 Task: Search one way flight ticket for 1 adult, 6 children, 1 infant in seat and 1 infant on lap in business from Obyan,saipan Island: Saipan International Airport (francisco C. Ada) to Laramie: Laramie Regional Airport on 5-3-2023. Choice of flights is Emirates. Number of bags: 2 carry on bags. Price is upto 30000. Outbound departure time preference is 5:00.
Action: Mouse moved to (404, 346)
Screenshot: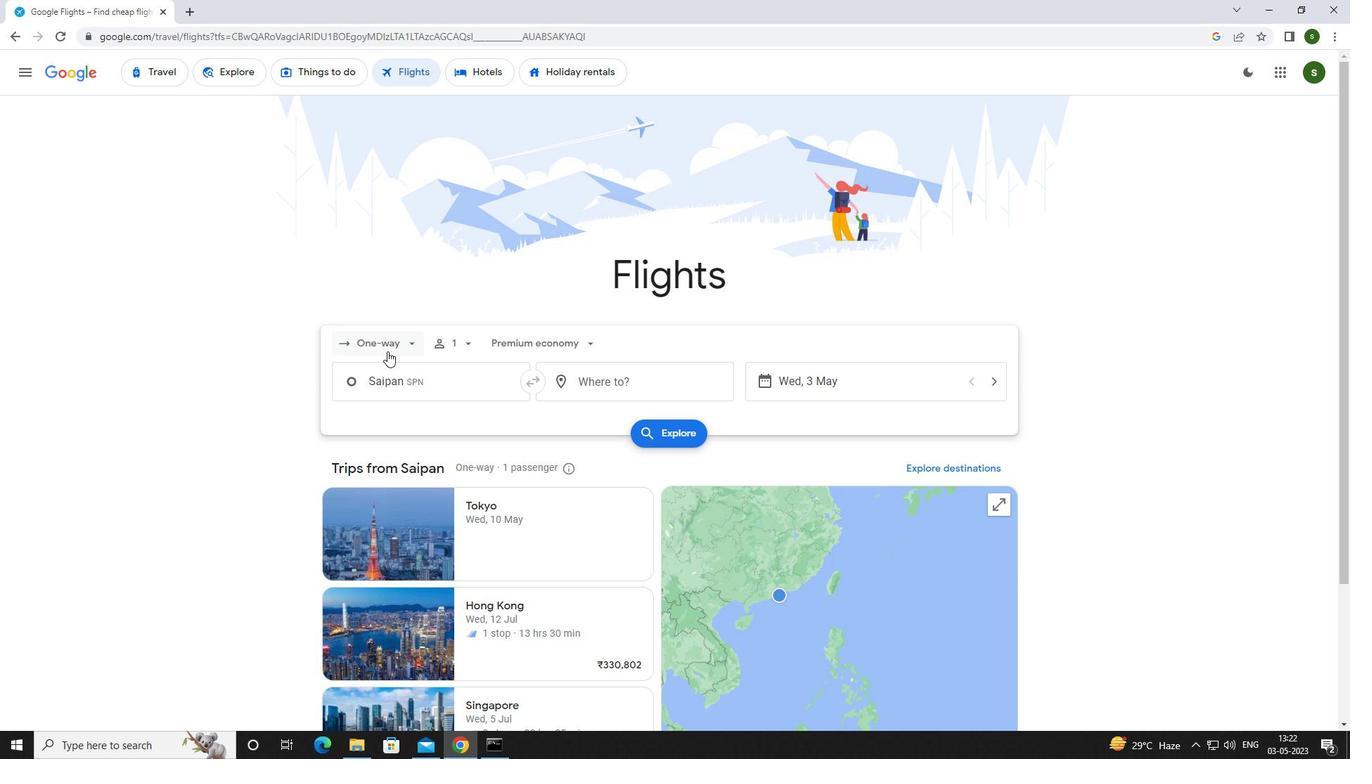 
Action: Mouse pressed left at (404, 346)
Screenshot: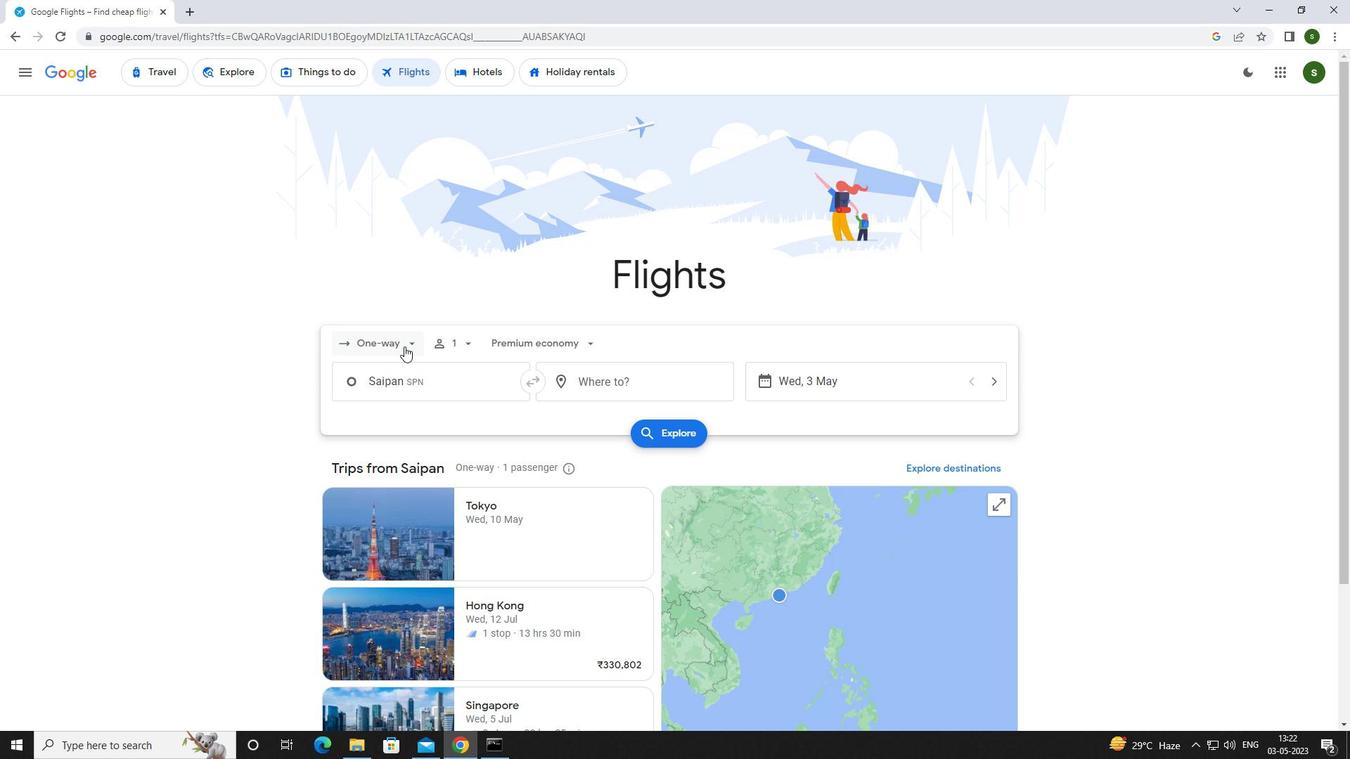 
Action: Mouse moved to (398, 405)
Screenshot: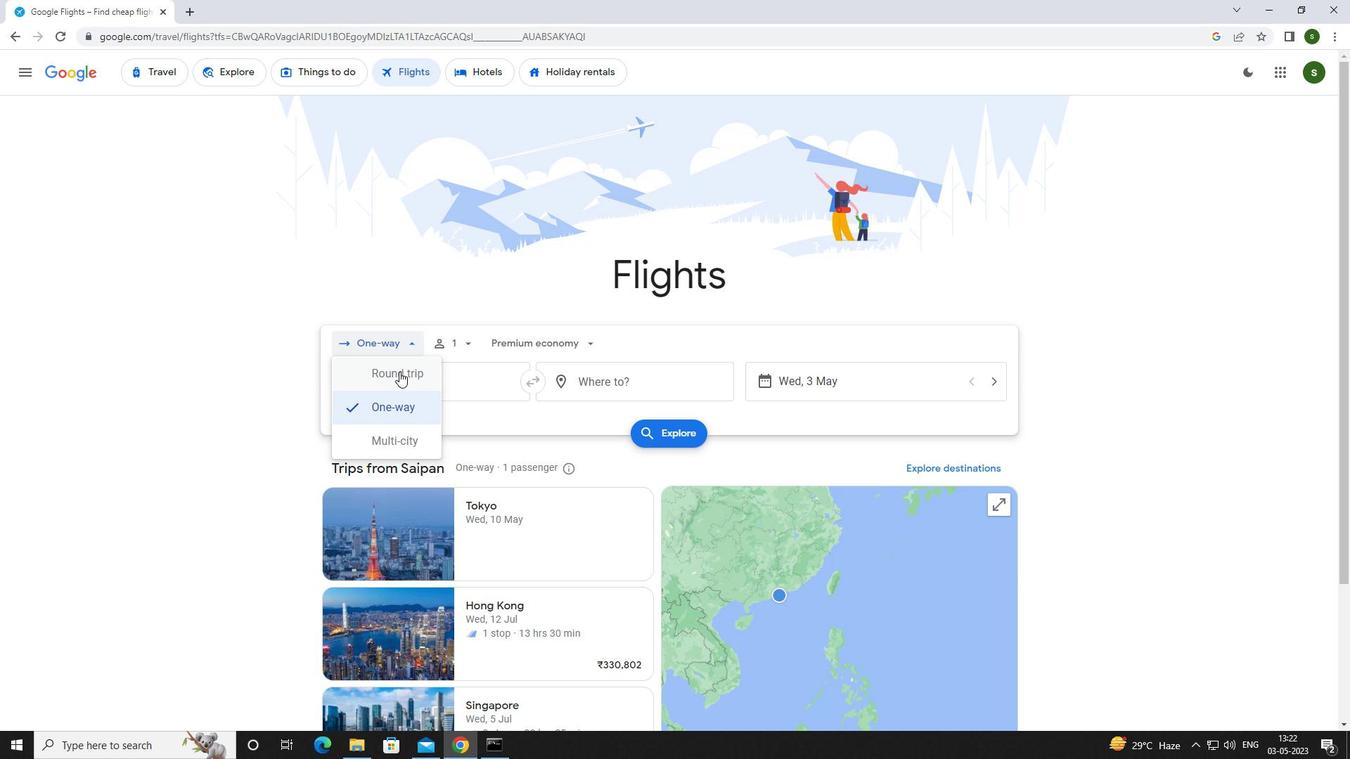 
Action: Mouse pressed left at (398, 405)
Screenshot: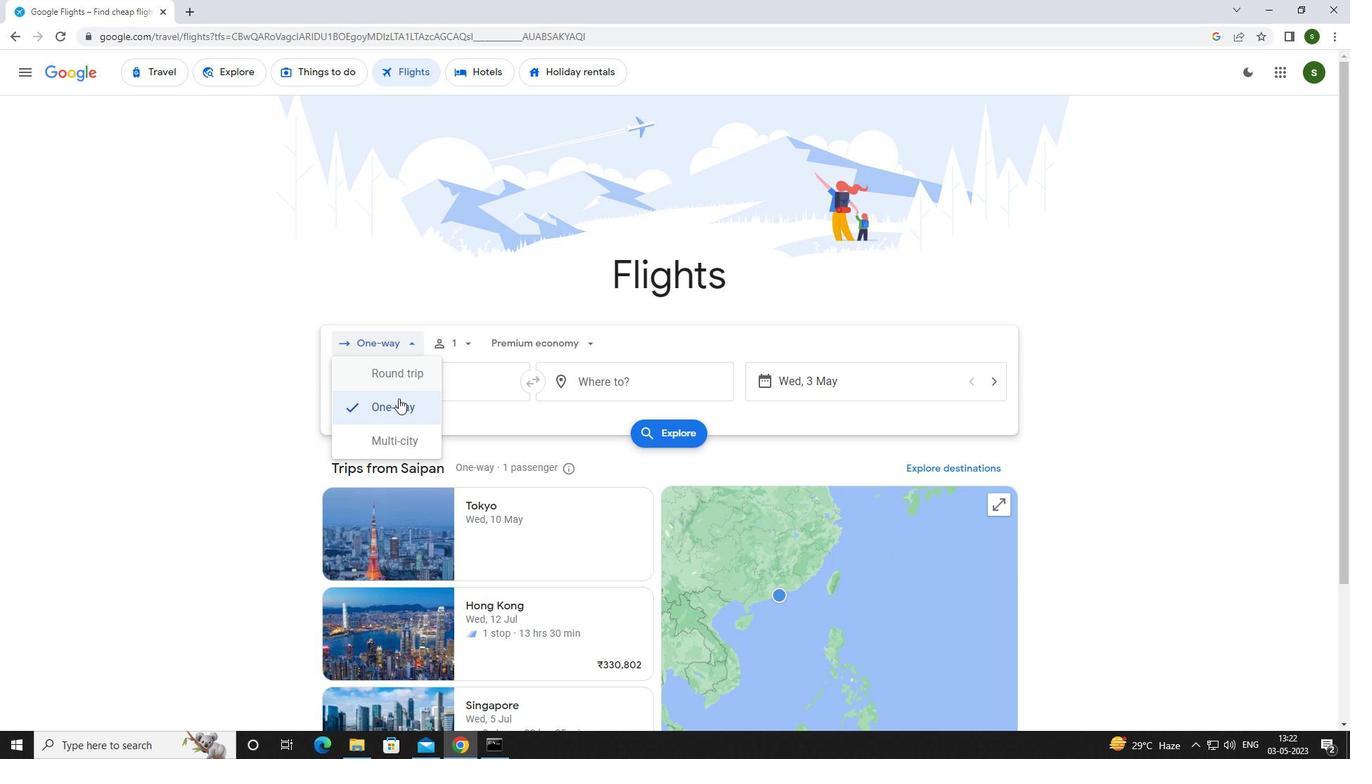 
Action: Mouse moved to (464, 349)
Screenshot: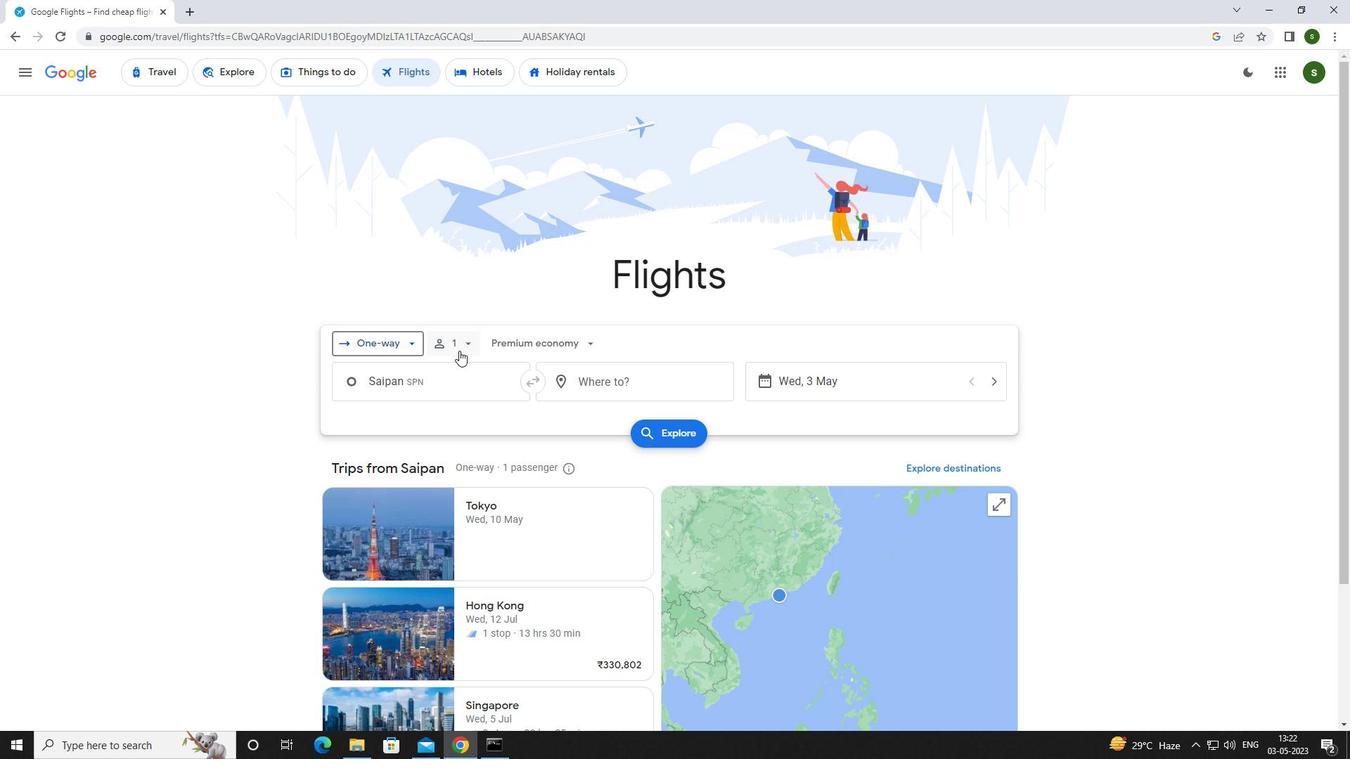 
Action: Mouse pressed left at (464, 349)
Screenshot: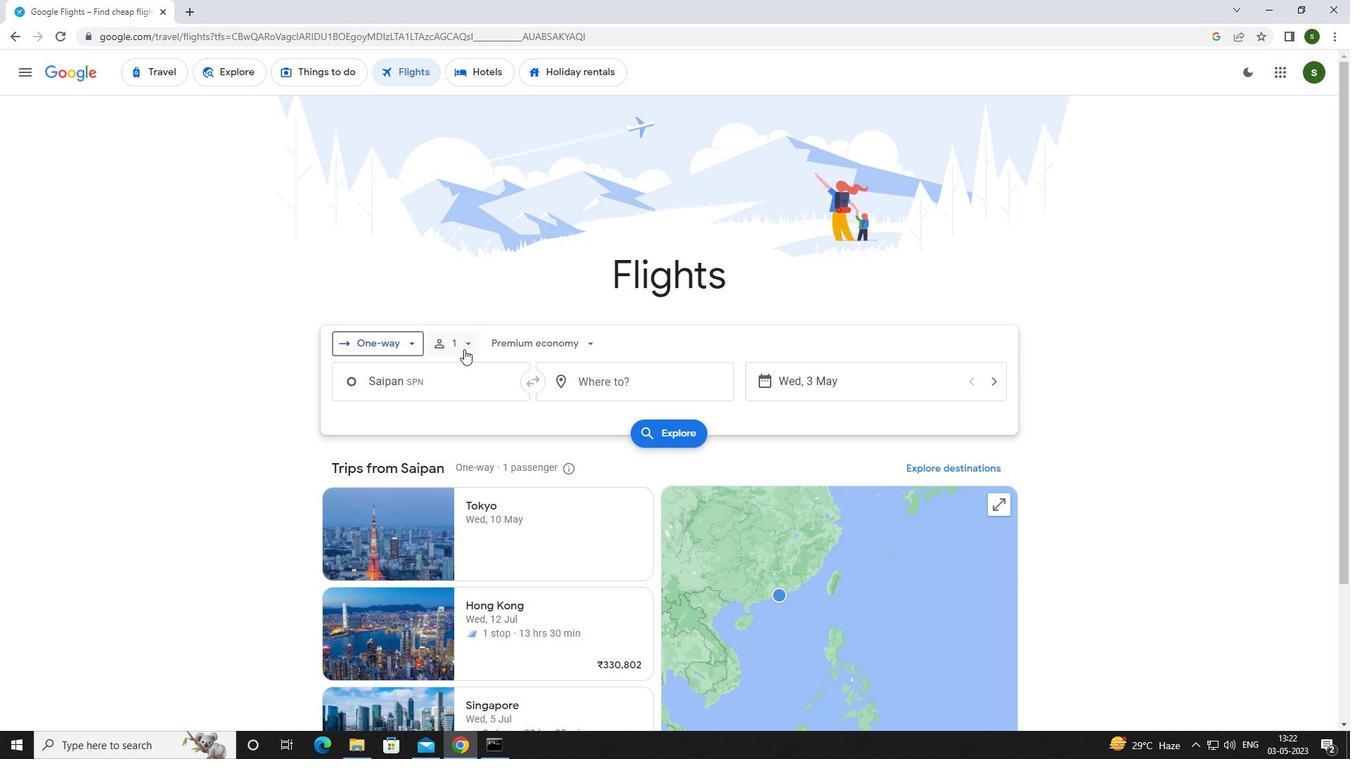 
Action: Mouse moved to (580, 415)
Screenshot: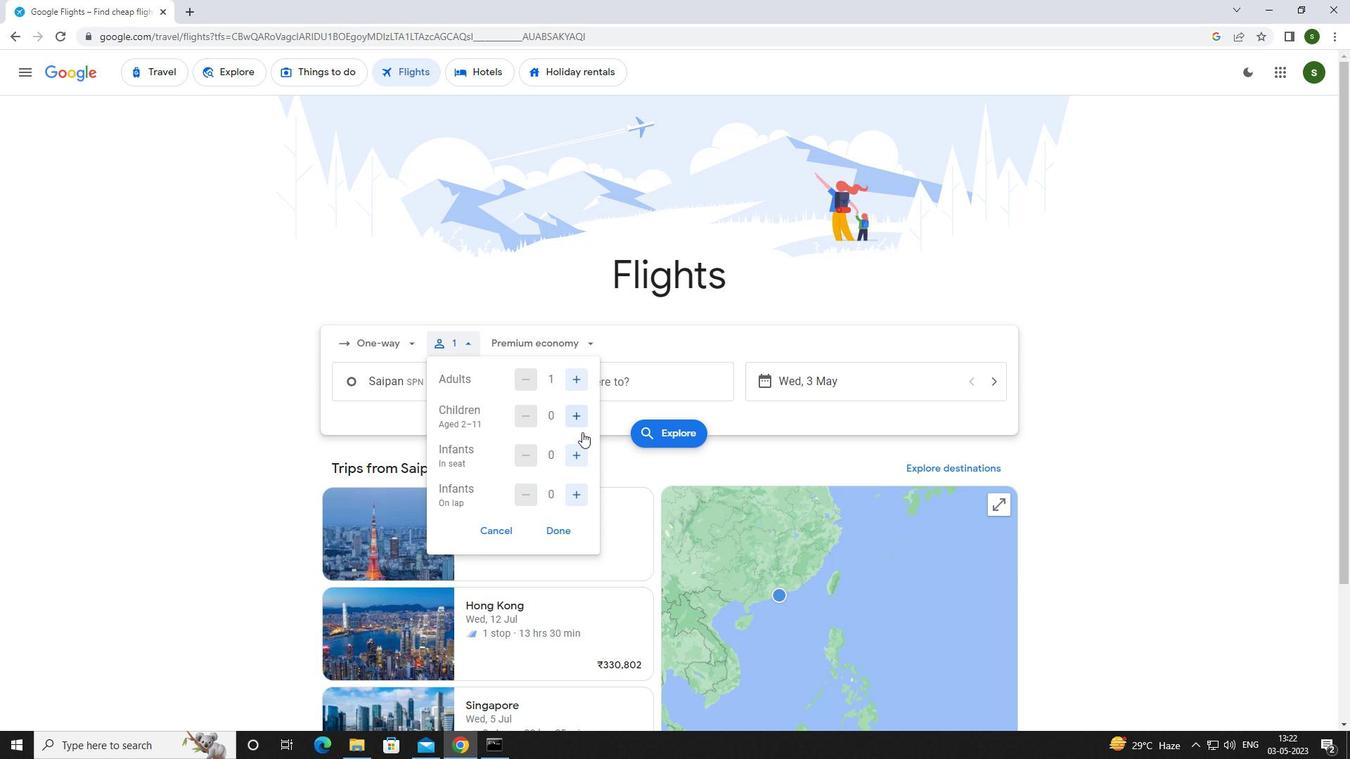 
Action: Mouse pressed left at (580, 415)
Screenshot: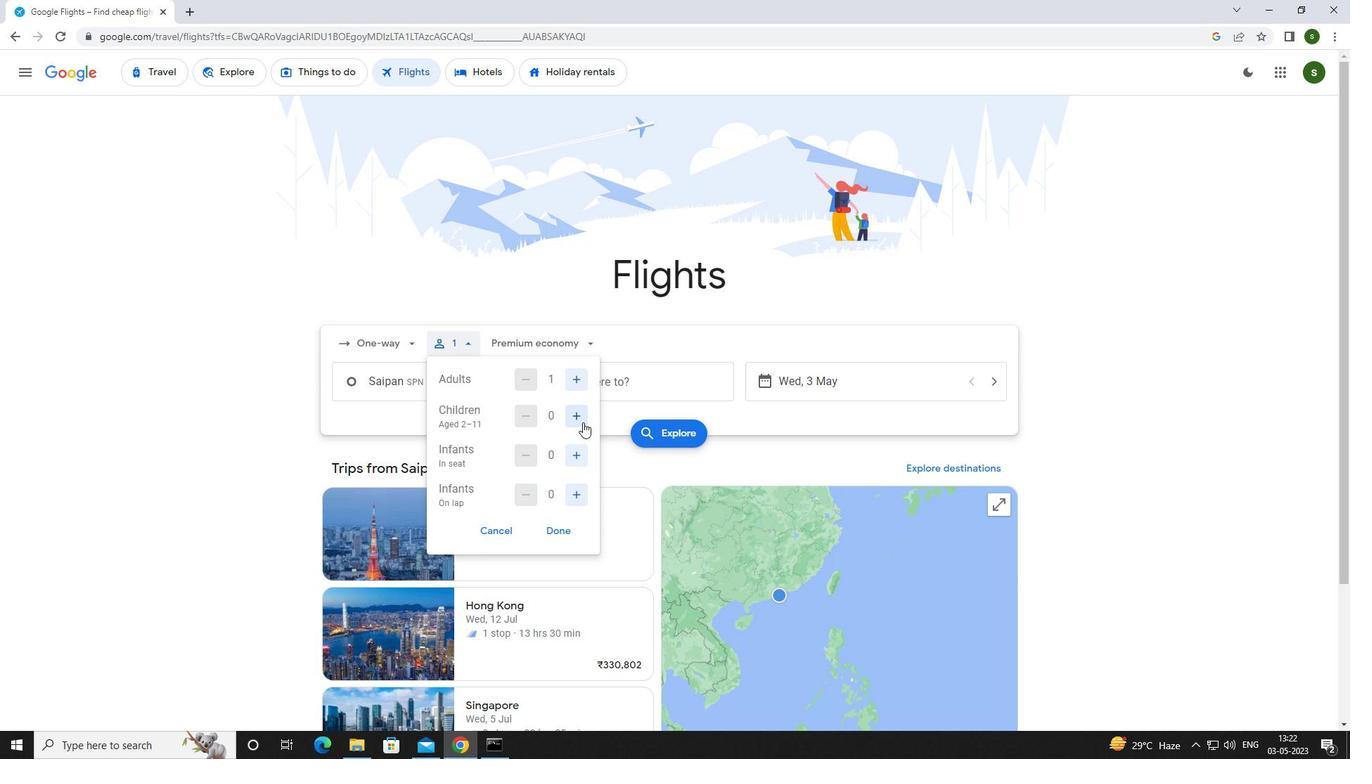 
Action: Mouse pressed left at (580, 415)
Screenshot: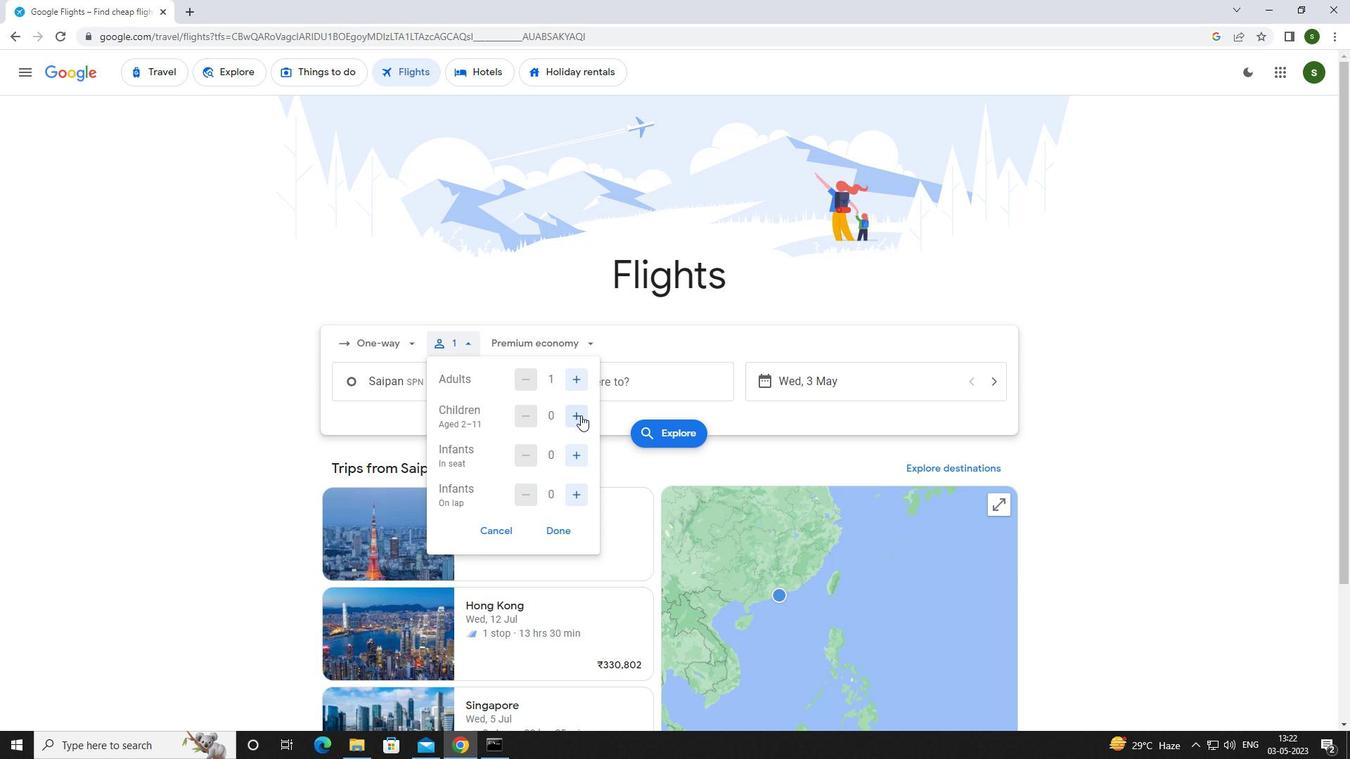 
Action: Mouse pressed left at (580, 415)
Screenshot: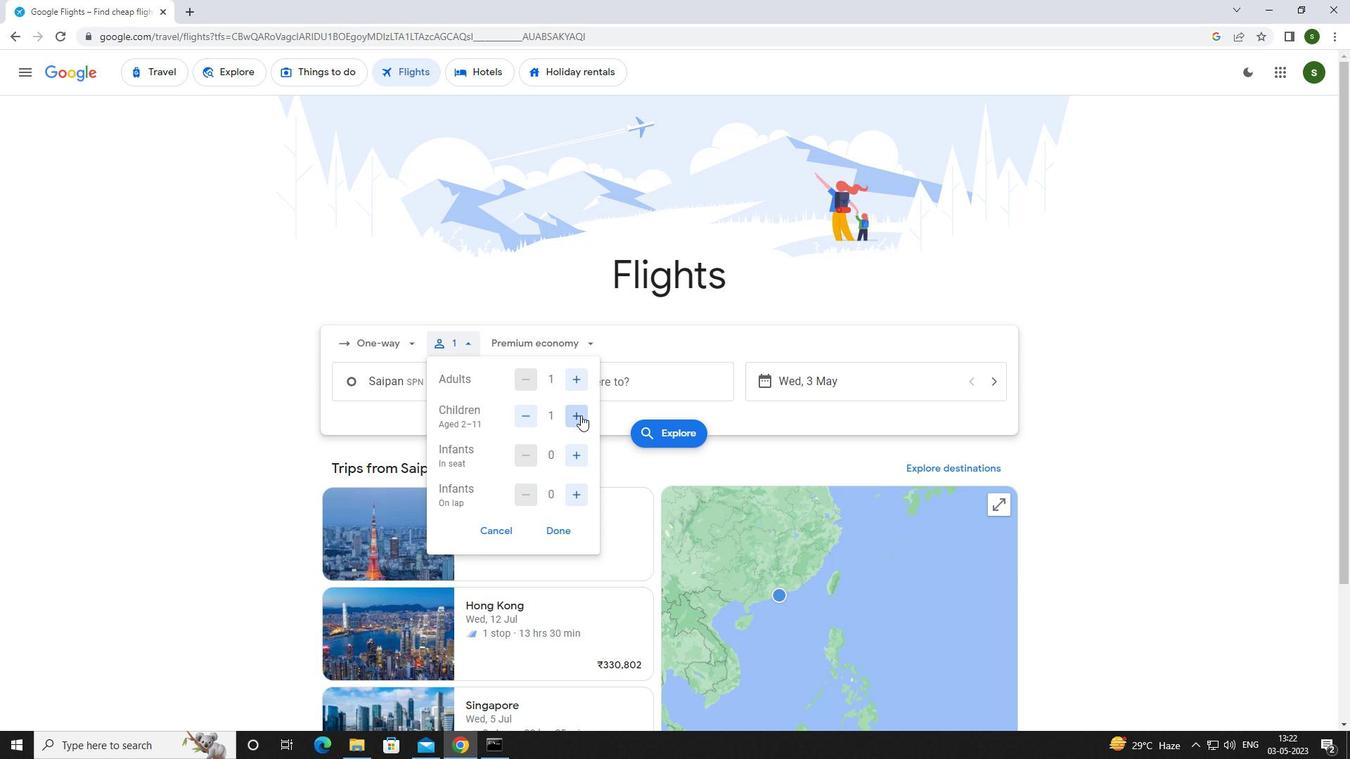 
Action: Mouse pressed left at (580, 415)
Screenshot: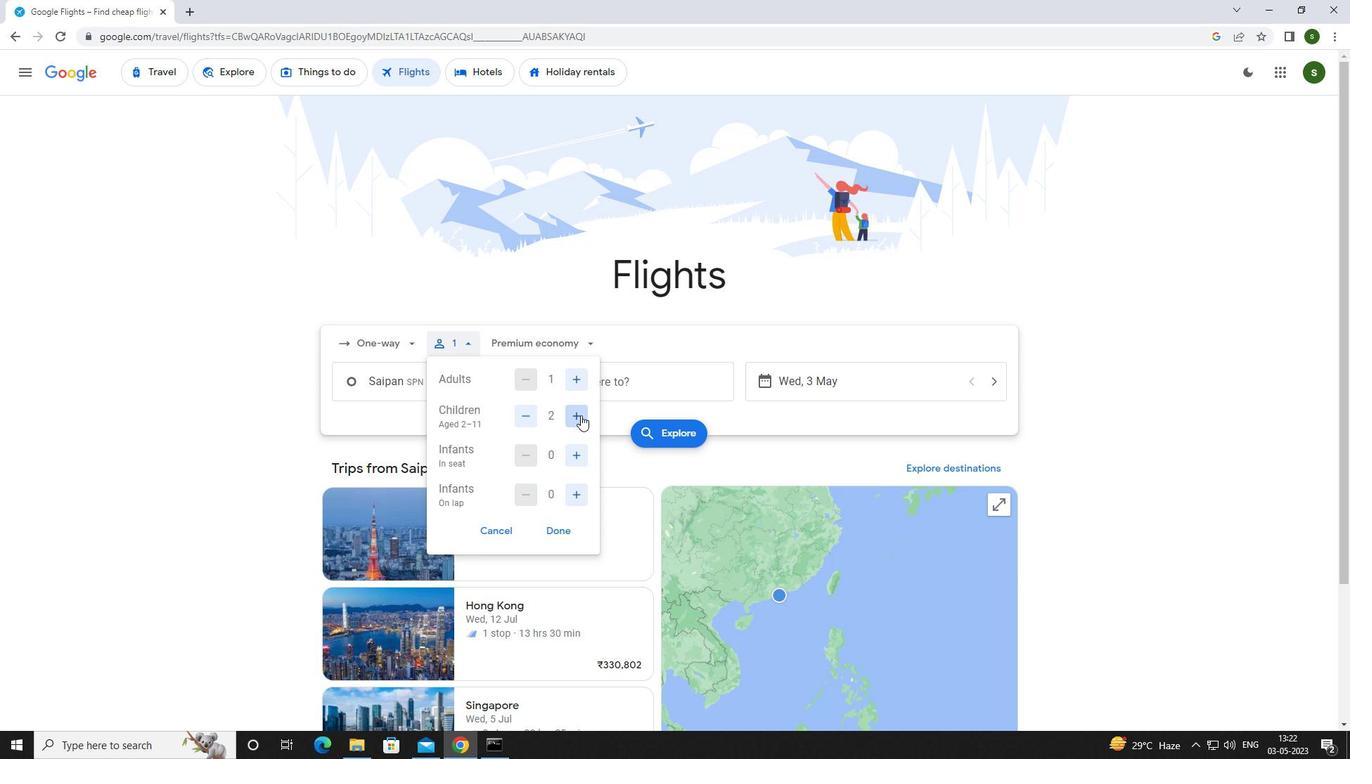 
Action: Mouse pressed left at (580, 415)
Screenshot: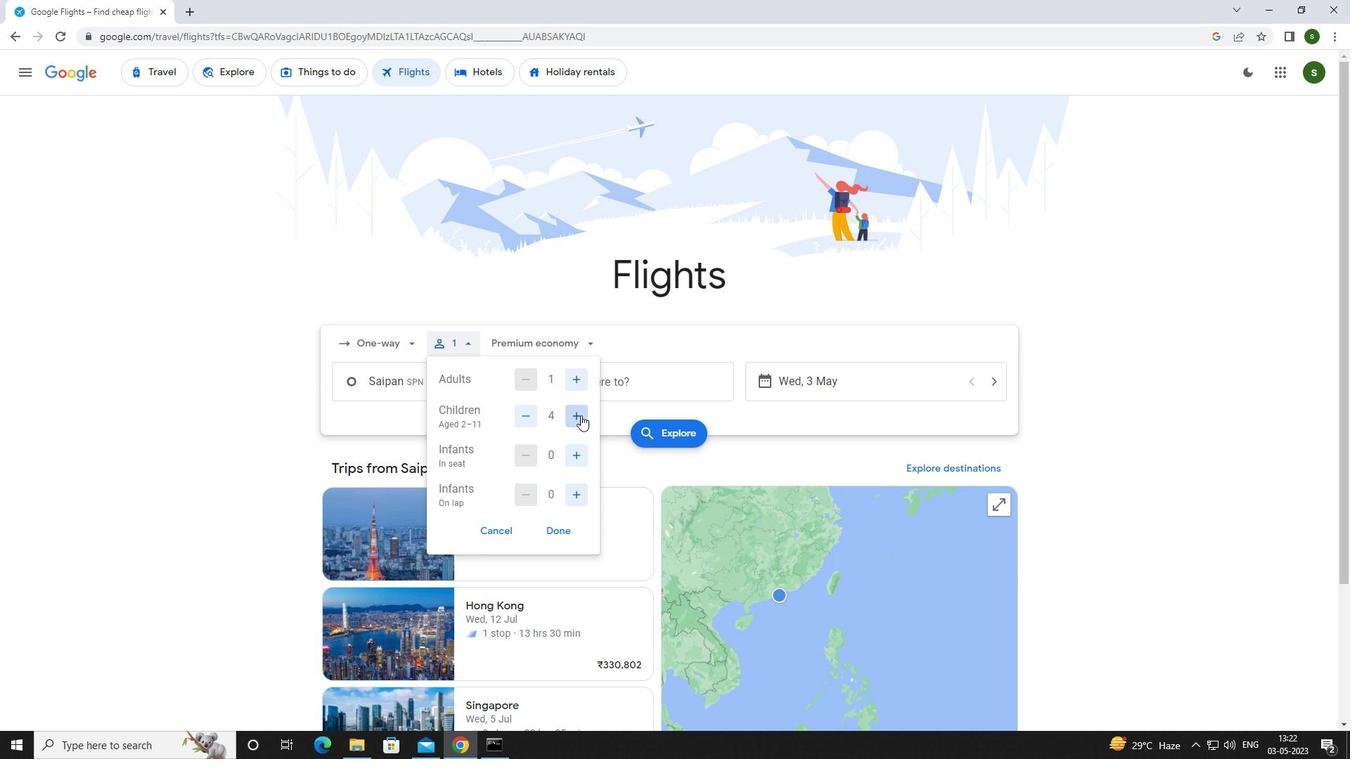 
Action: Mouse pressed left at (580, 415)
Screenshot: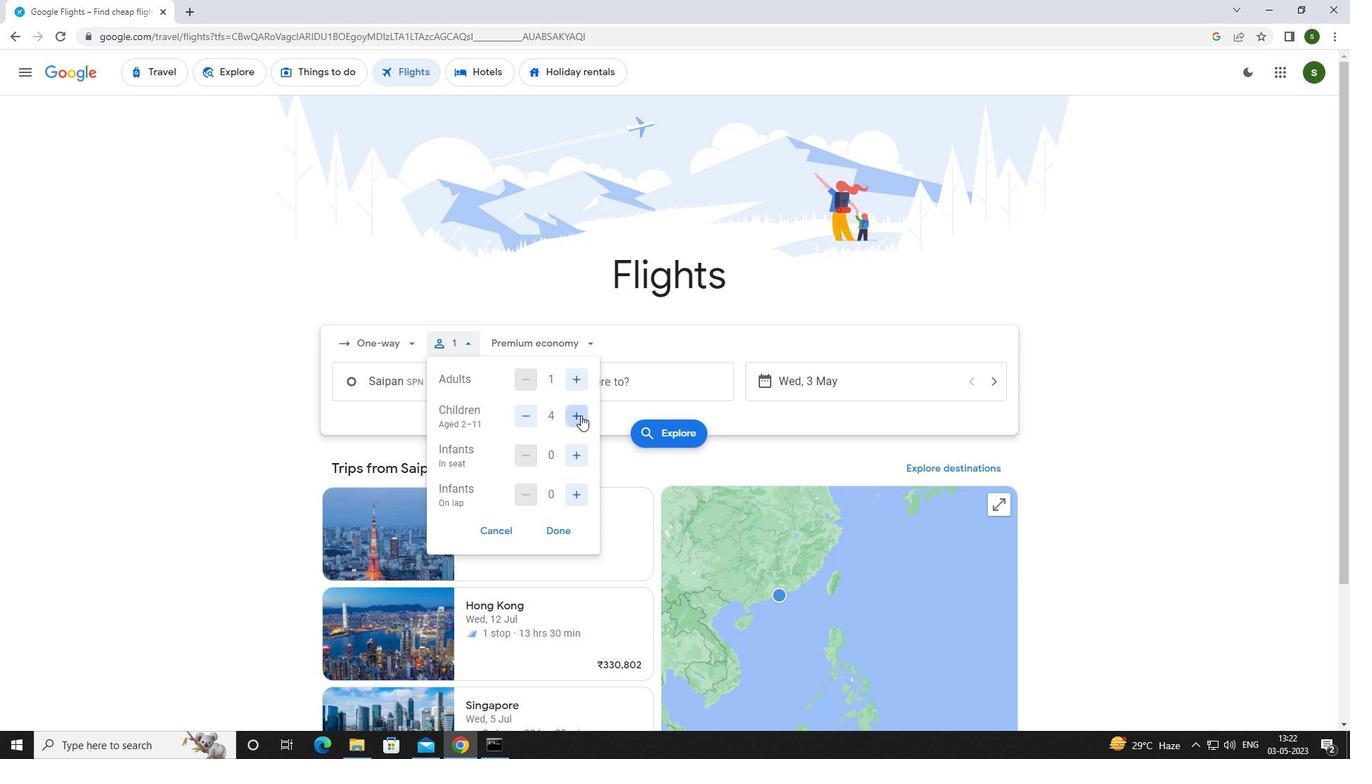 
Action: Mouse moved to (574, 462)
Screenshot: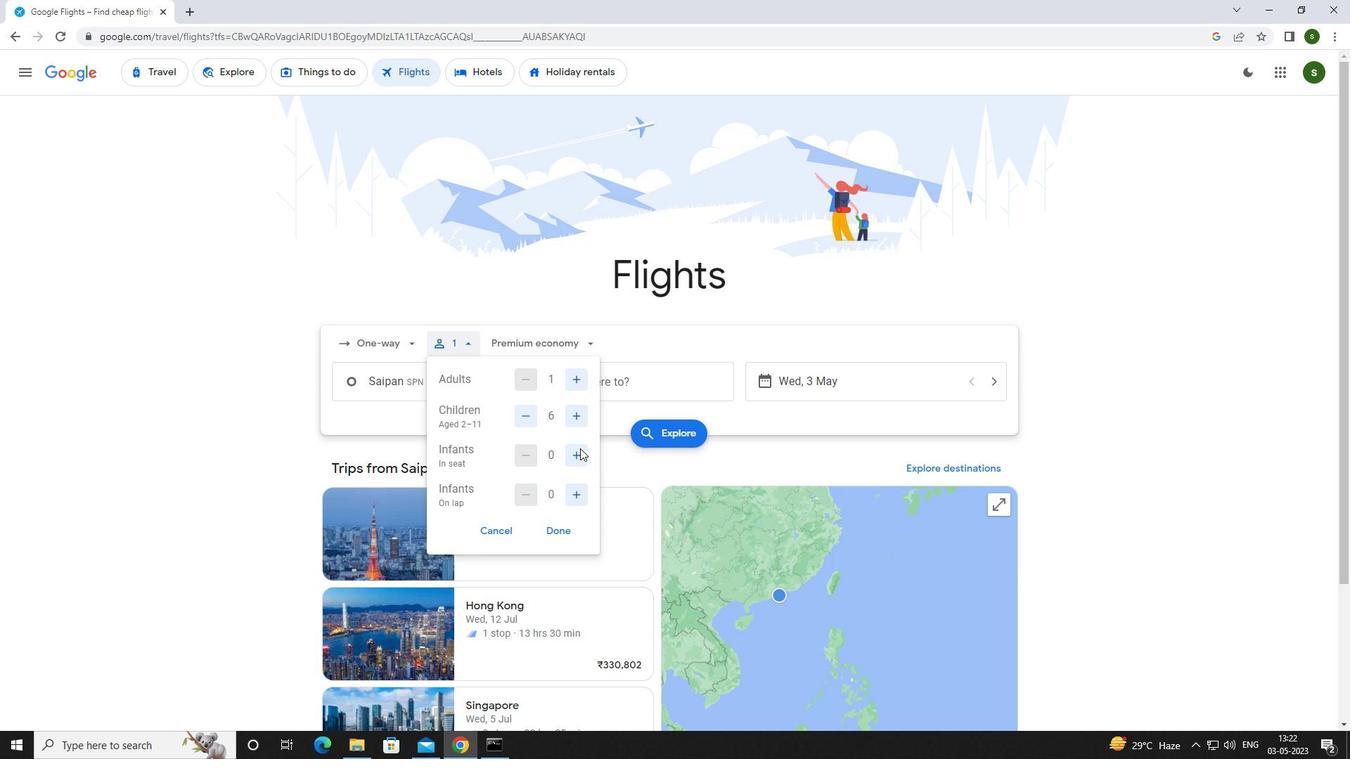 
Action: Mouse pressed left at (574, 462)
Screenshot: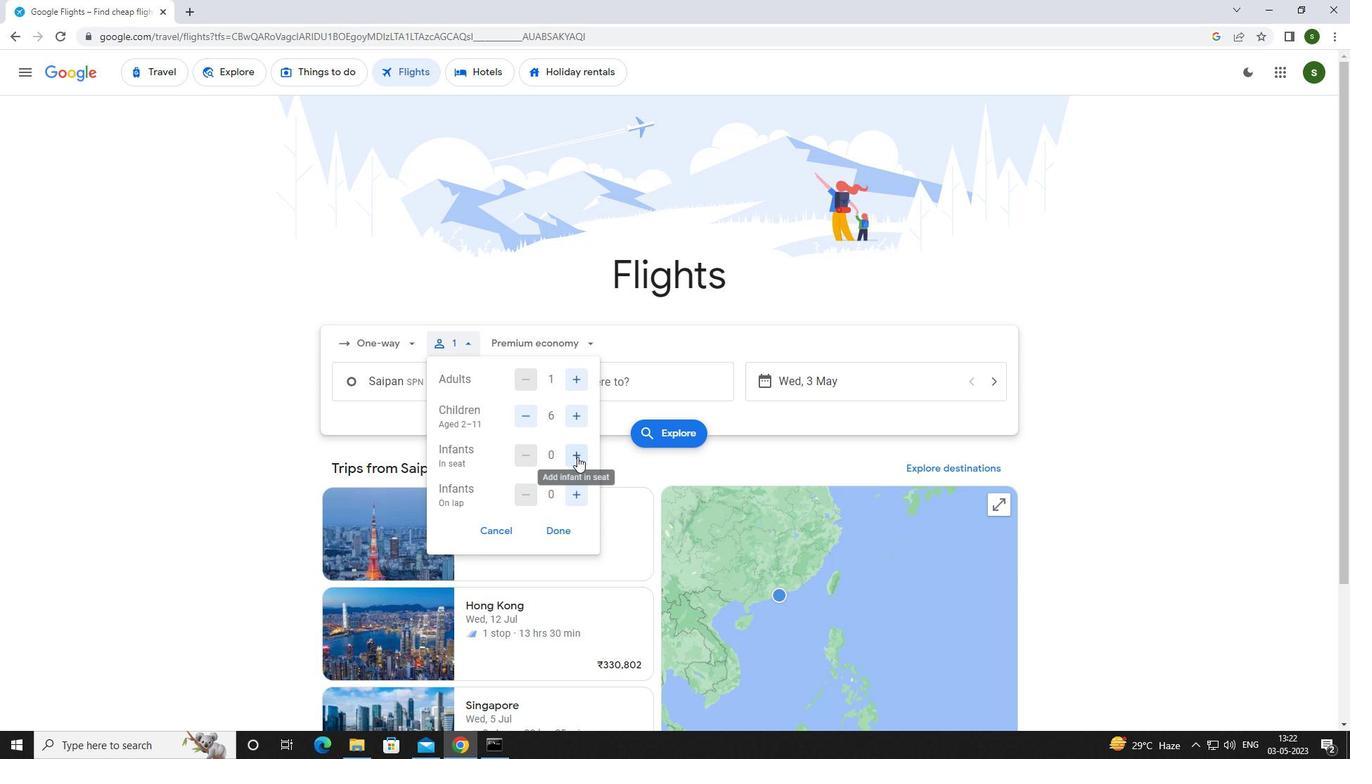 
Action: Mouse moved to (571, 493)
Screenshot: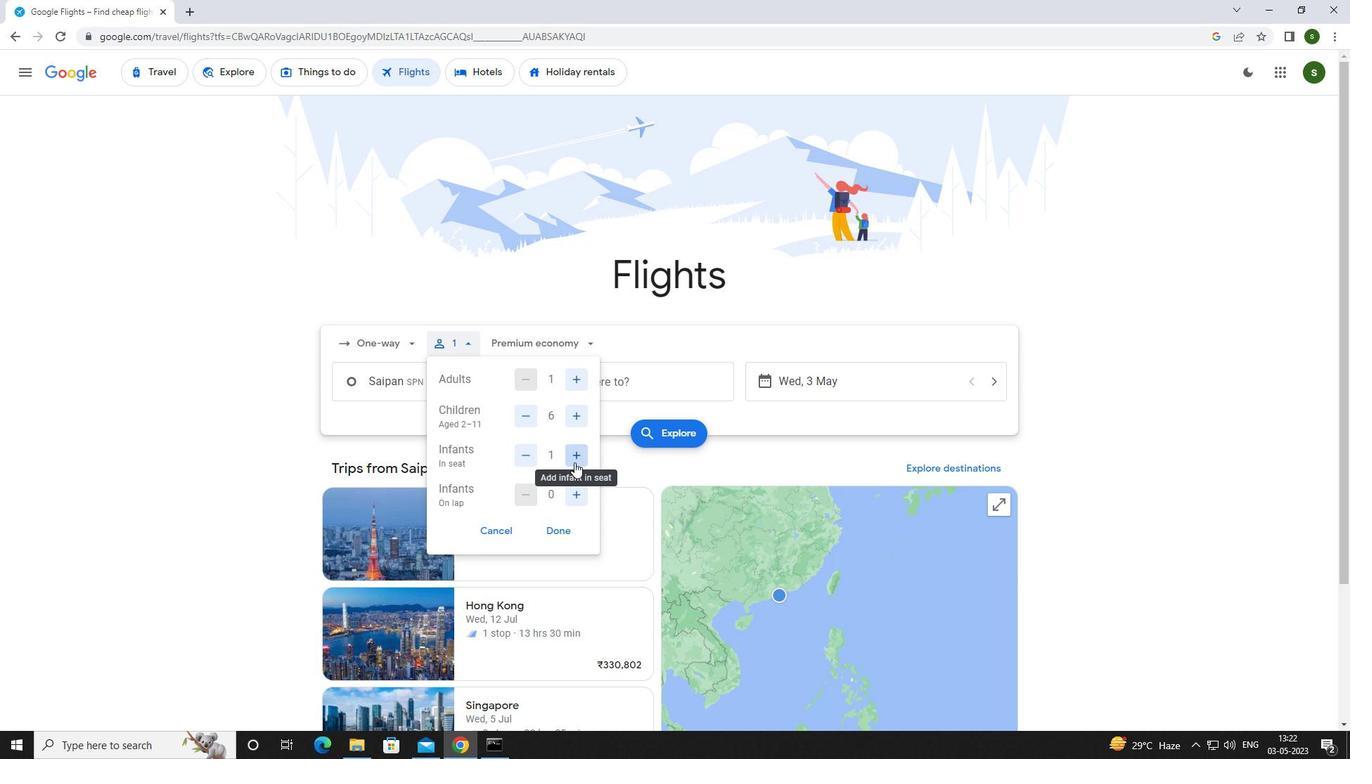 
Action: Mouse pressed left at (571, 493)
Screenshot: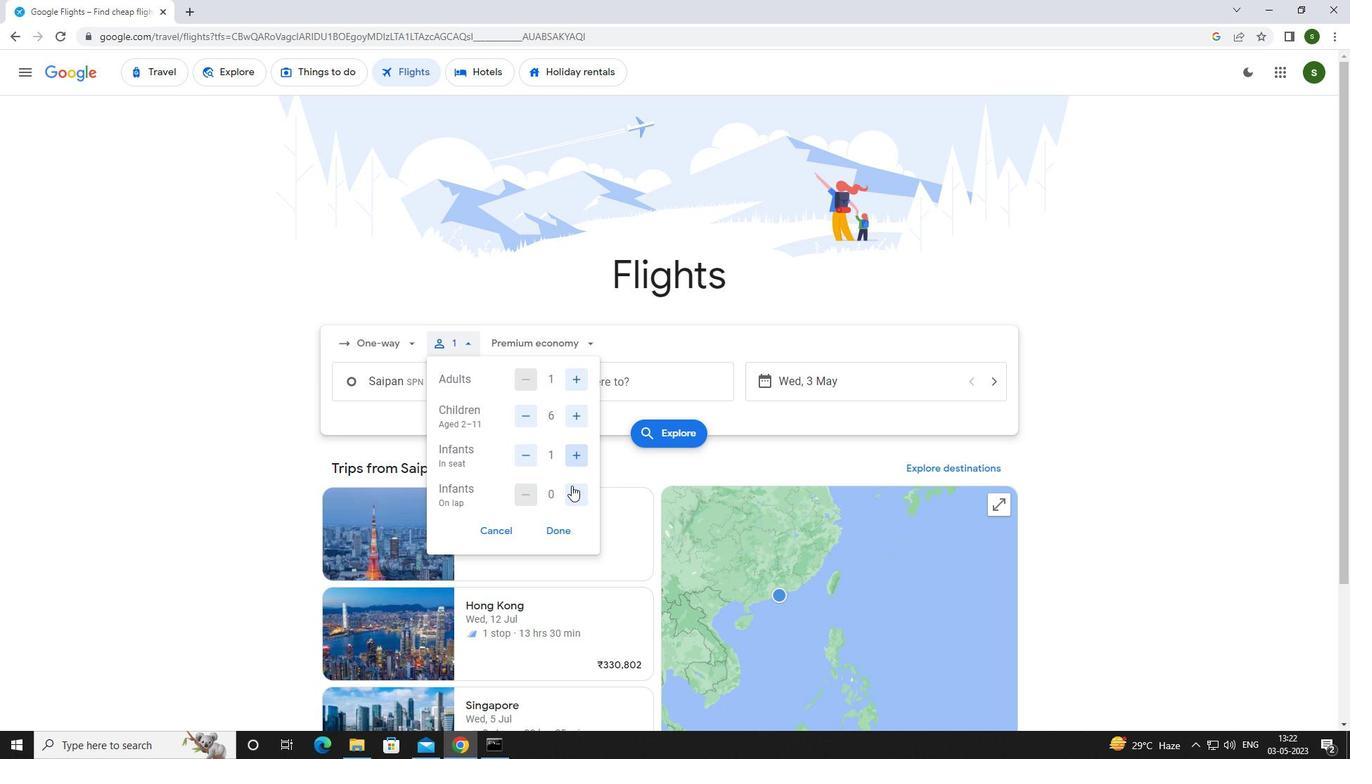 
Action: Mouse moved to (558, 346)
Screenshot: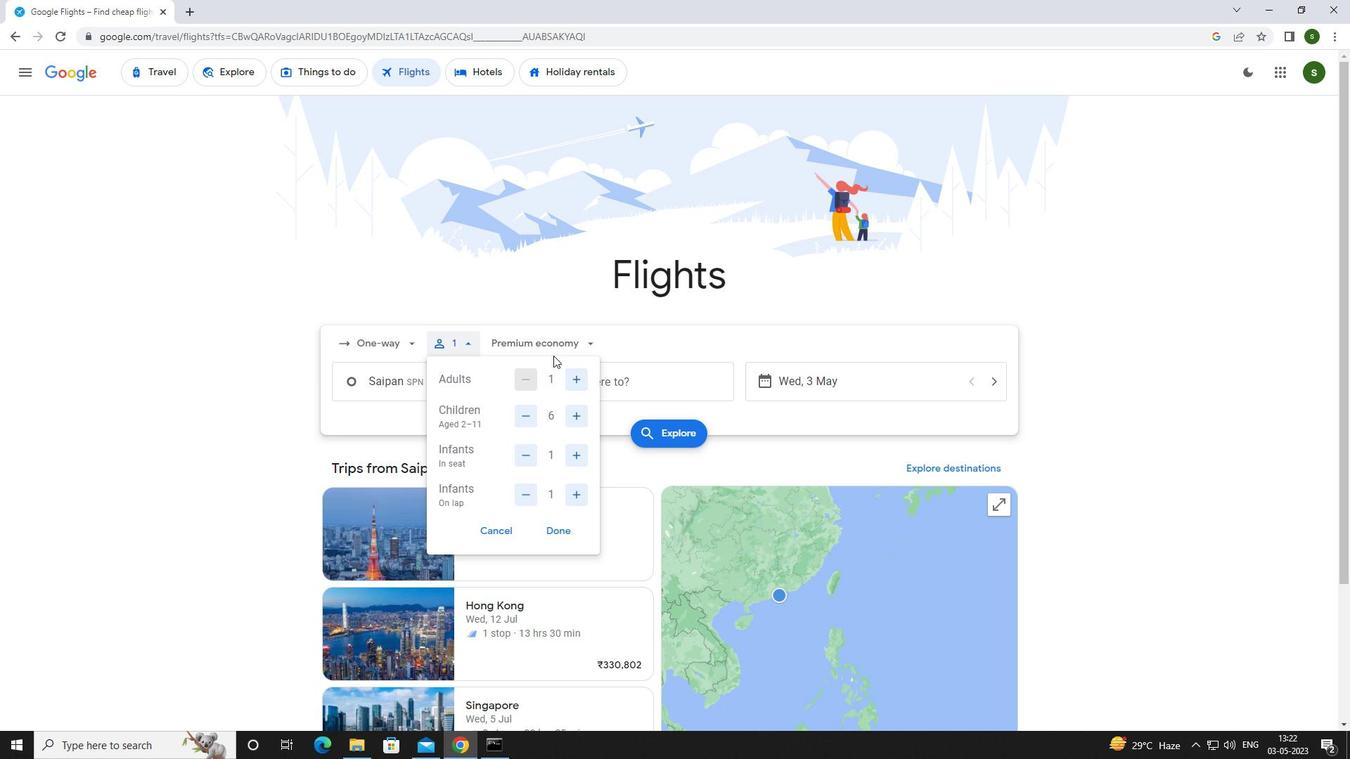 
Action: Mouse pressed left at (558, 346)
Screenshot: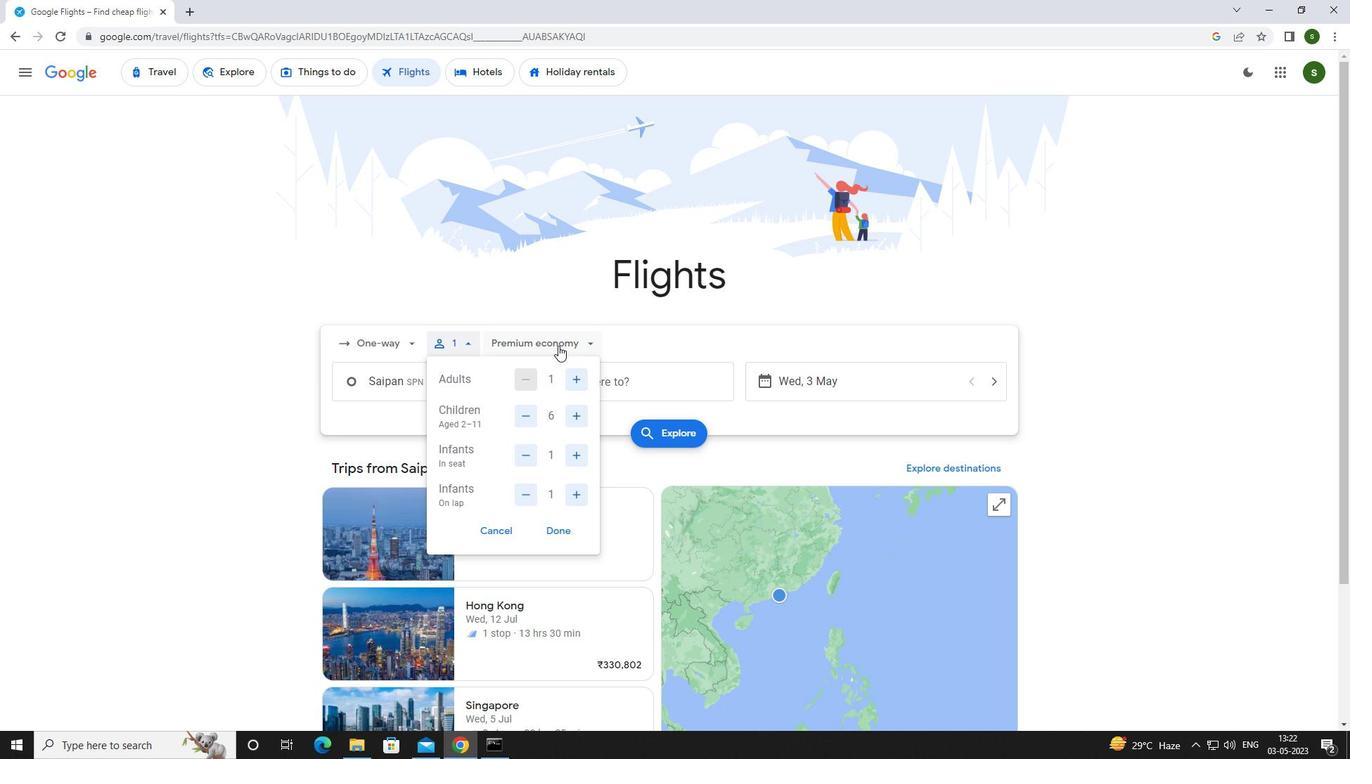 
Action: Mouse moved to (552, 443)
Screenshot: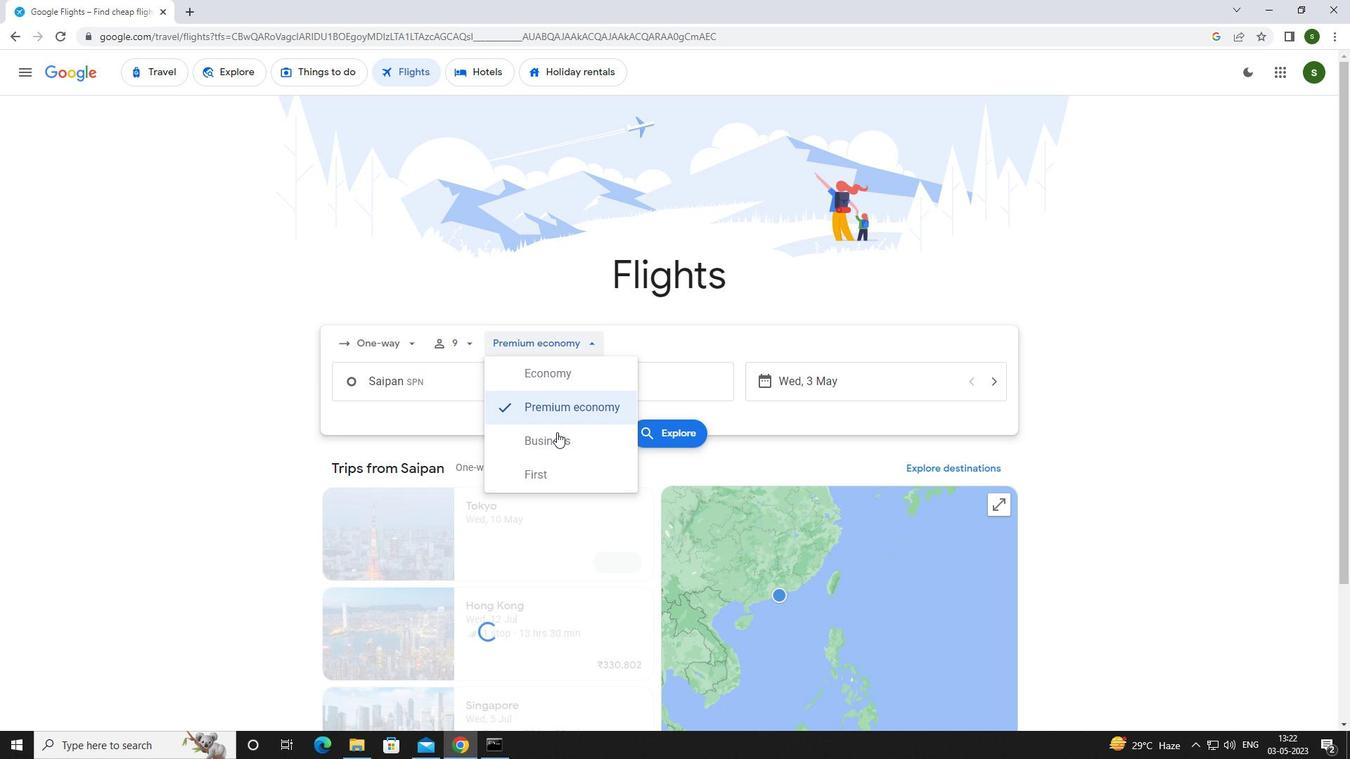 
Action: Mouse pressed left at (552, 443)
Screenshot: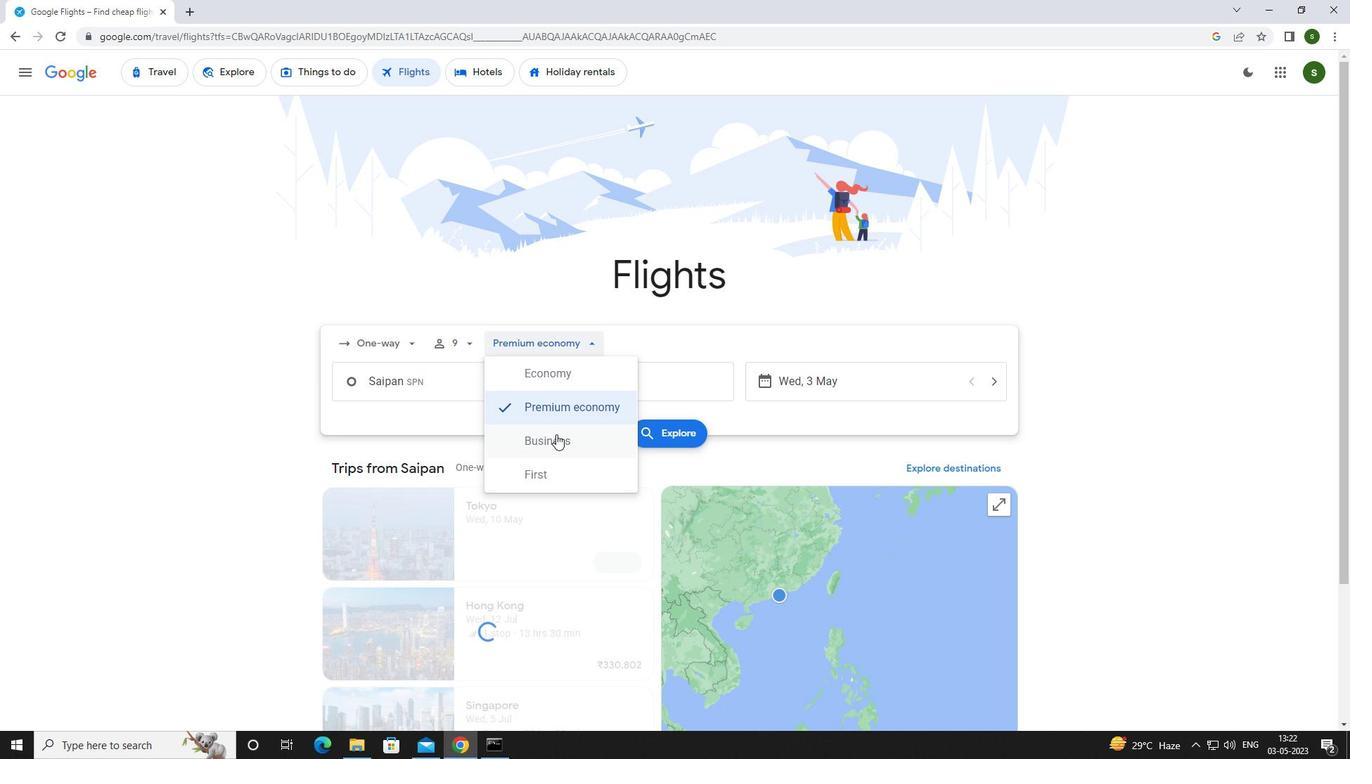
Action: Mouse moved to (440, 388)
Screenshot: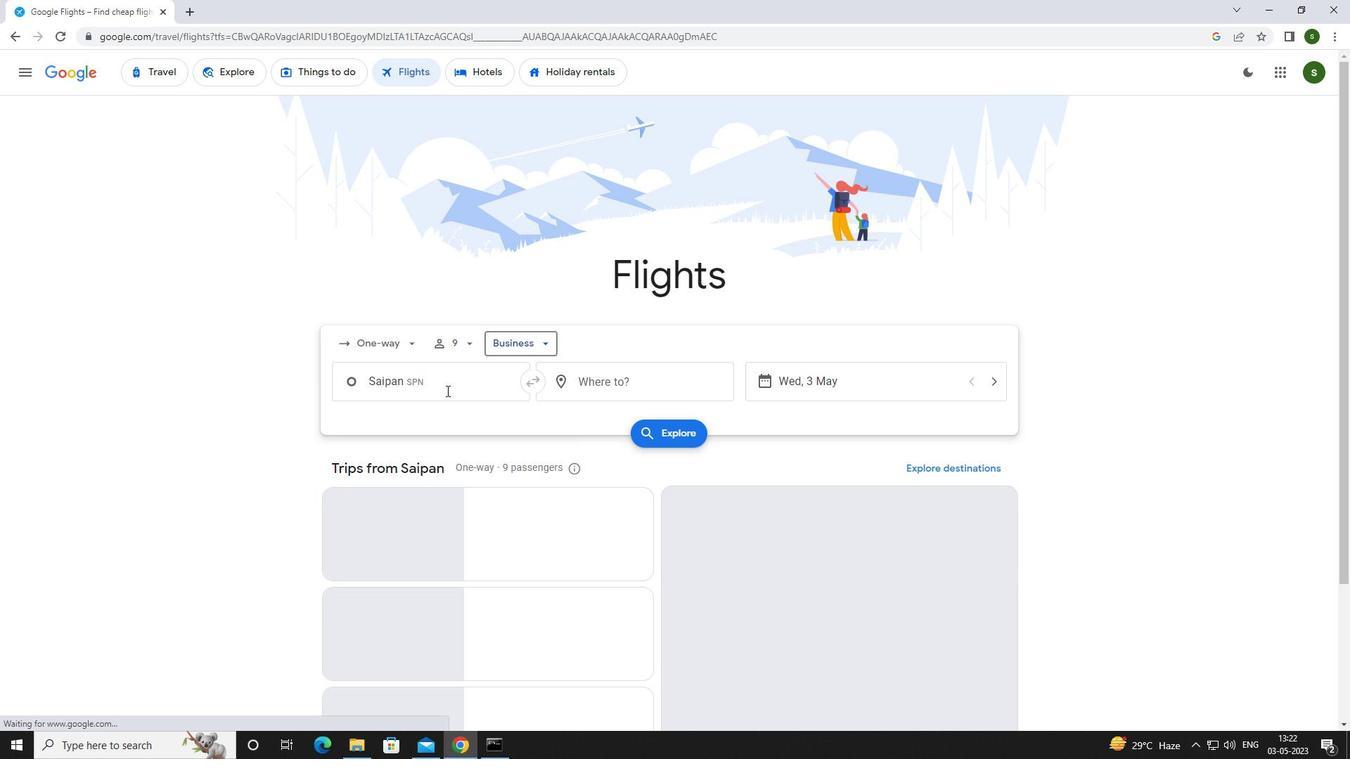 
Action: Mouse pressed left at (440, 388)
Screenshot: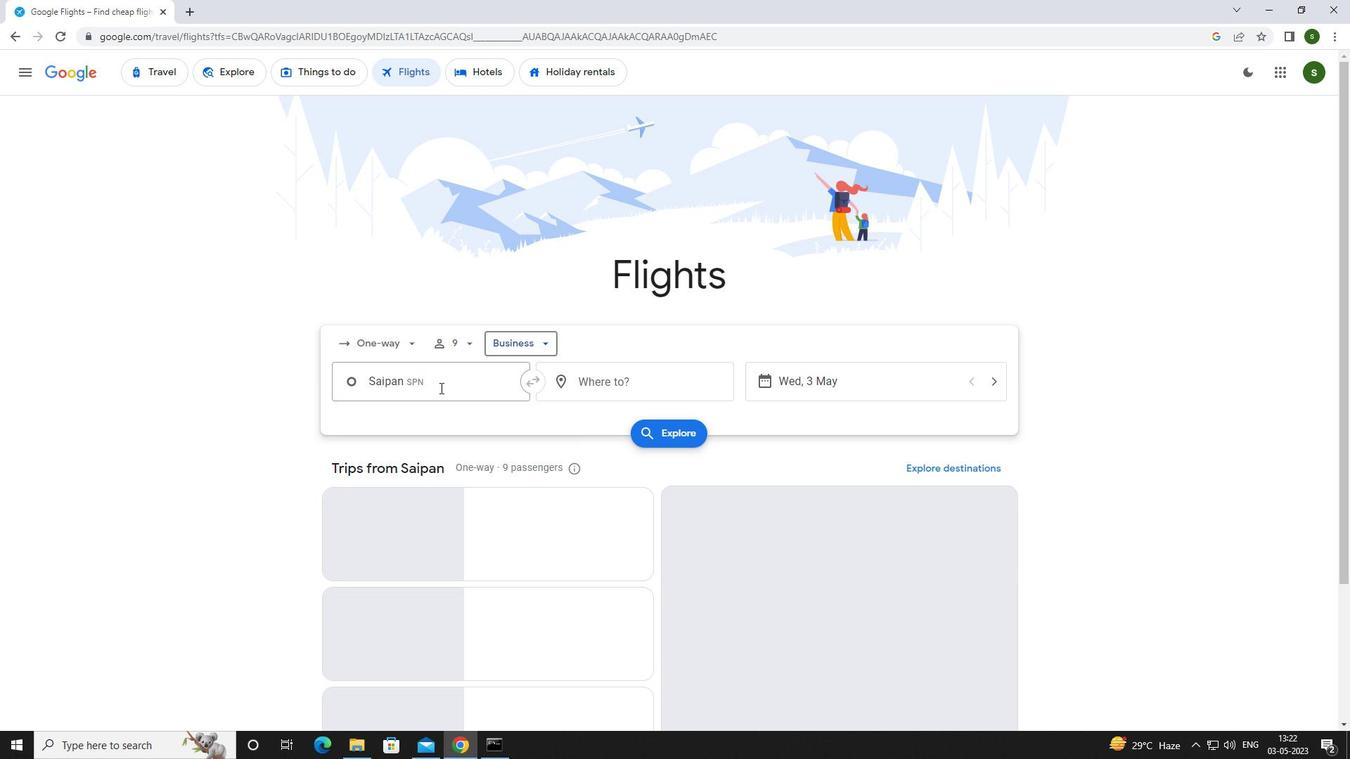 
Action: Key pressed <Key.caps_lock>o<Key.caps_lock>byan
Screenshot: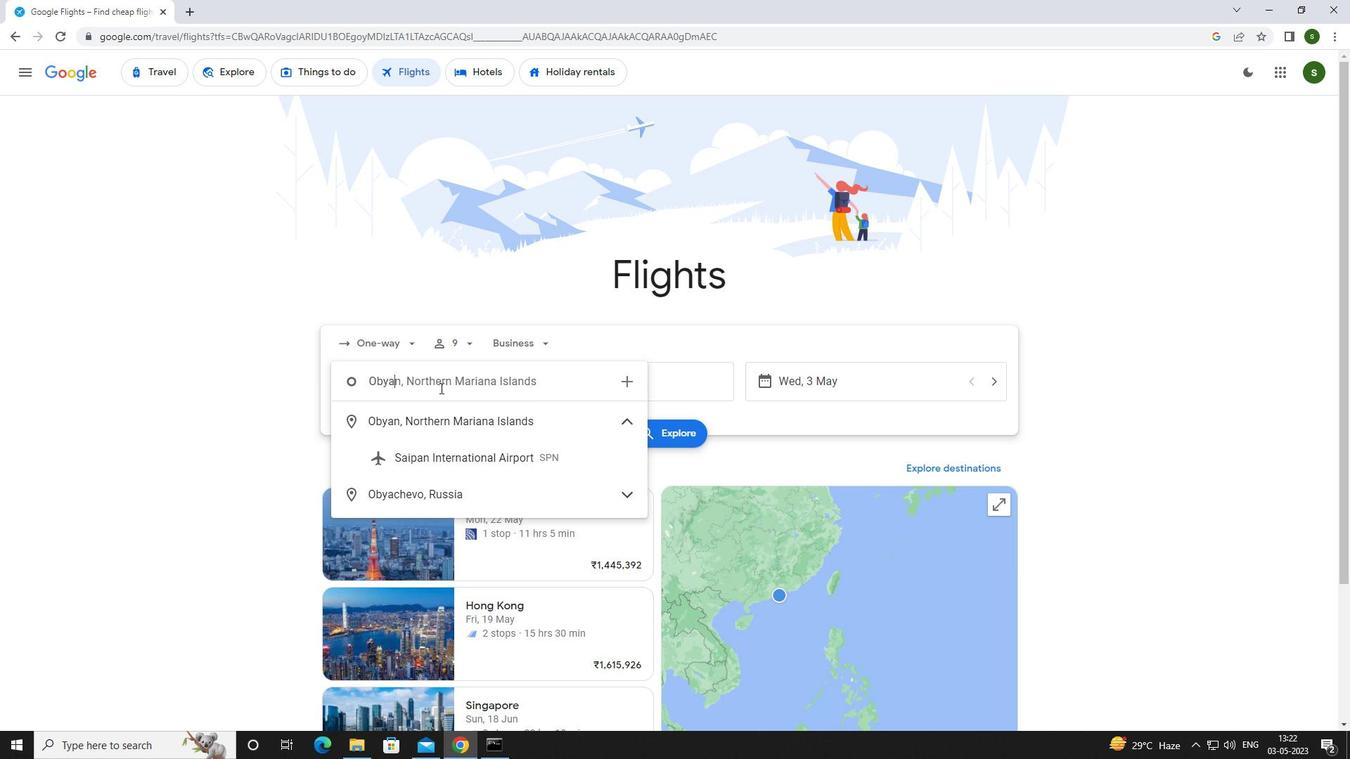 
Action: Mouse moved to (453, 474)
Screenshot: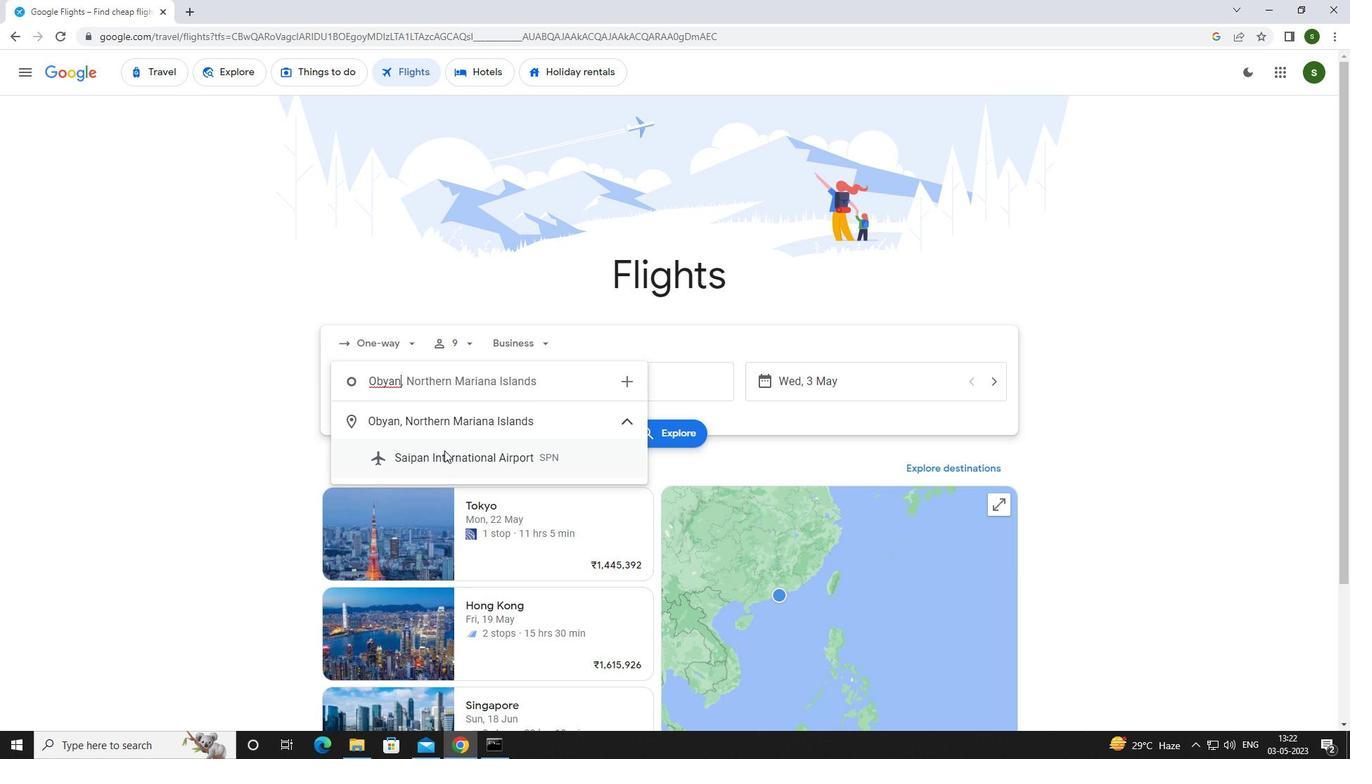 
Action: Mouse pressed left at (453, 474)
Screenshot: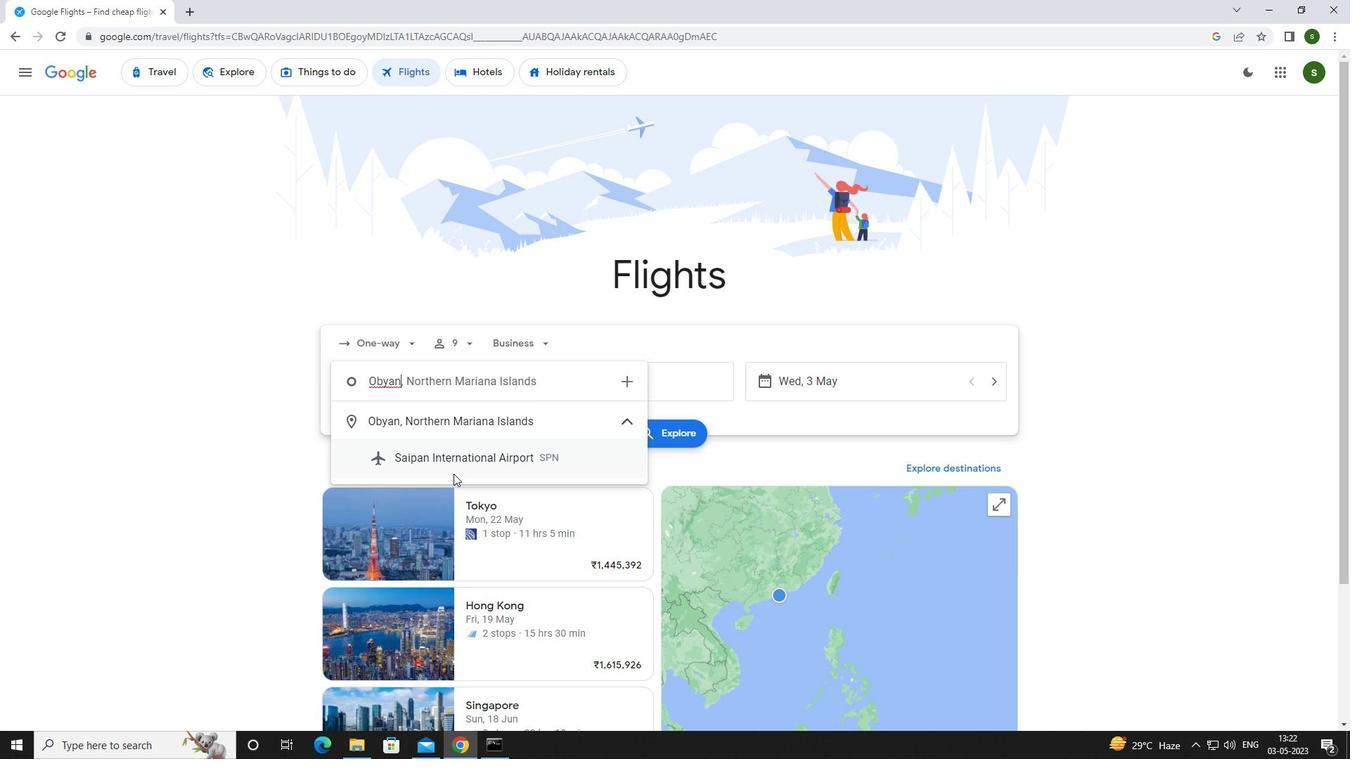 
Action: Mouse moved to (618, 388)
Screenshot: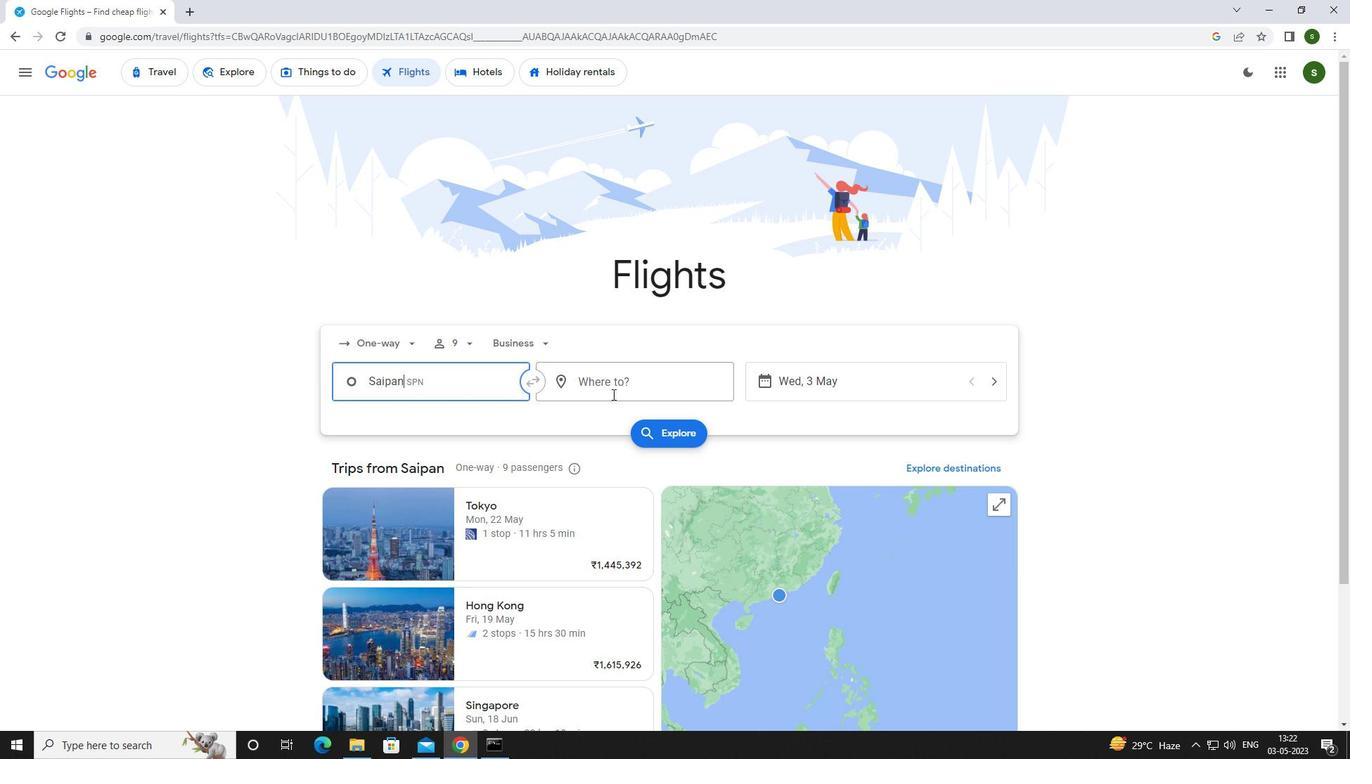 
Action: Mouse pressed left at (618, 388)
Screenshot: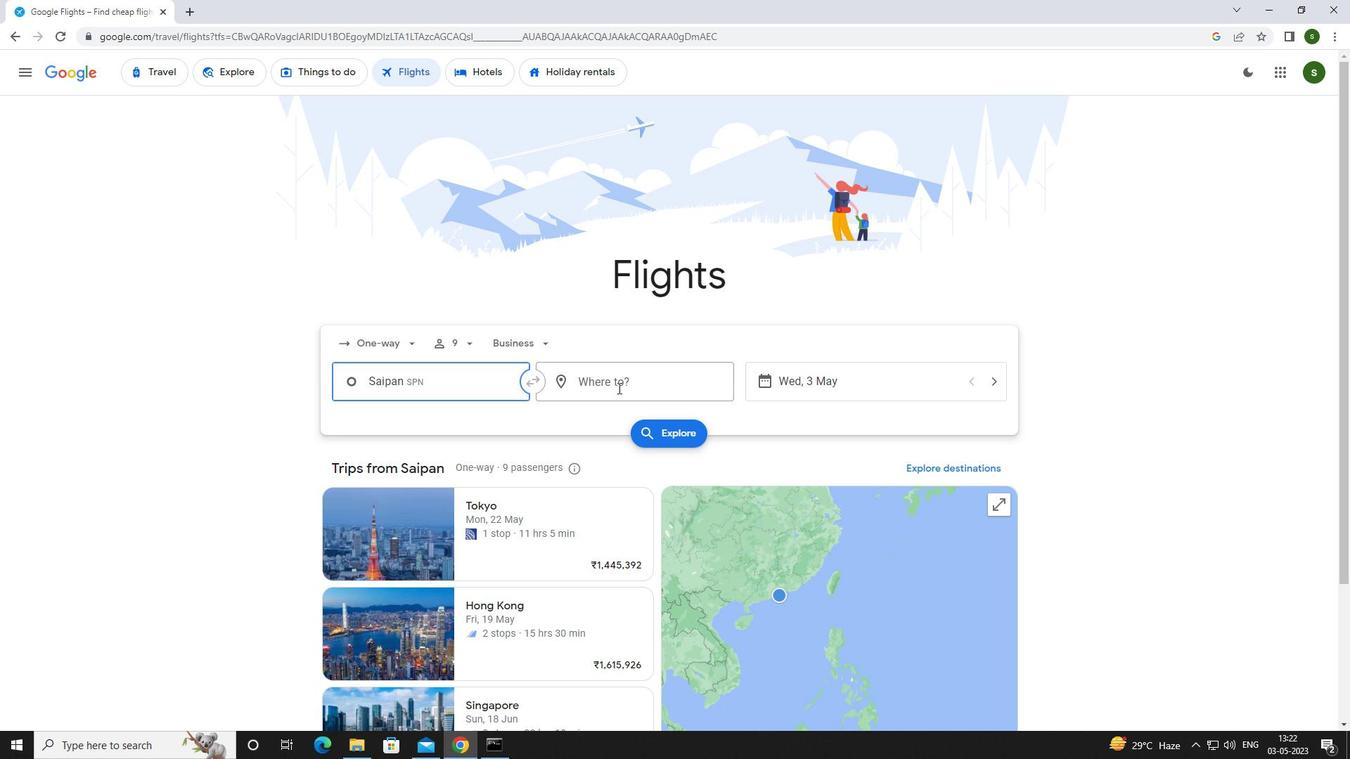 
Action: Key pressed <Key.caps_lock>l<Key.caps_lock>arami
Screenshot: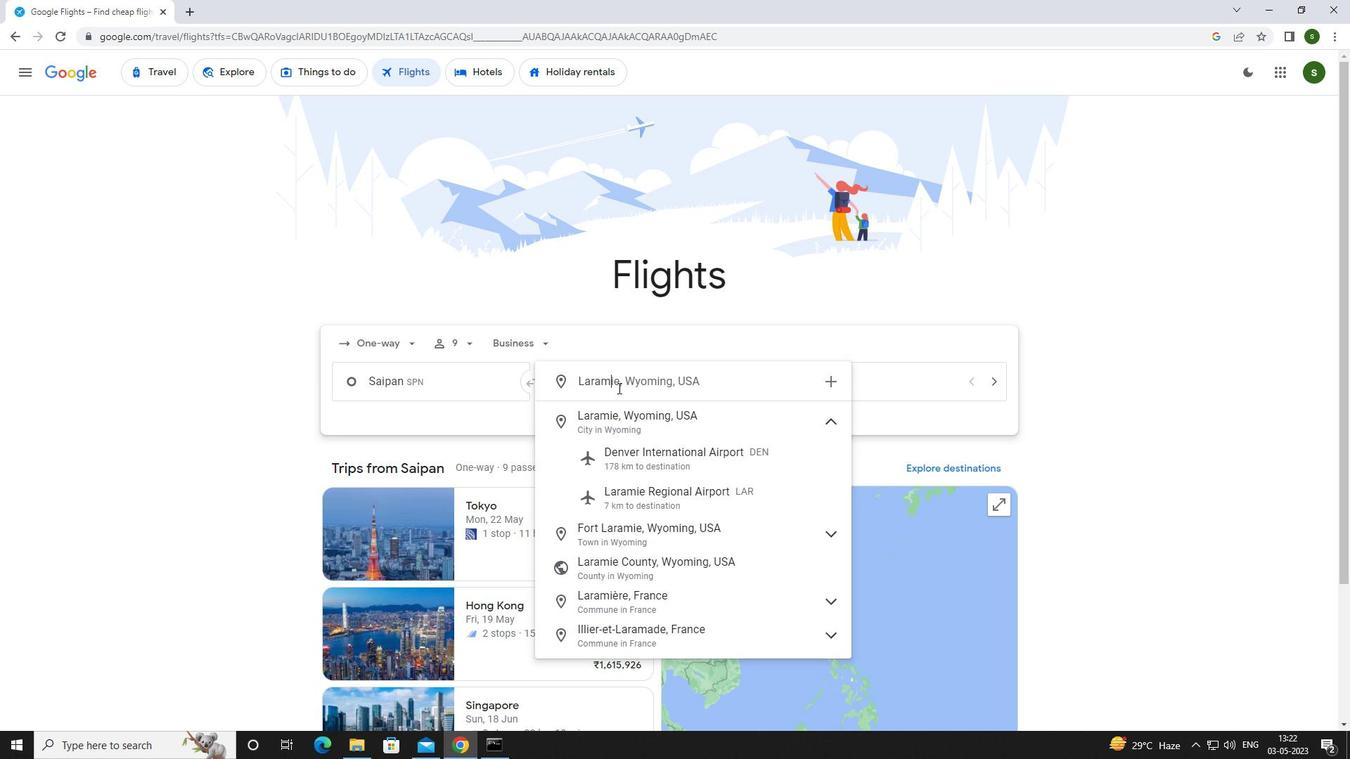
Action: Mouse moved to (629, 485)
Screenshot: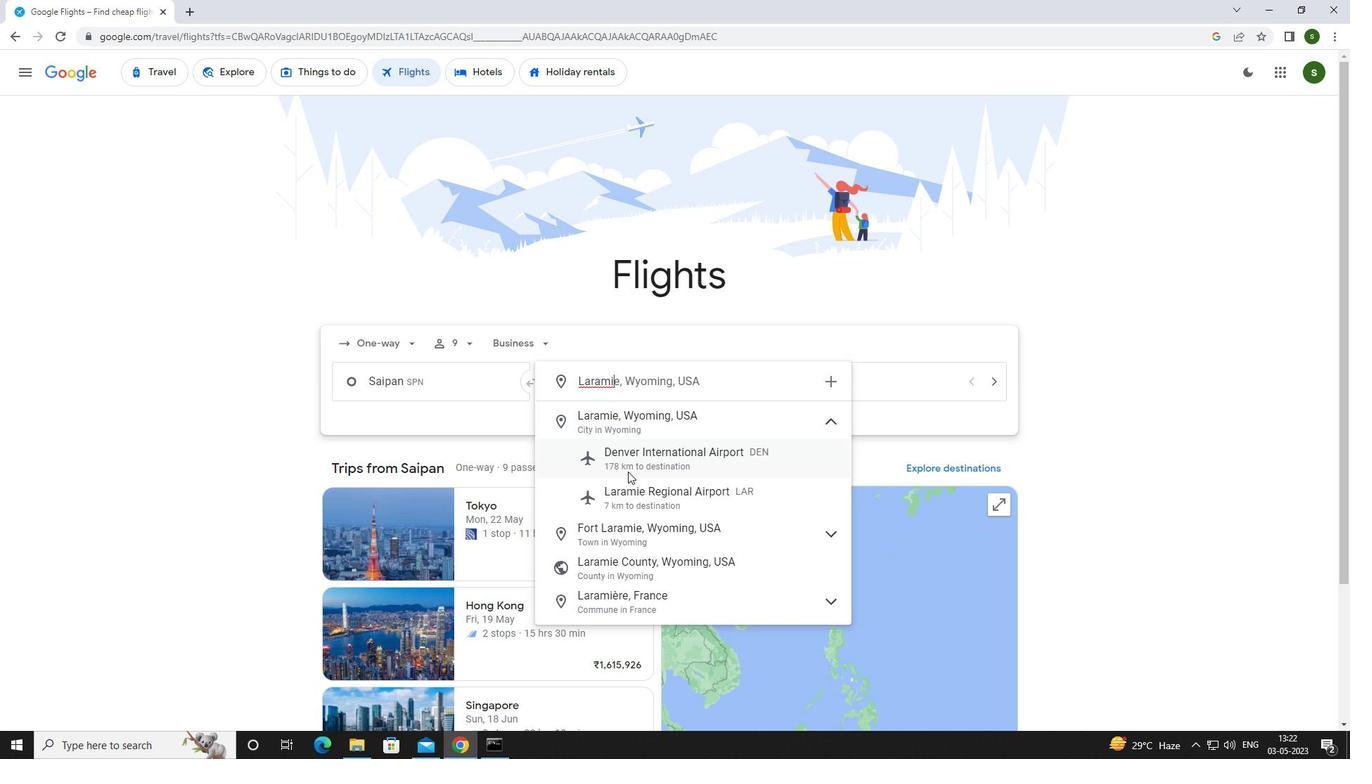 
Action: Mouse pressed left at (629, 485)
Screenshot: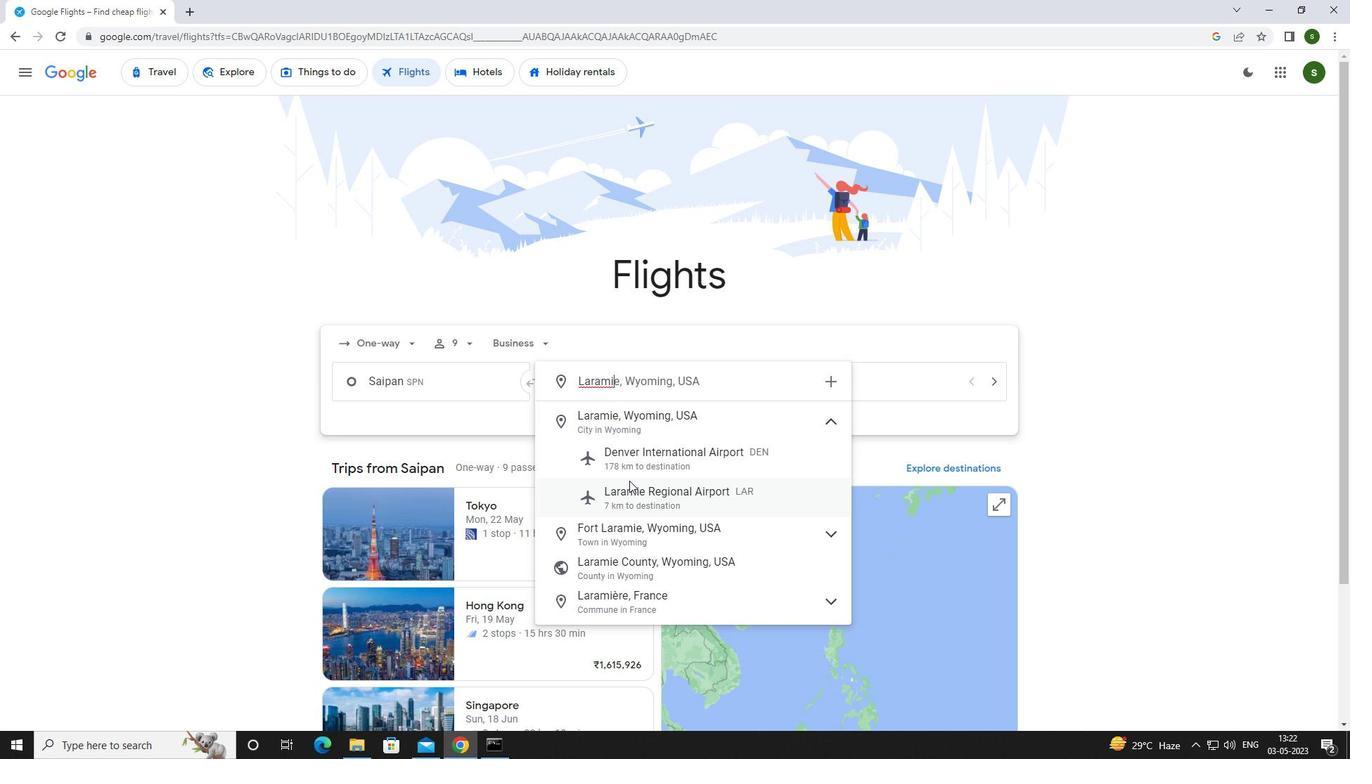 
Action: Mouse moved to (863, 385)
Screenshot: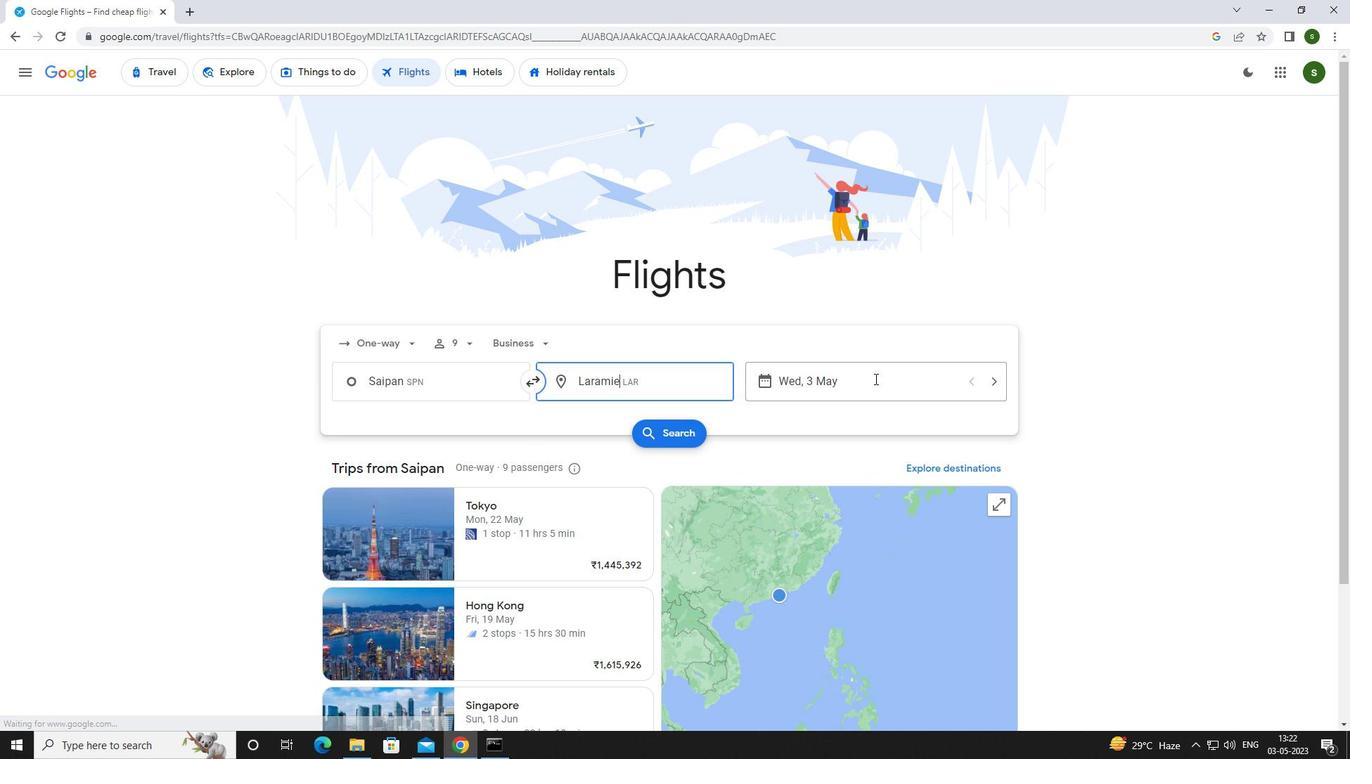 
Action: Mouse pressed left at (863, 385)
Screenshot: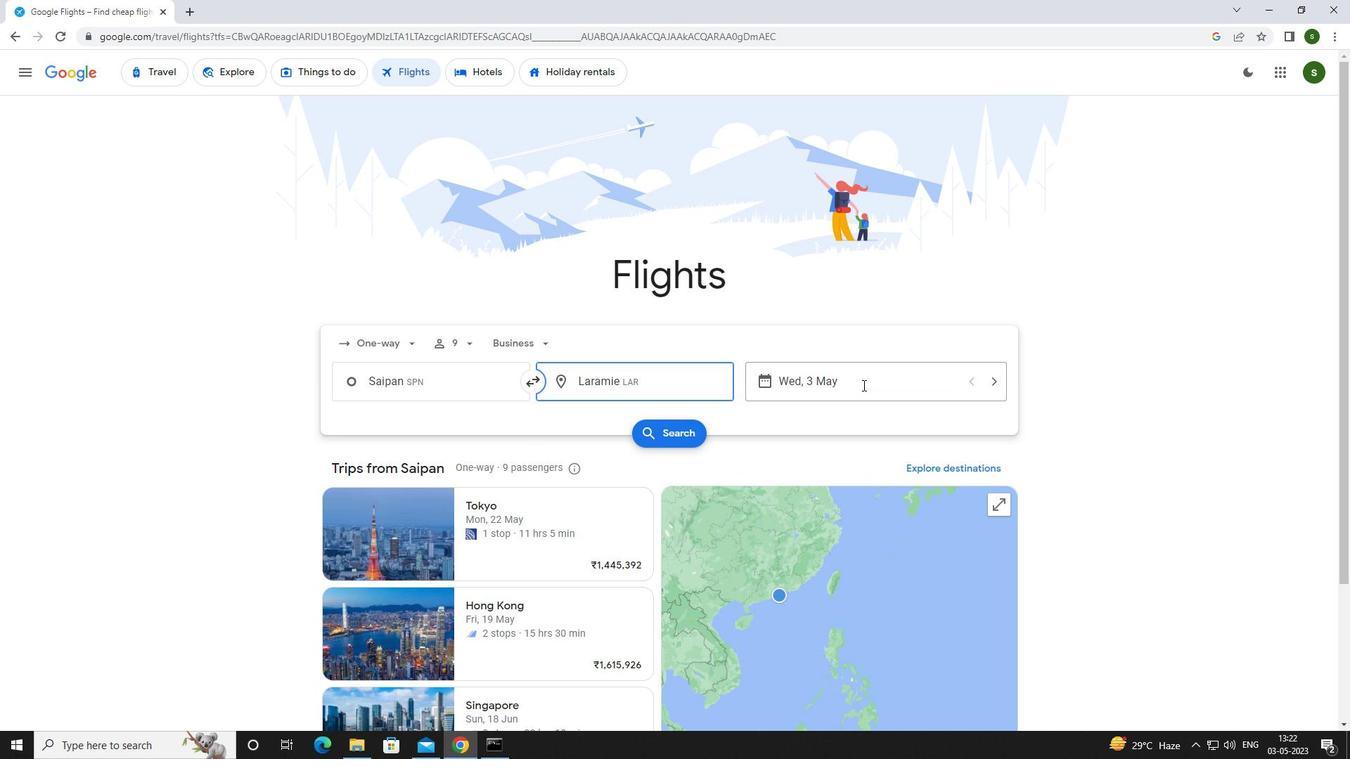 
Action: Mouse moved to (608, 474)
Screenshot: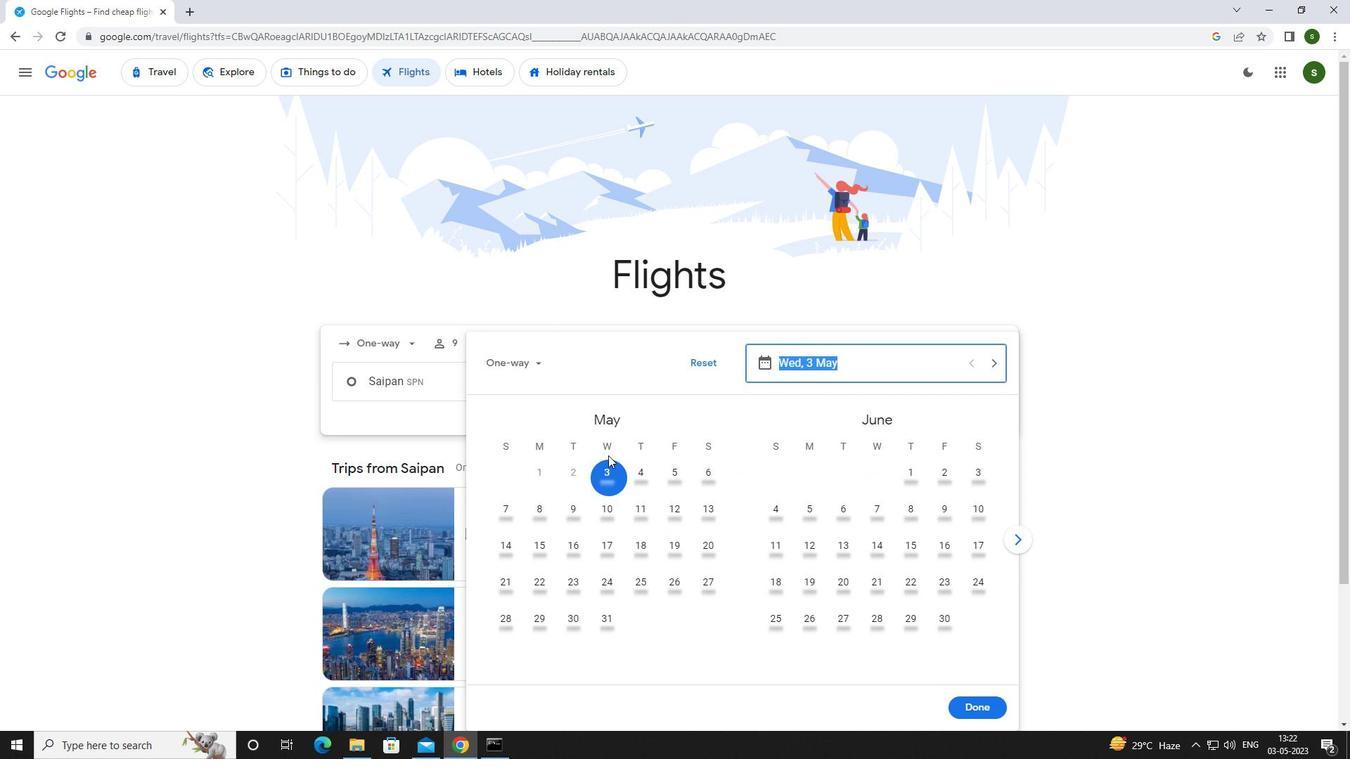 
Action: Mouse pressed left at (608, 474)
Screenshot: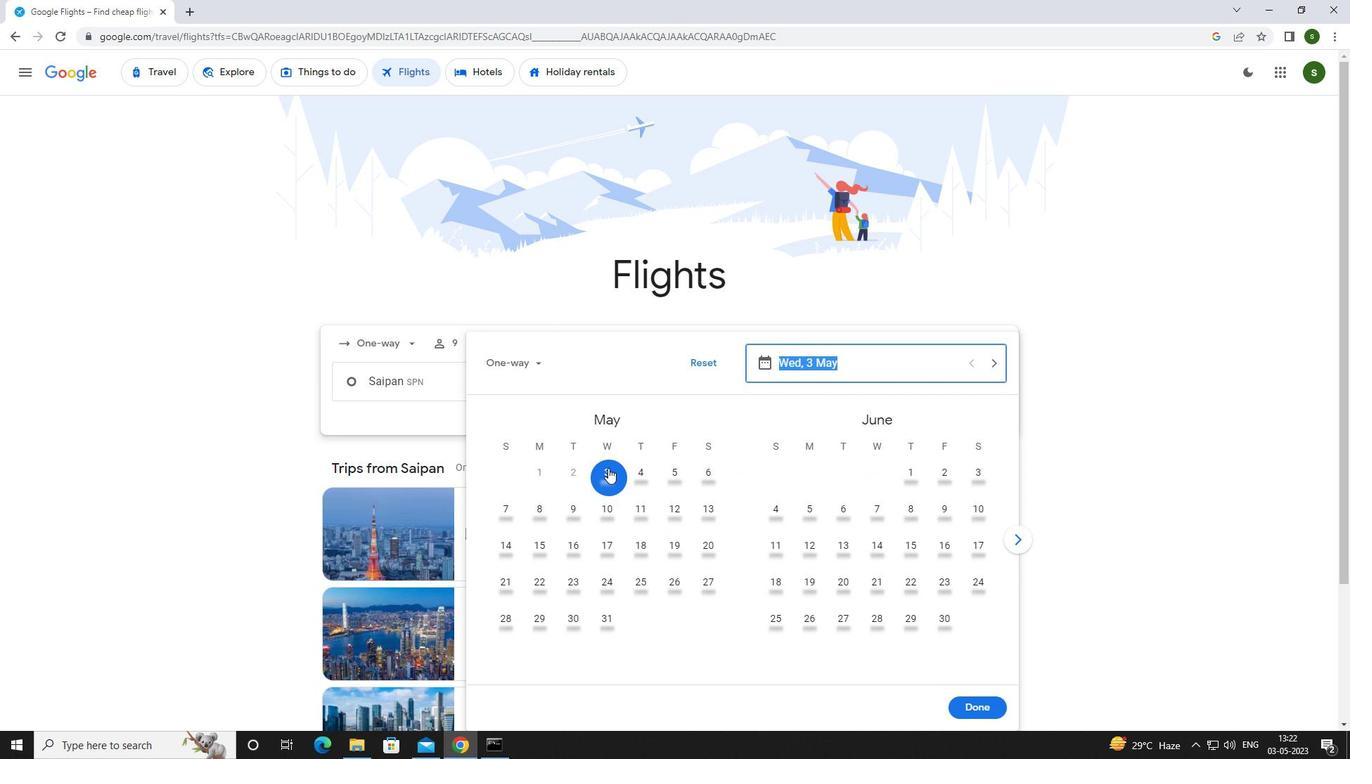 
Action: Mouse moved to (967, 706)
Screenshot: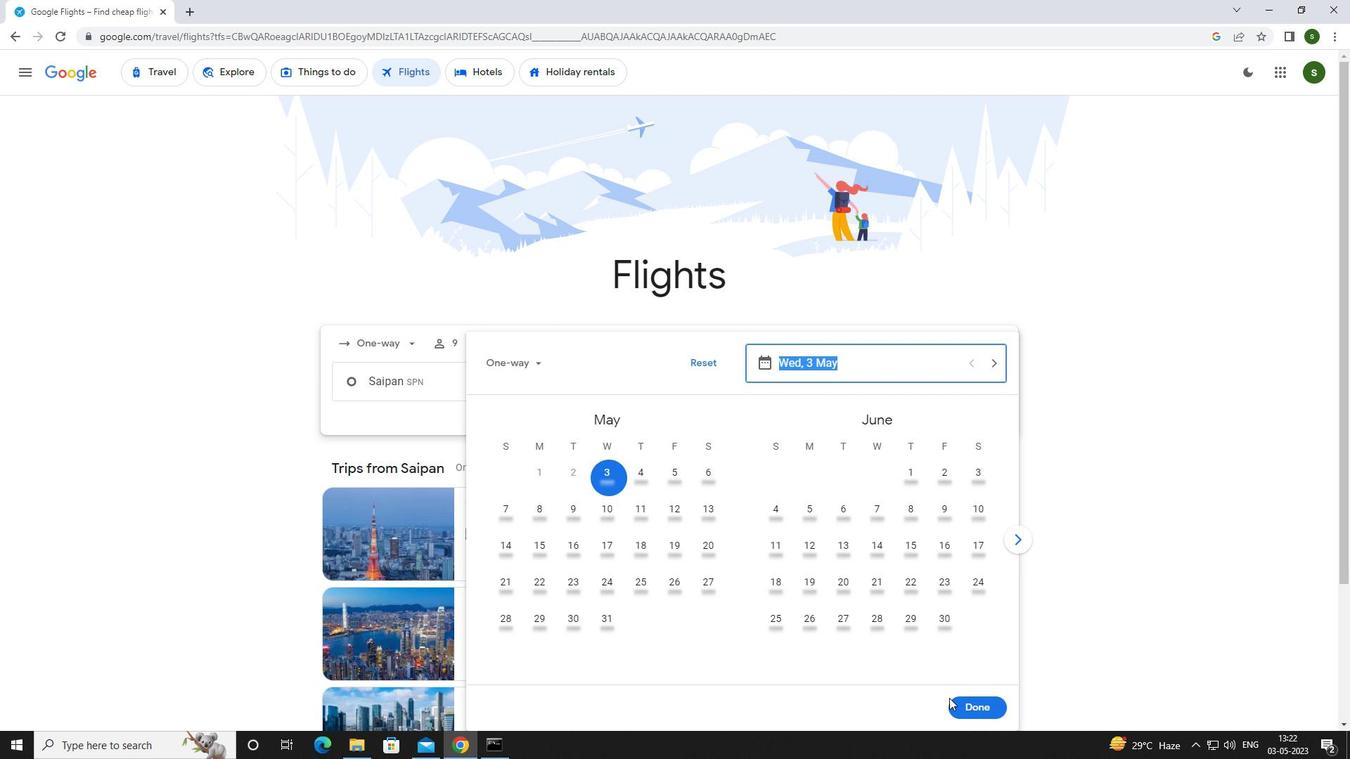 
Action: Mouse pressed left at (967, 706)
Screenshot: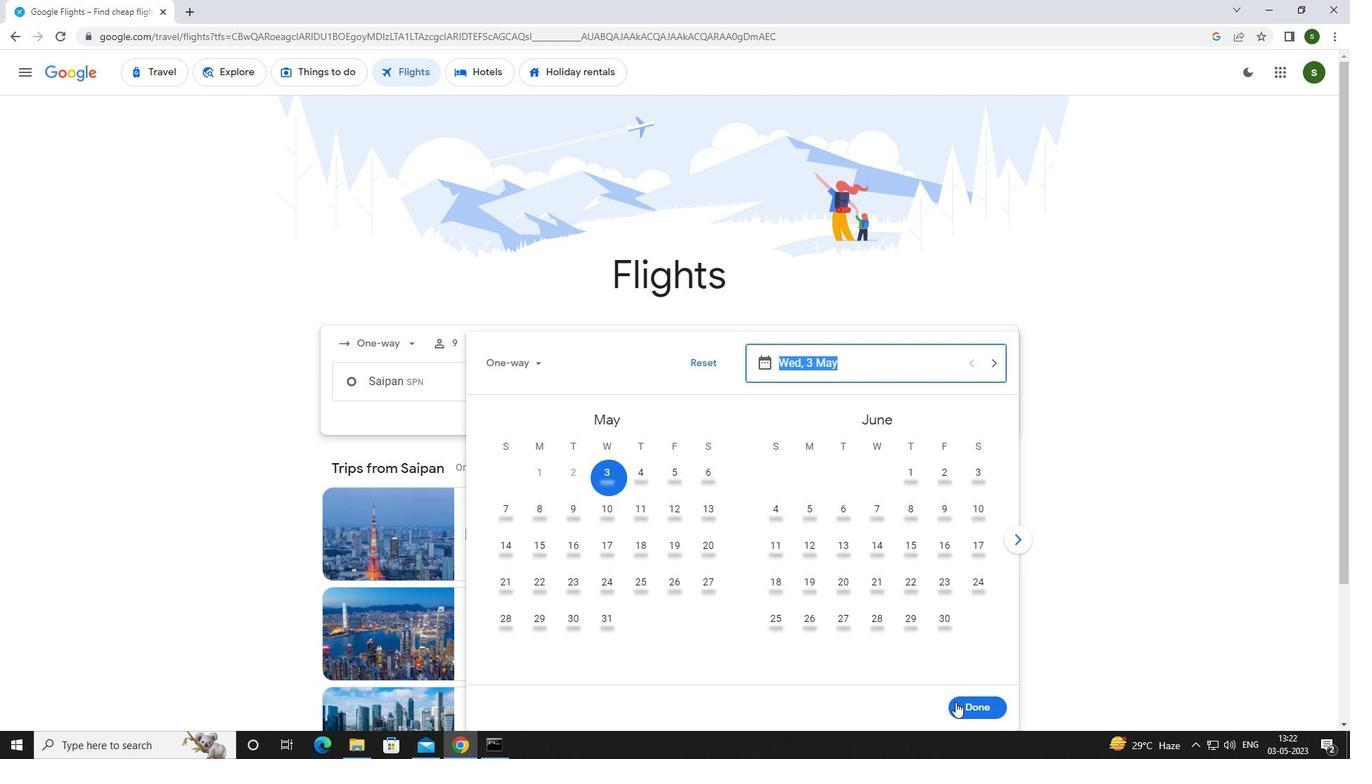 
Action: Mouse moved to (673, 433)
Screenshot: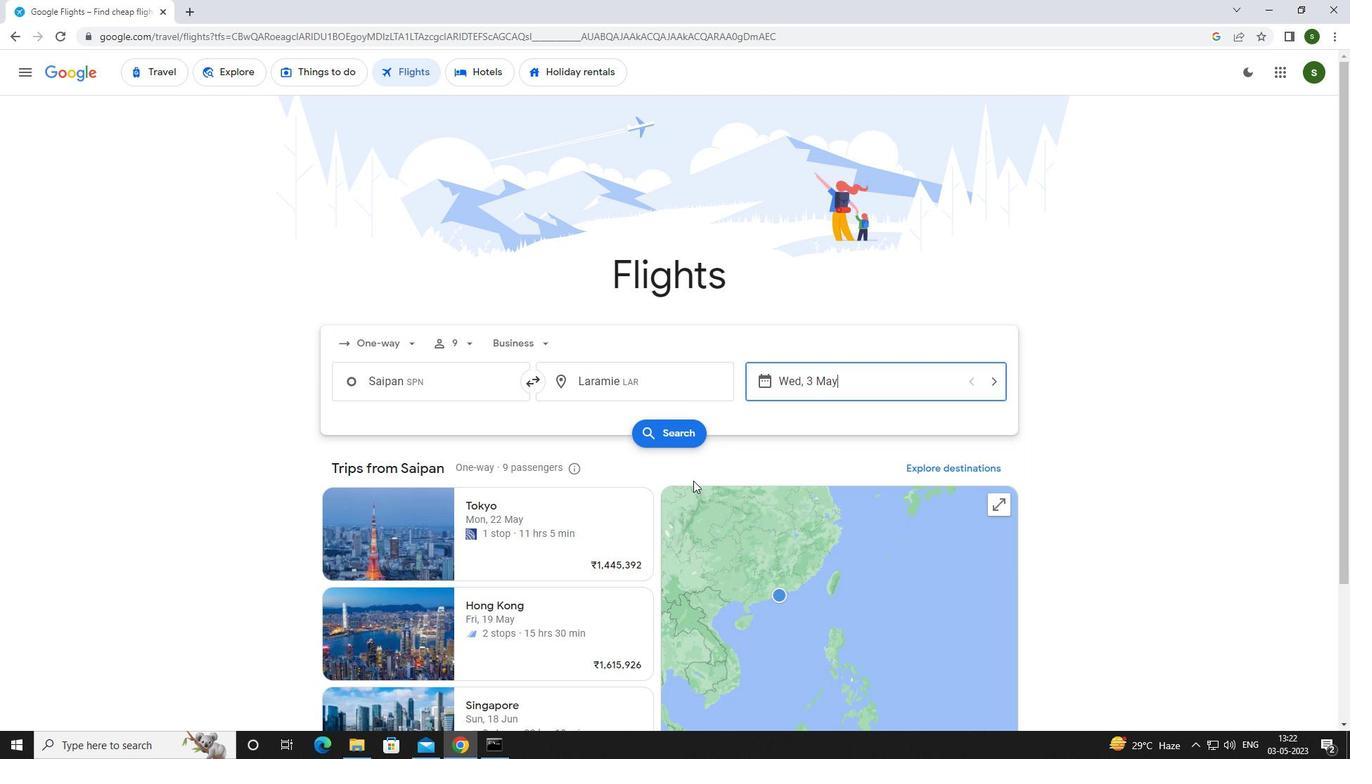 
Action: Mouse pressed left at (673, 433)
Screenshot: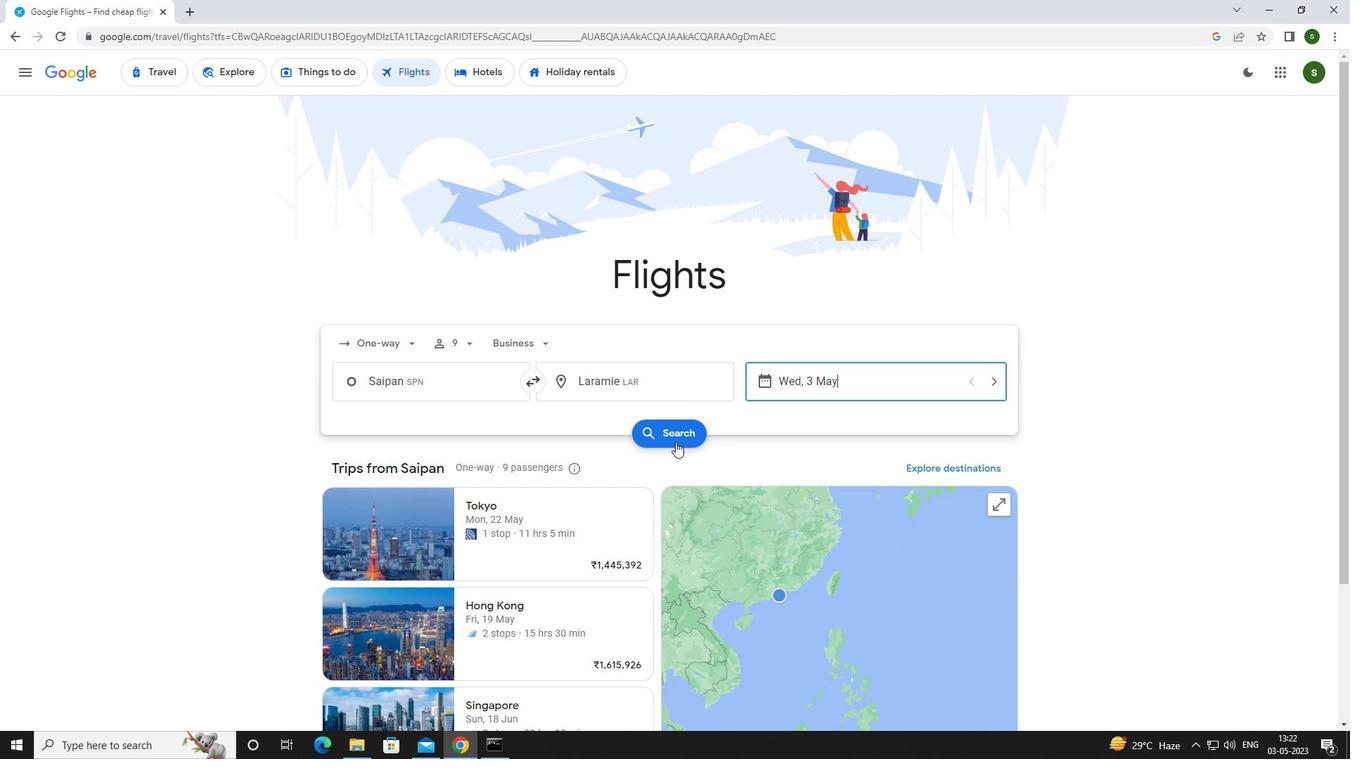 
Action: Mouse moved to (360, 204)
Screenshot: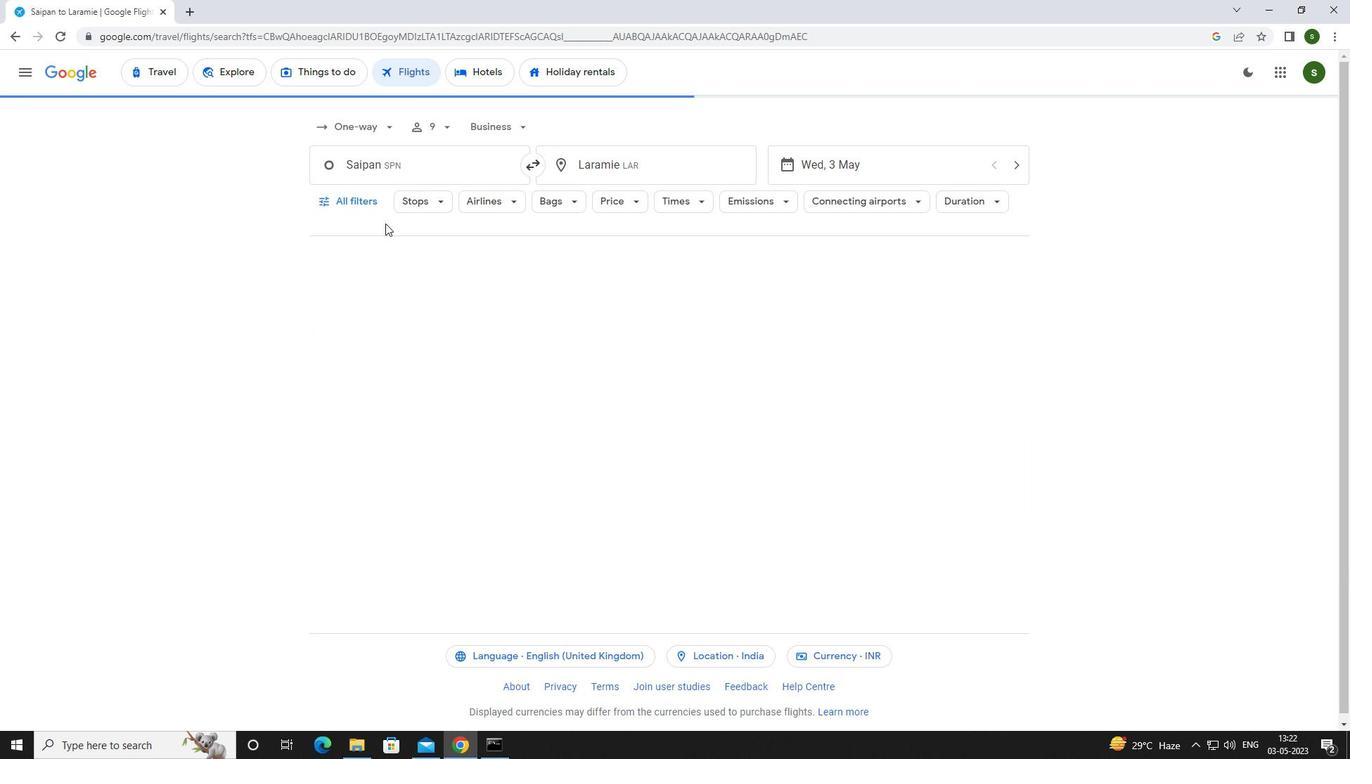 
Action: Mouse pressed left at (360, 204)
Screenshot: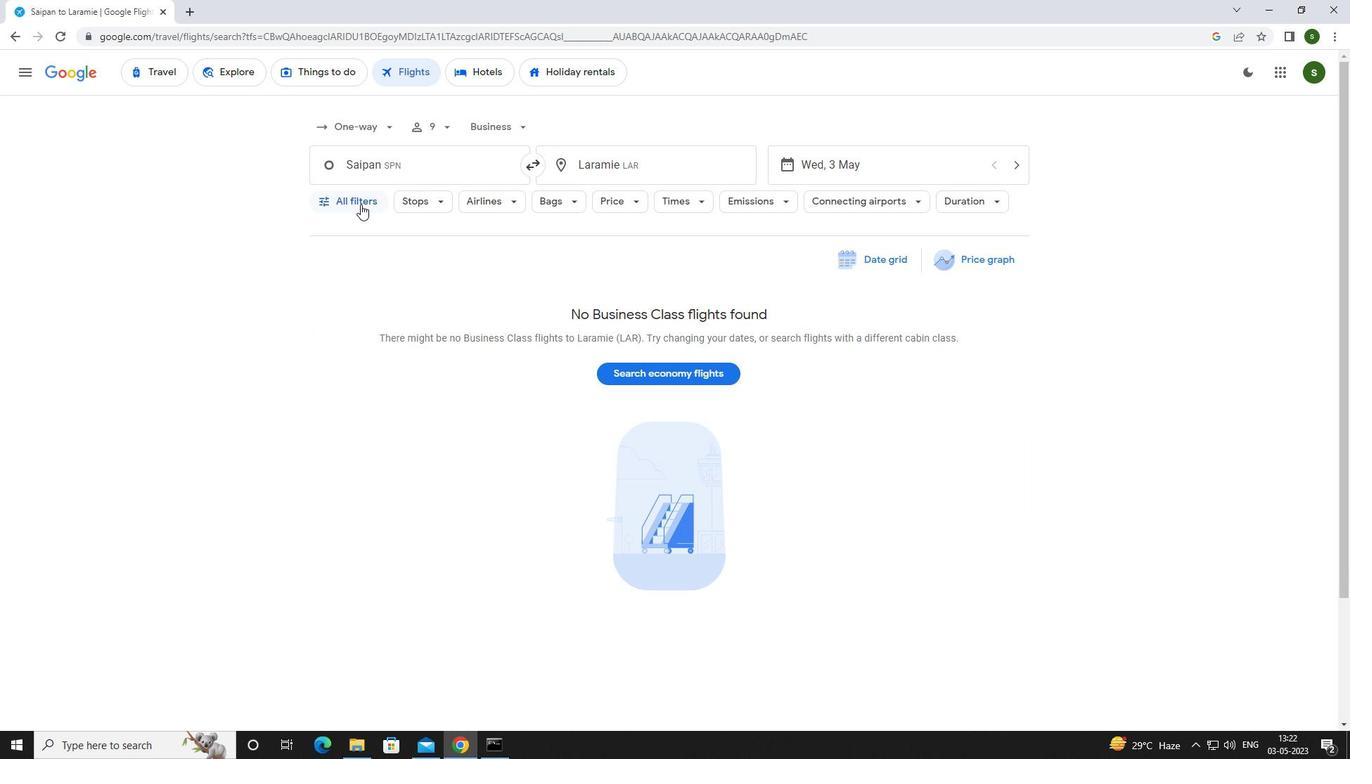 
Action: Mouse moved to (521, 490)
Screenshot: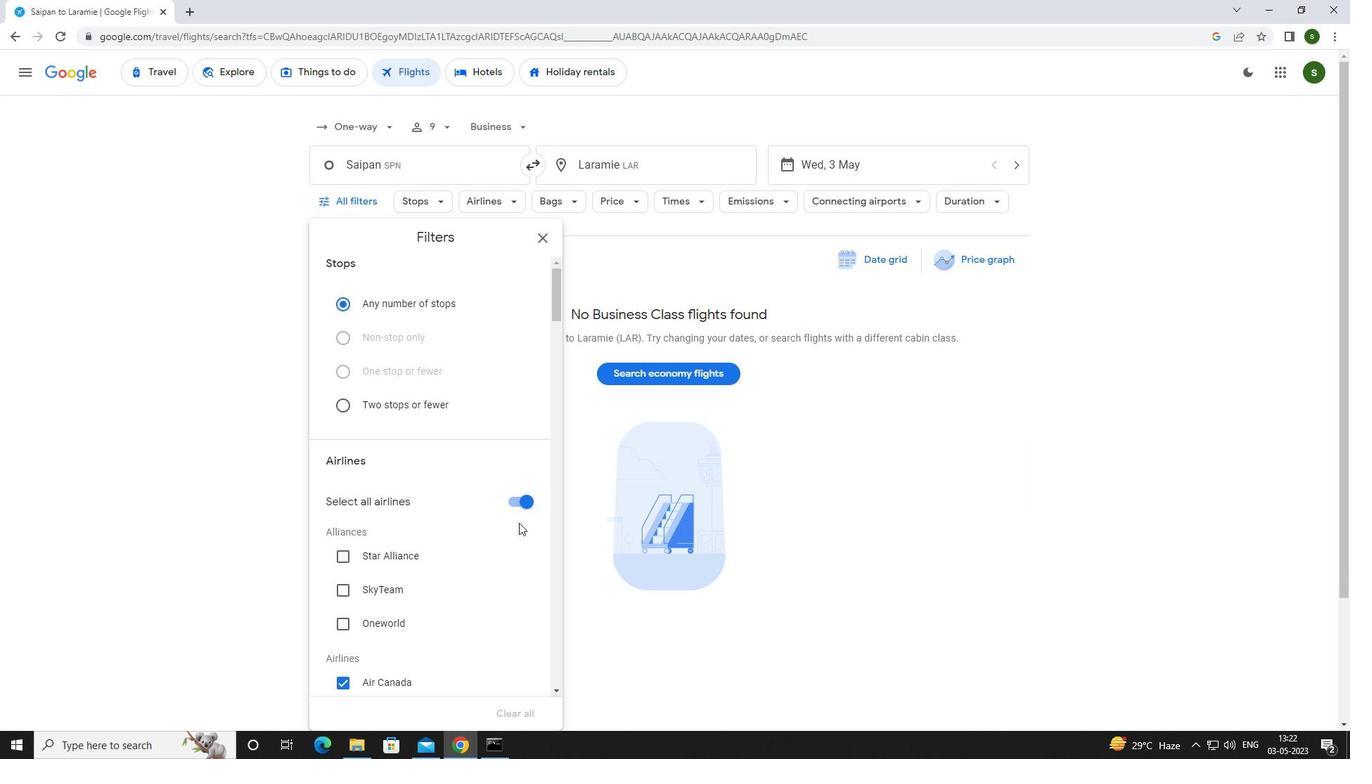 
Action: Mouse pressed left at (521, 490)
Screenshot: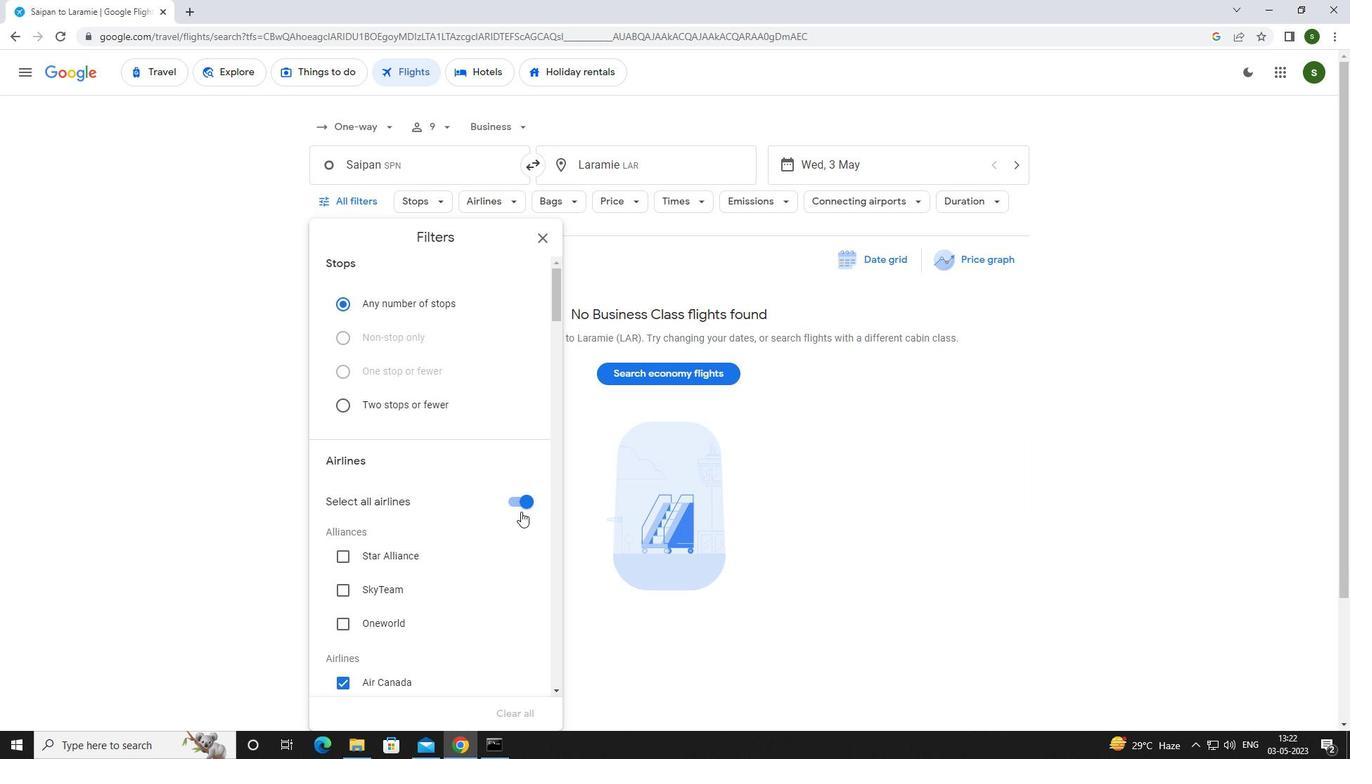 
Action: Mouse moved to (483, 431)
Screenshot: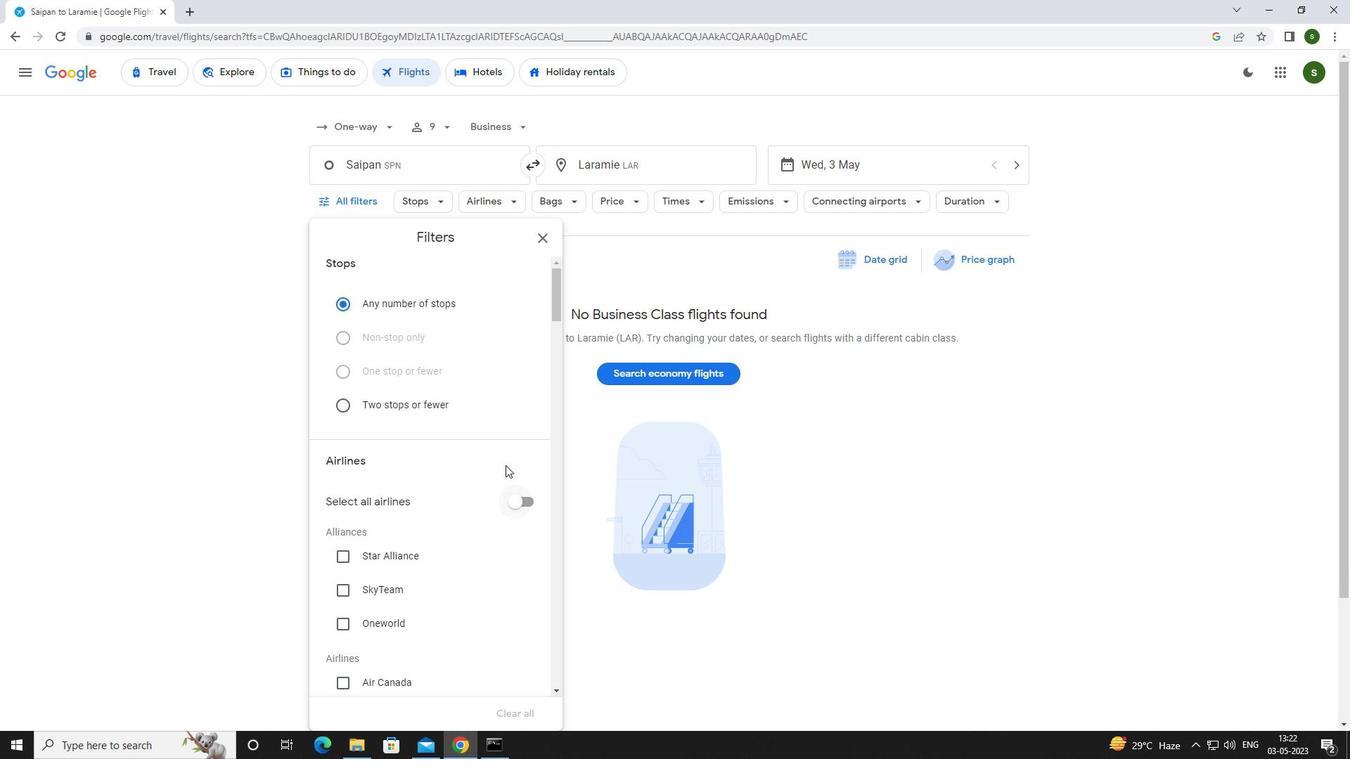 
Action: Mouse scrolled (483, 431) with delta (0, 0)
Screenshot: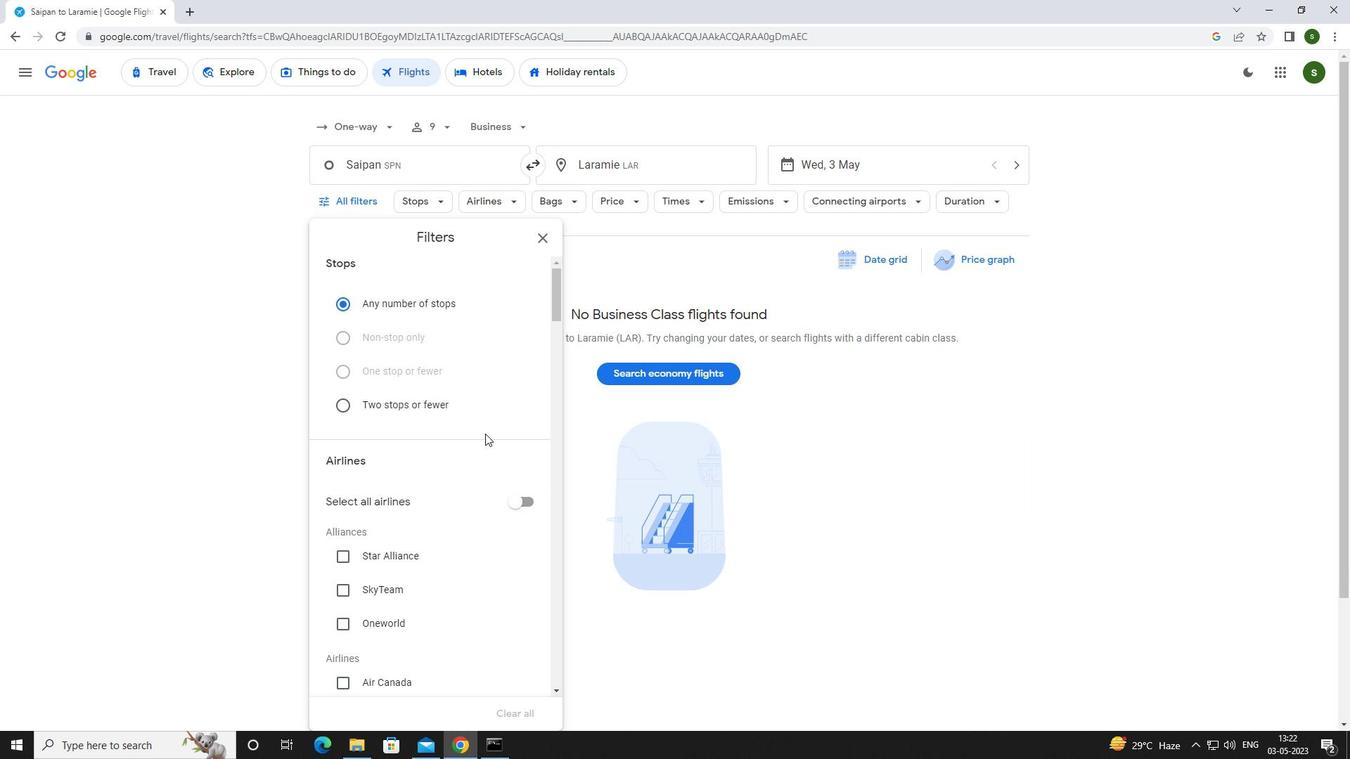 
Action: Mouse scrolled (483, 431) with delta (0, 0)
Screenshot: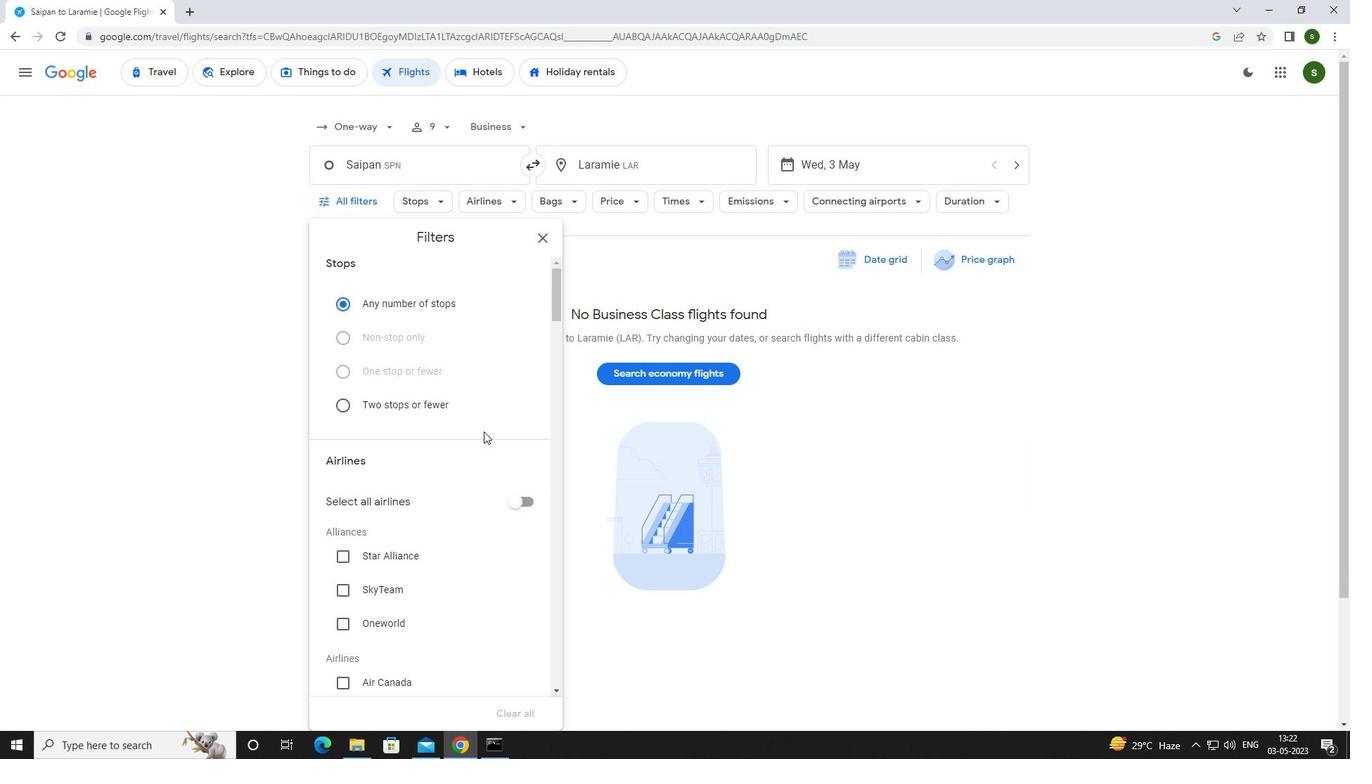 
Action: Mouse scrolled (483, 431) with delta (0, 0)
Screenshot: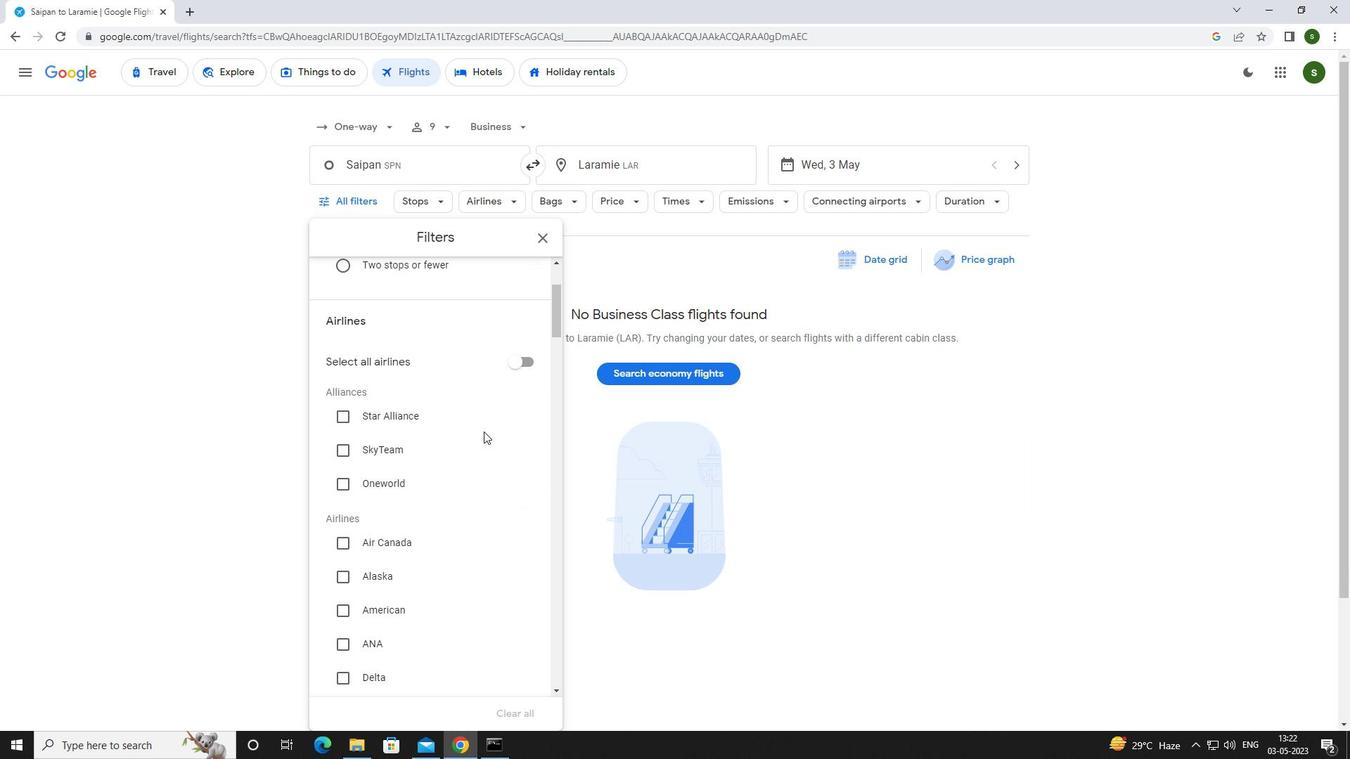 
Action: Mouse scrolled (483, 431) with delta (0, 0)
Screenshot: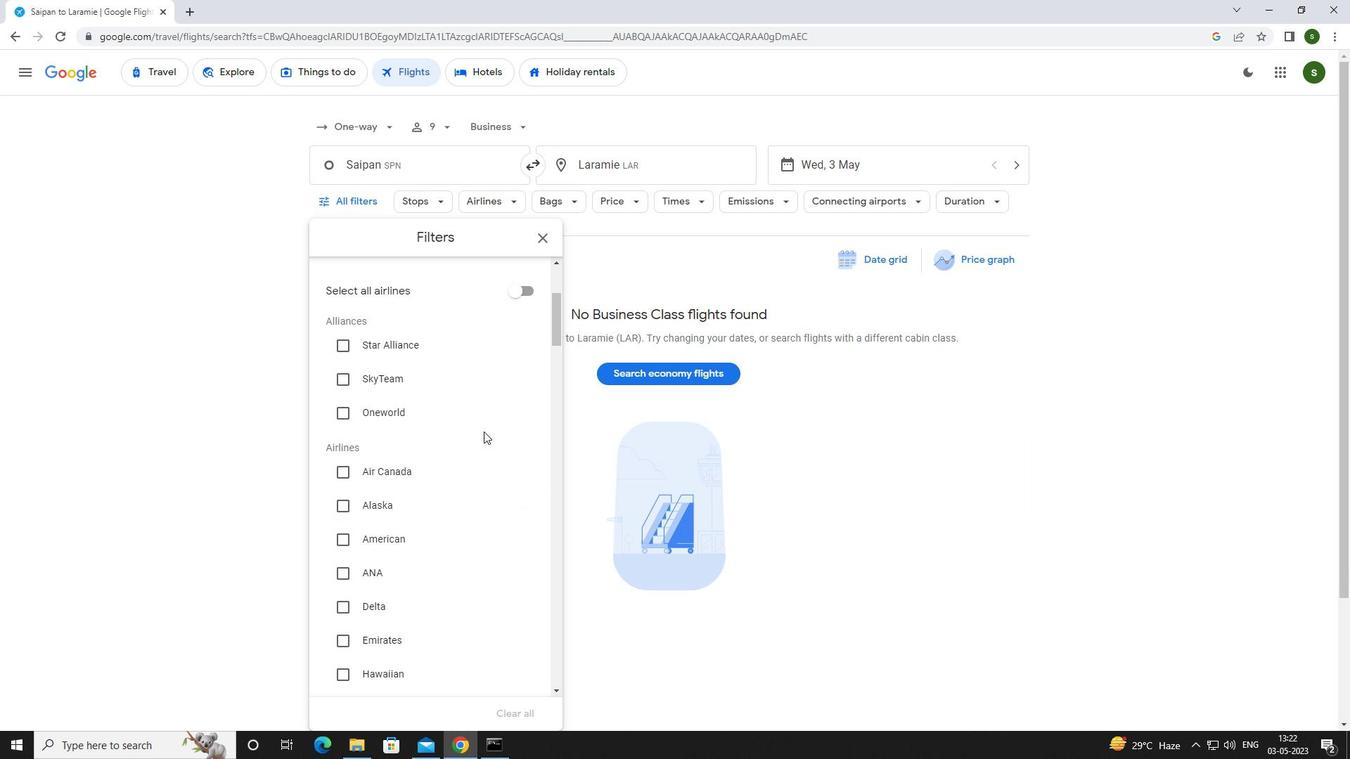 
Action: Mouse scrolled (483, 431) with delta (0, 0)
Screenshot: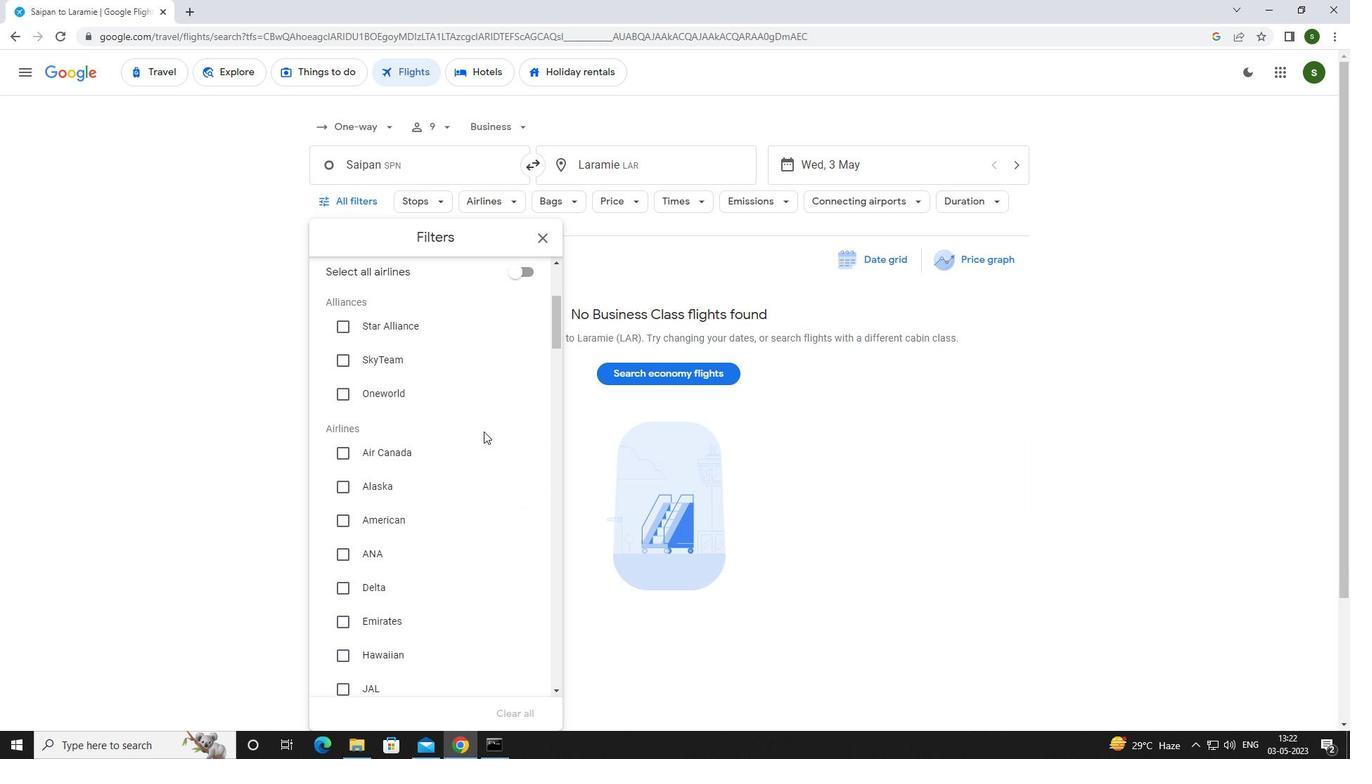
Action: Mouse moved to (378, 505)
Screenshot: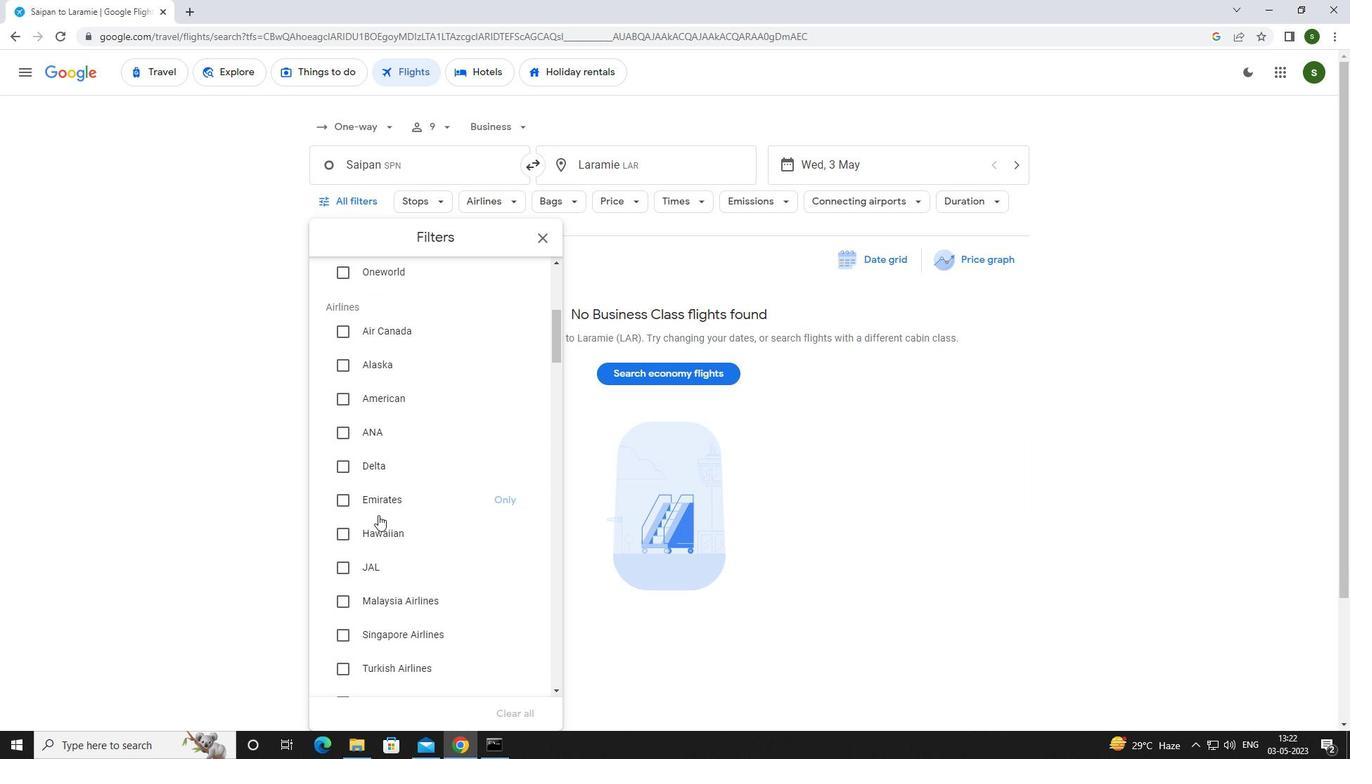 
Action: Mouse pressed left at (378, 505)
Screenshot: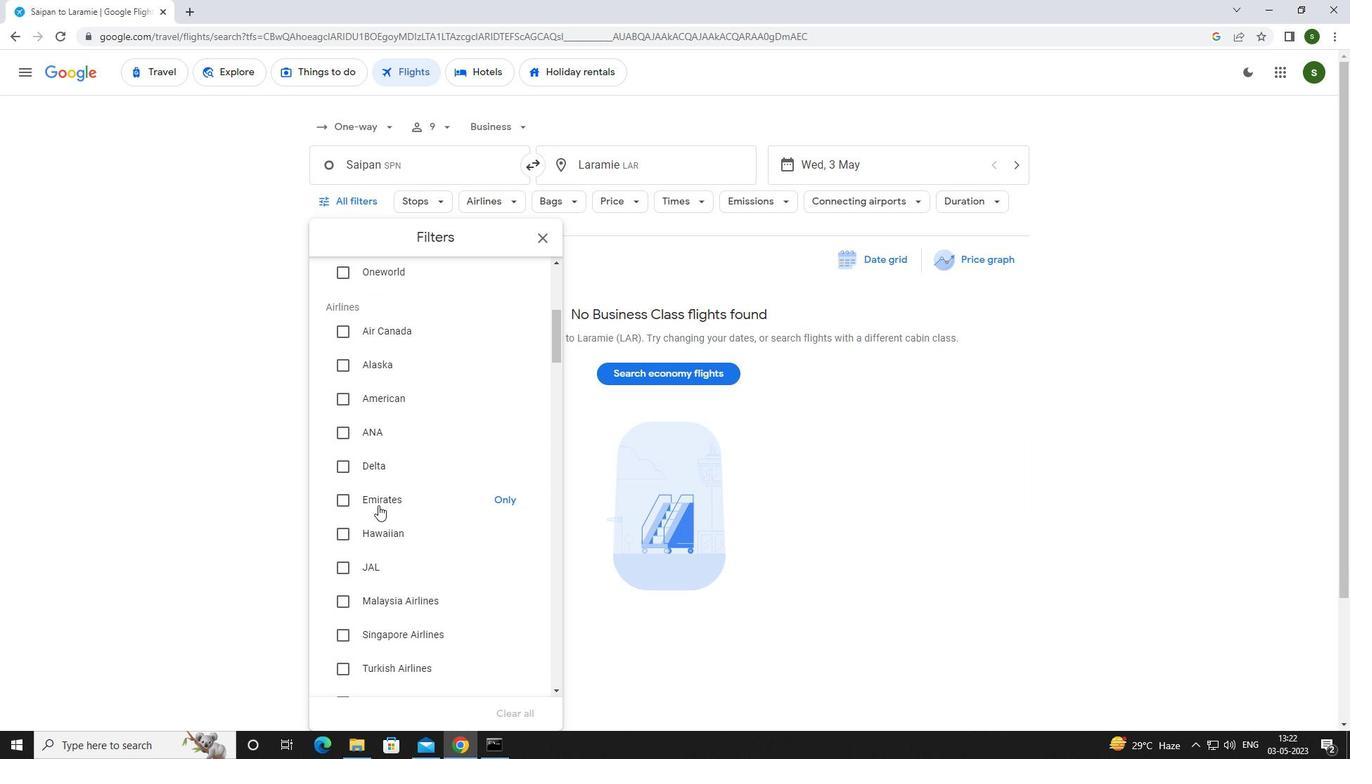 
Action: Mouse scrolled (378, 505) with delta (0, 0)
Screenshot: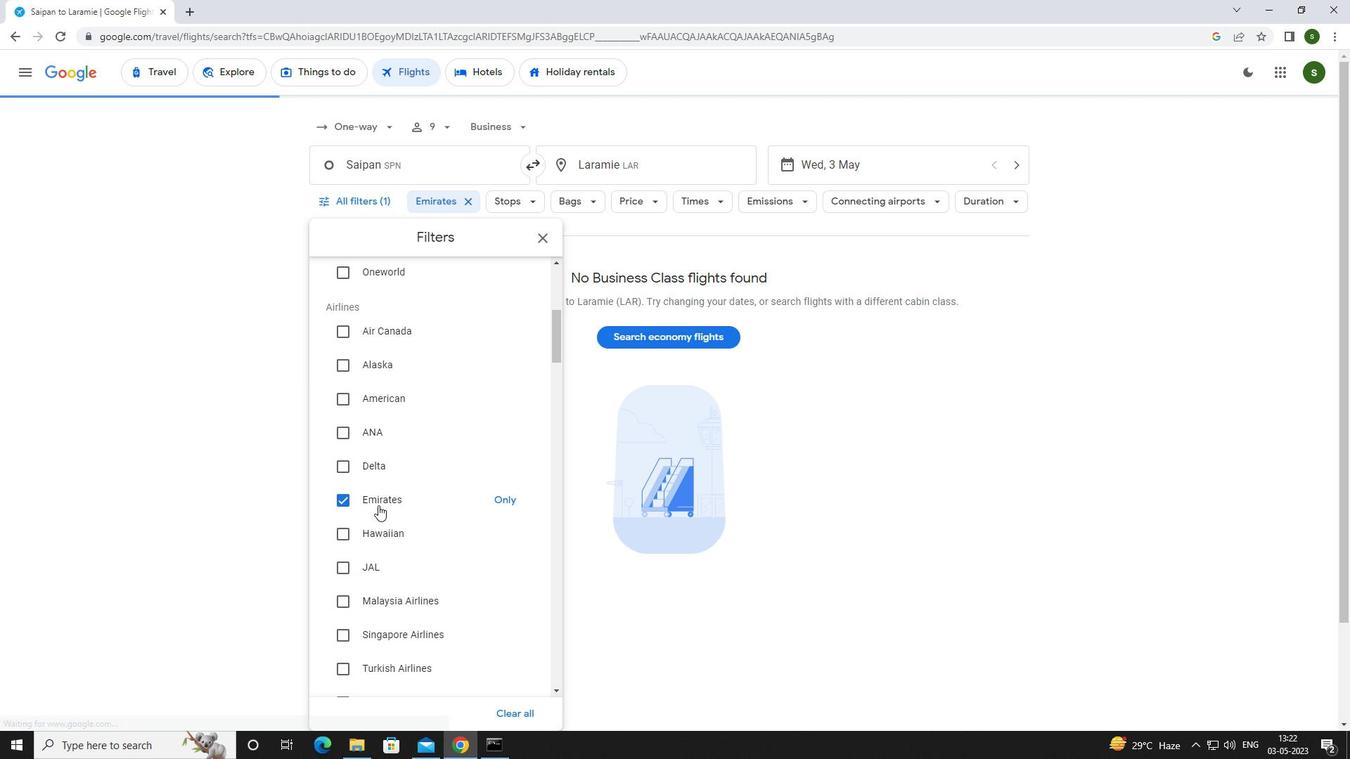 
Action: Mouse scrolled (378, 505) with delta (0, 0)
Screenshot: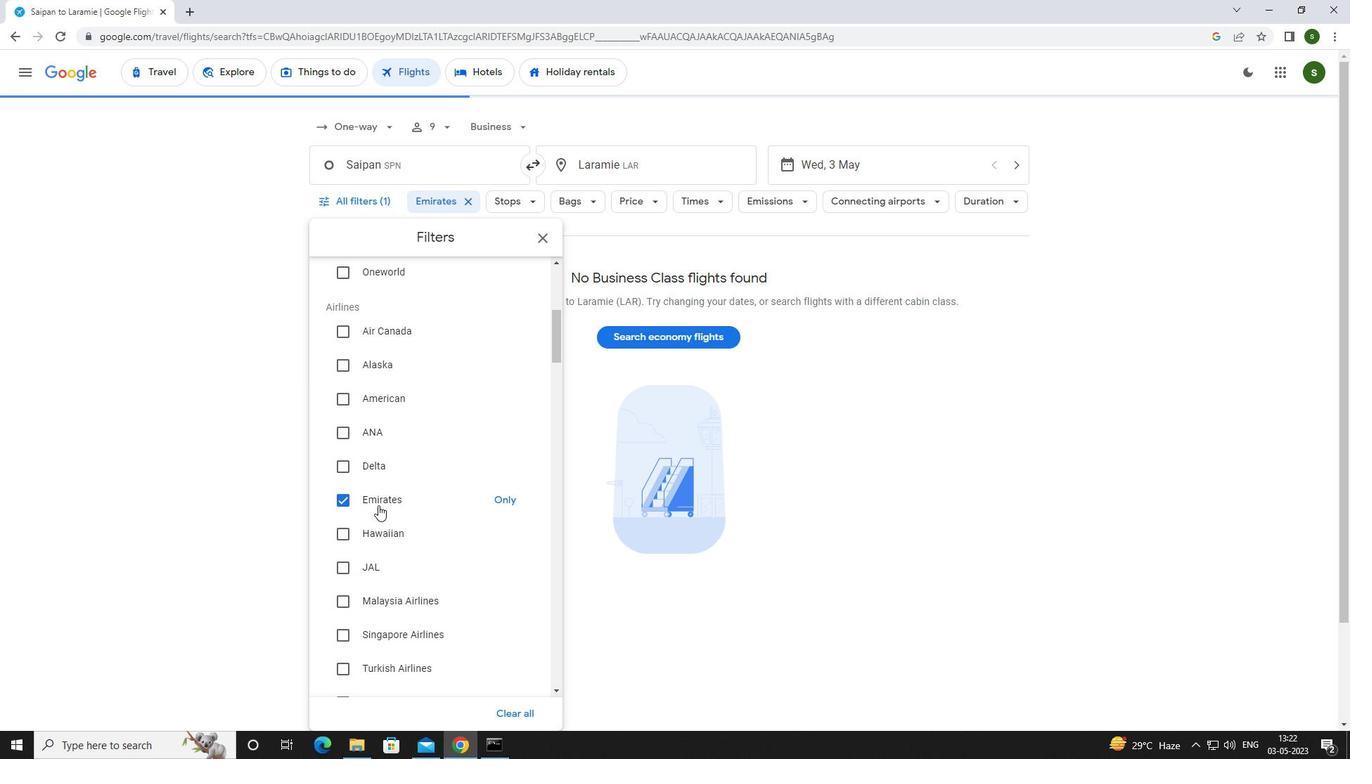 
Action: Mouse scrolled (378, 505) with delta (0, 0)
Screenshot: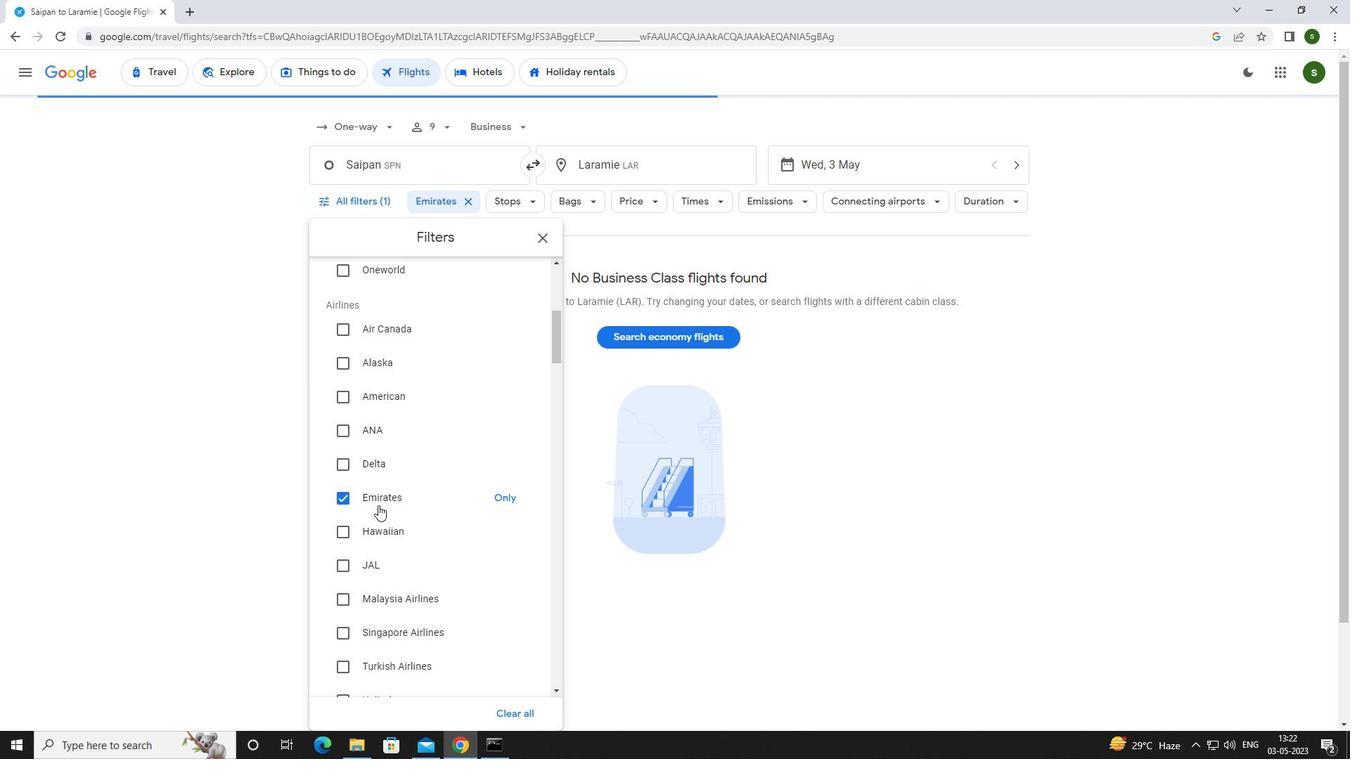 
Action: Mouse scrolled (378, 505) with delta (0, 0)
Screenshot: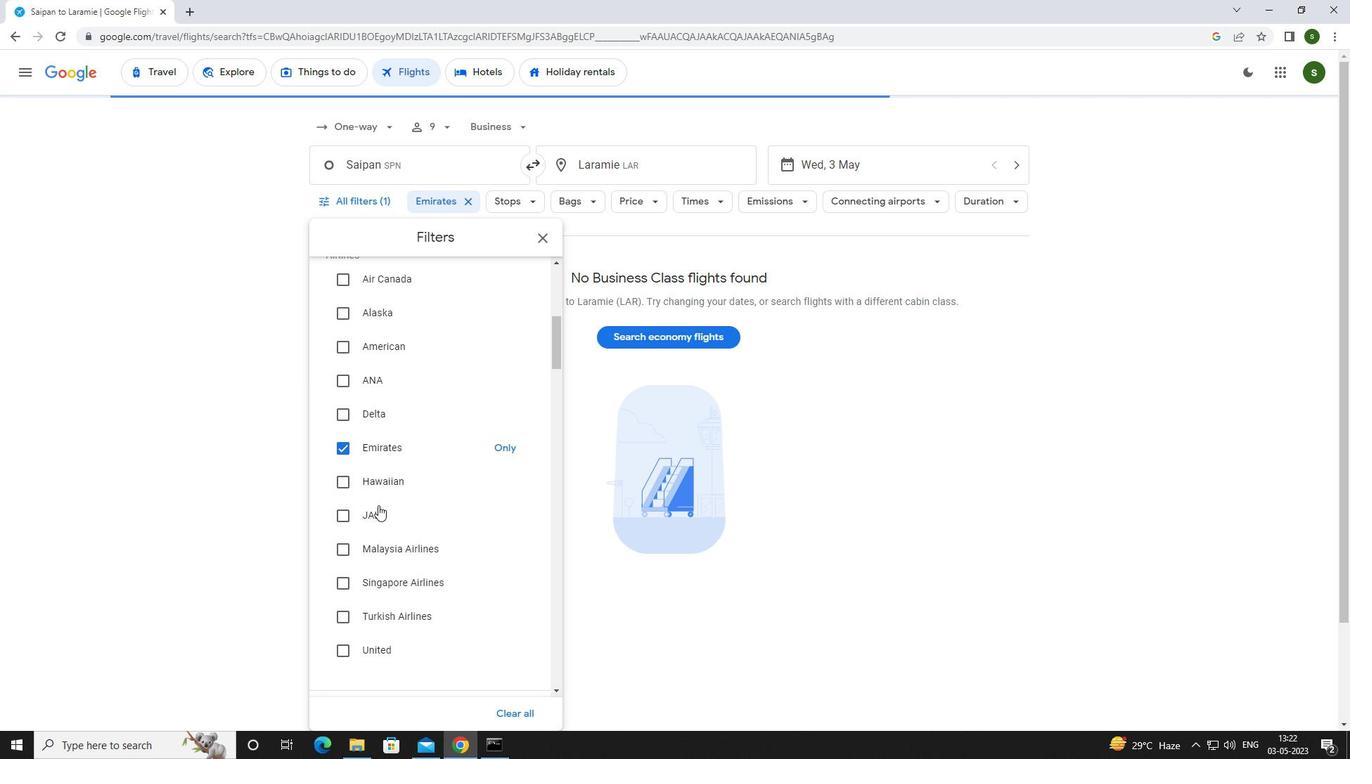 
Action: Mouse scrolled (378, 505) with delta (0, 0)
Screenshot: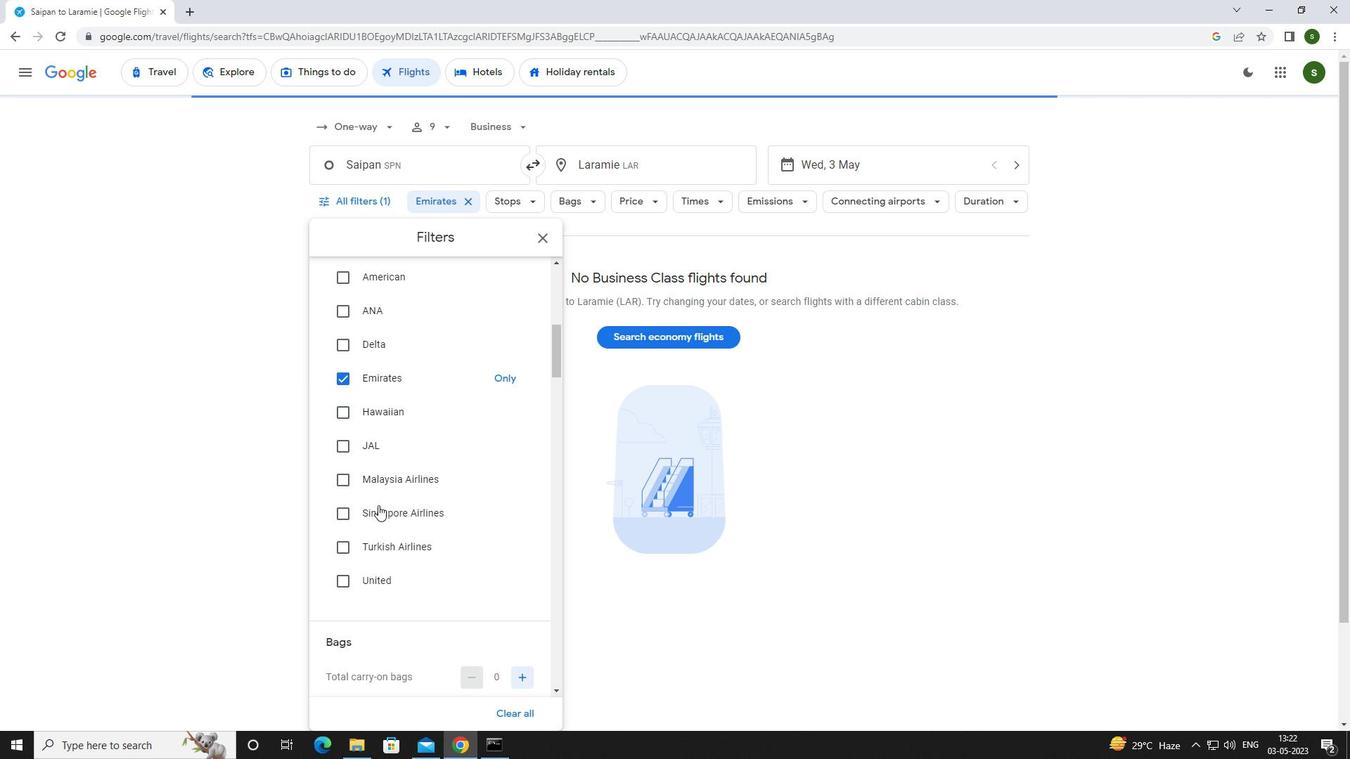 
Action: Mouse moved to (523, 446)
Screenshot: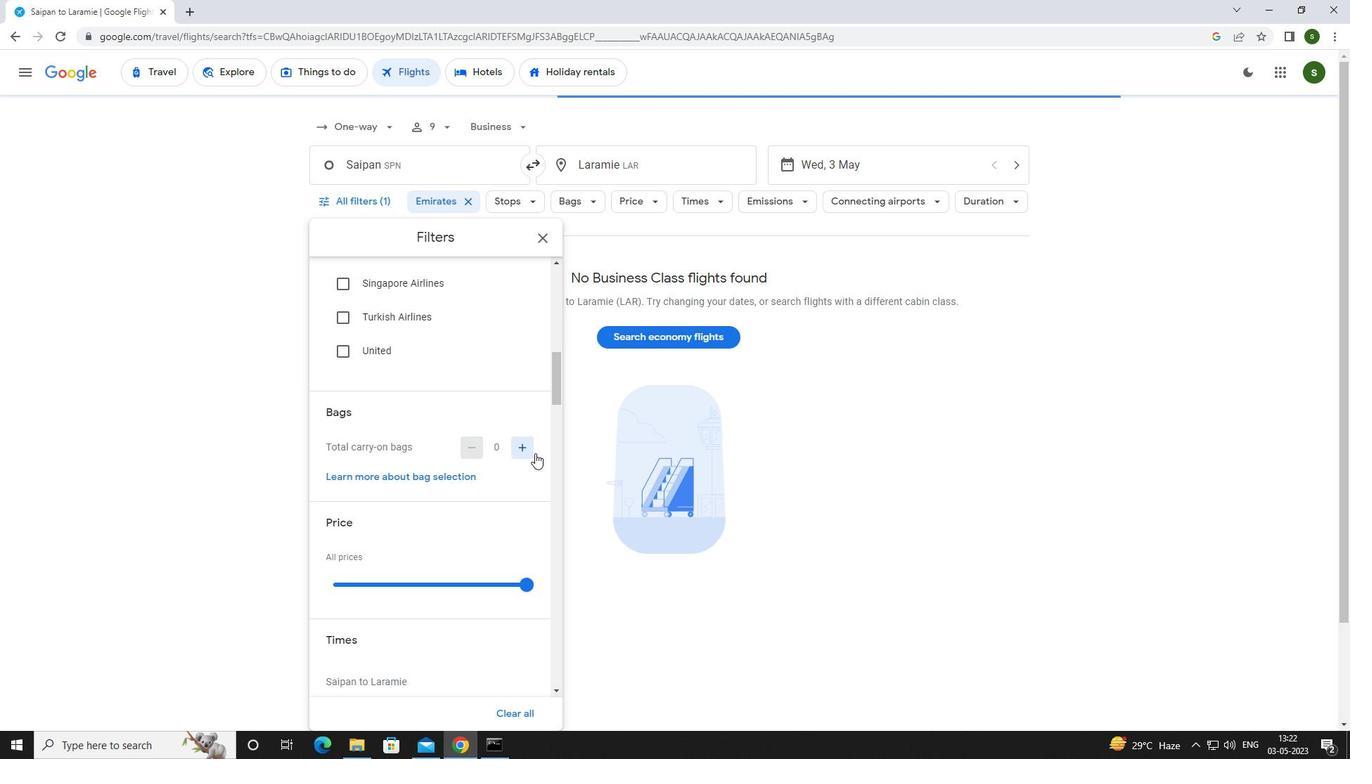 
Action: Mouse pressed left at (523, 446)
Screenshot: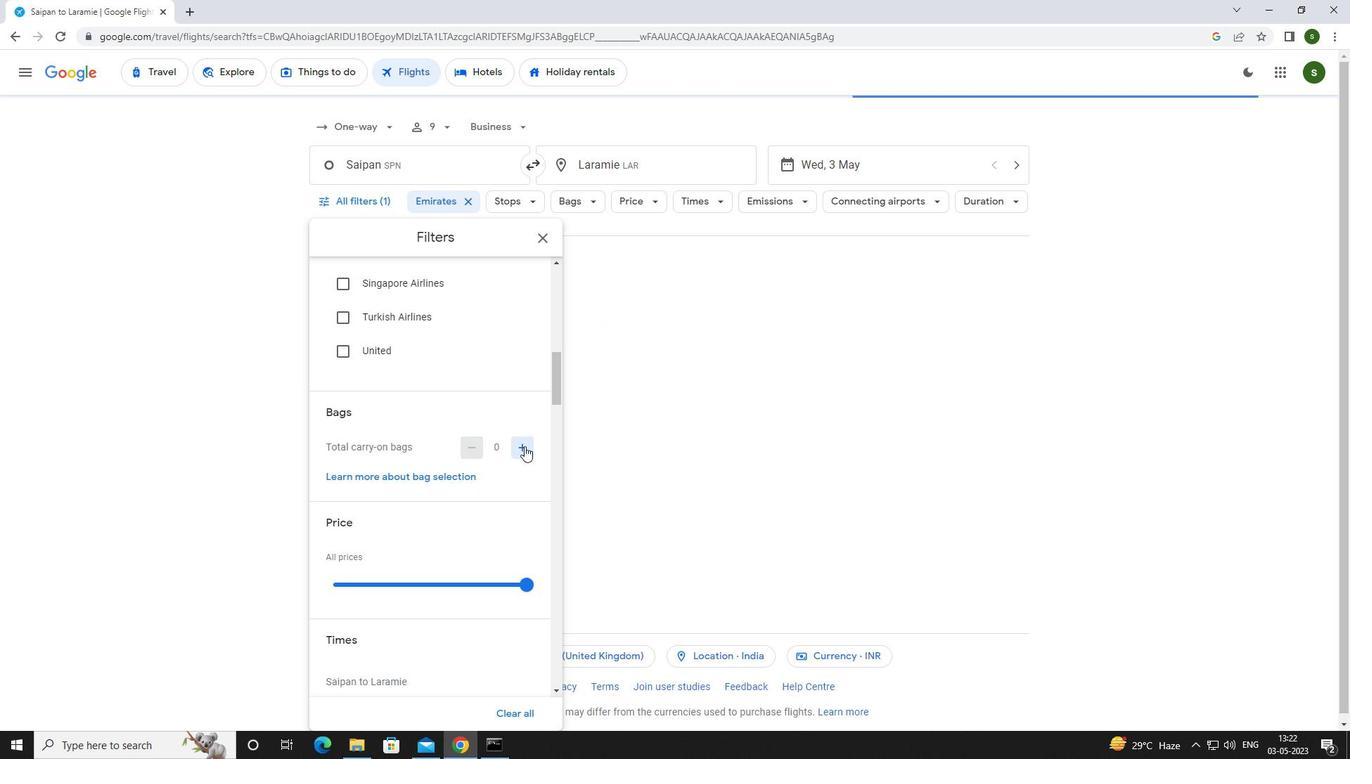 
Action: Mouse pressed left at (523, 446)
Screenshot: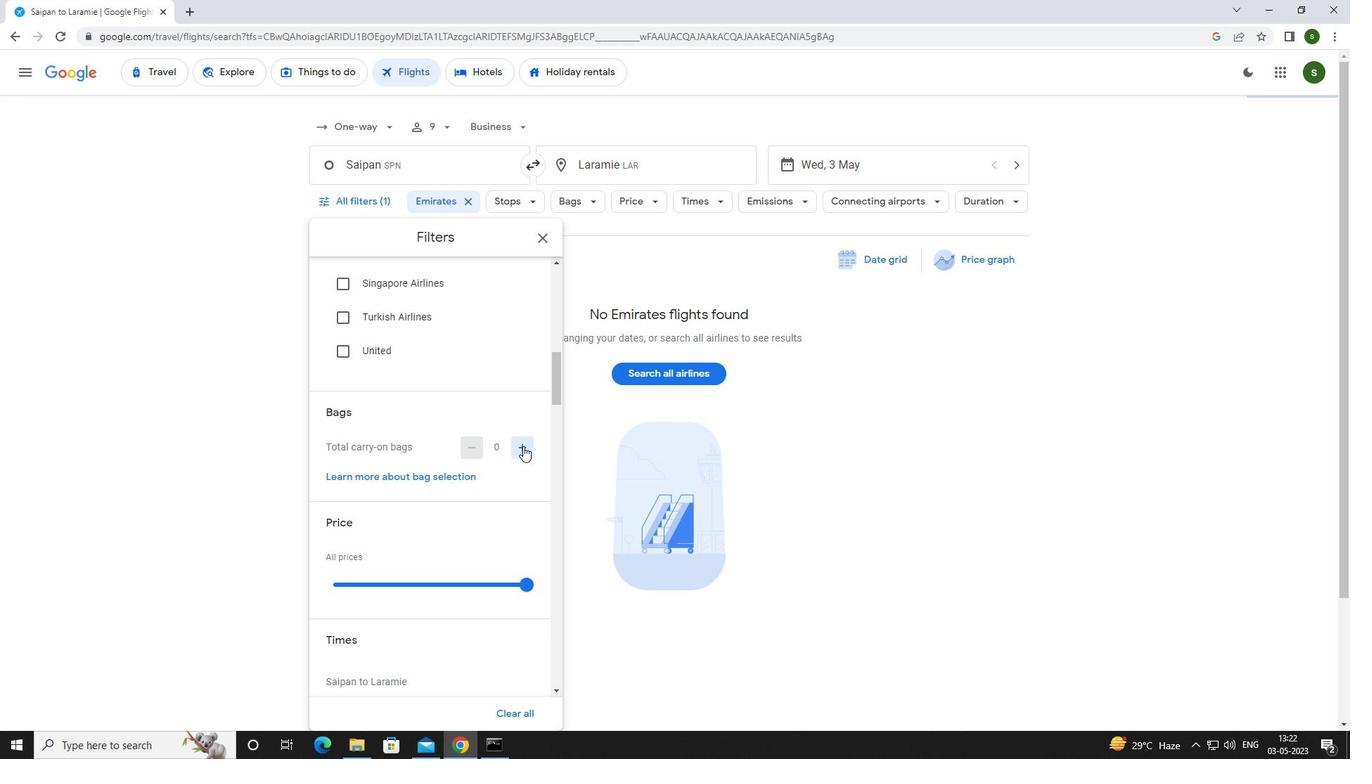 
Action: Mouse moved to (530, 585)
Screenshot: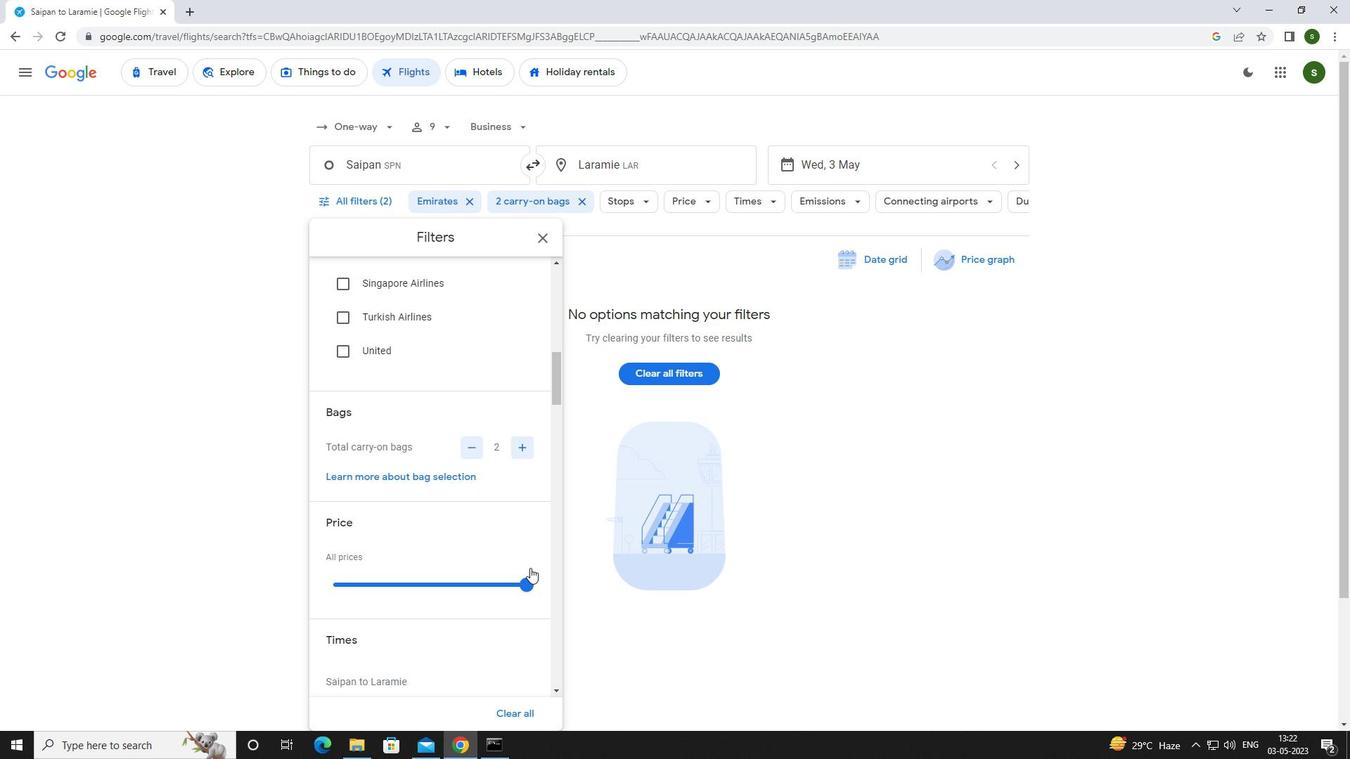 
Action: Mouse pressed left at (530, 585)
Screenshot: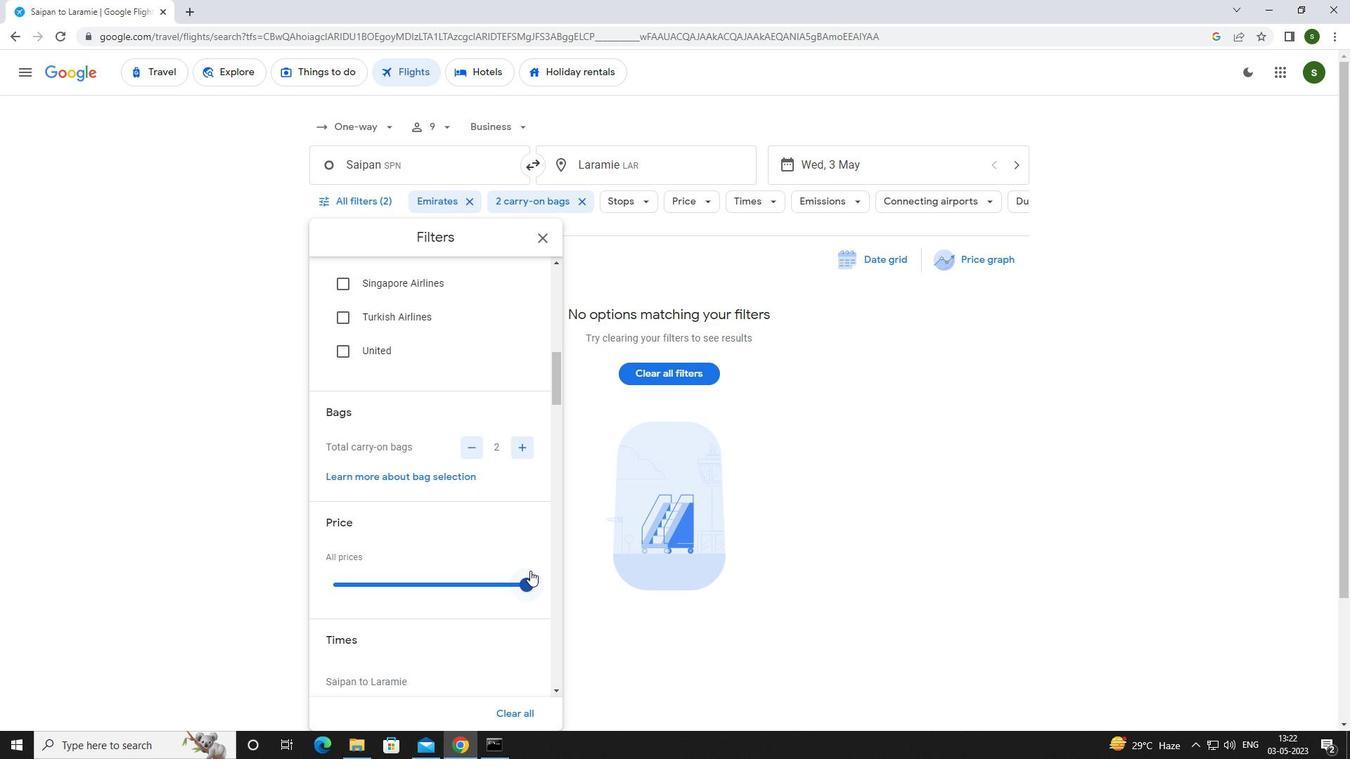 
Action: Mouse scrolled (530, 584) with delta (0, 0)
Screenshot: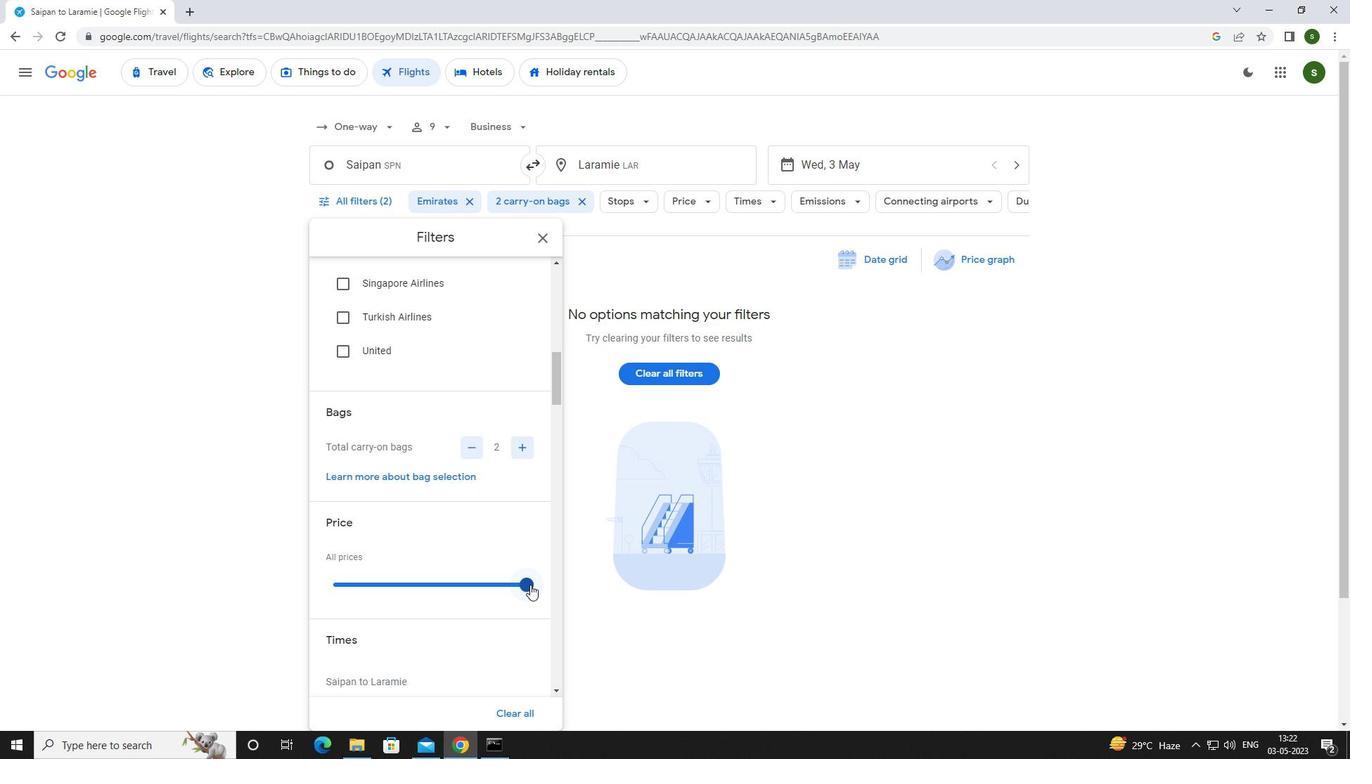 
Action: Mouse scrolled (530, 584) with delta (0, 0)
Screenshot: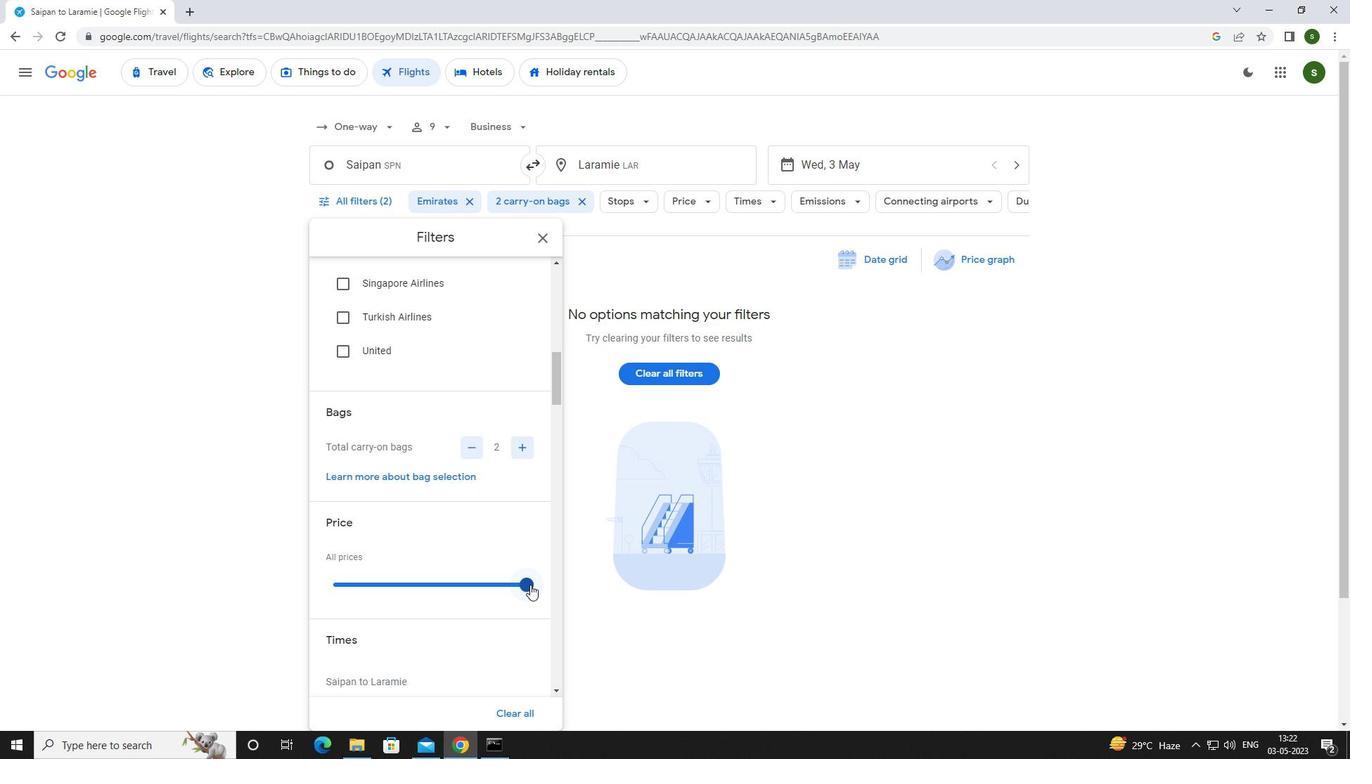 
Action: Mouse moved to (335, 607)
Screenshot: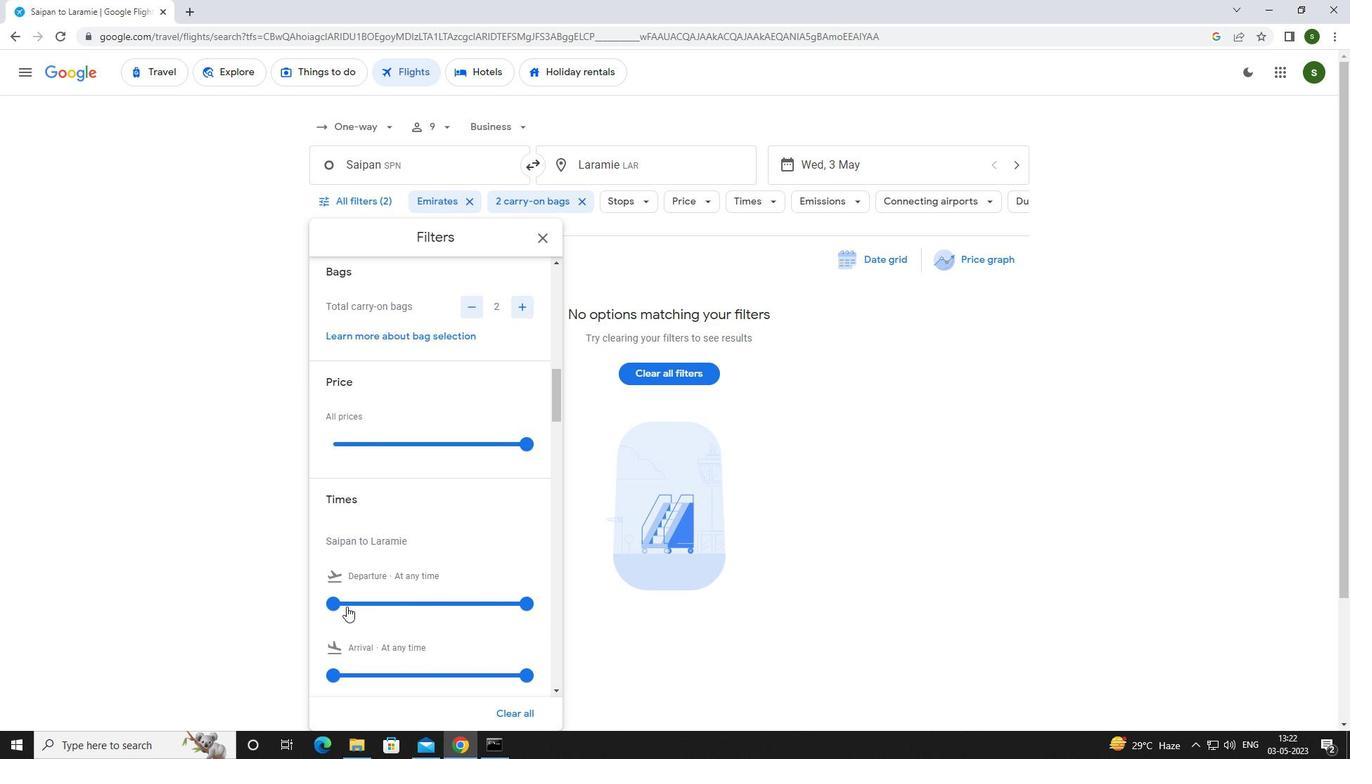 
Action: Mouse pressed left at (335, 607)
Screenshot: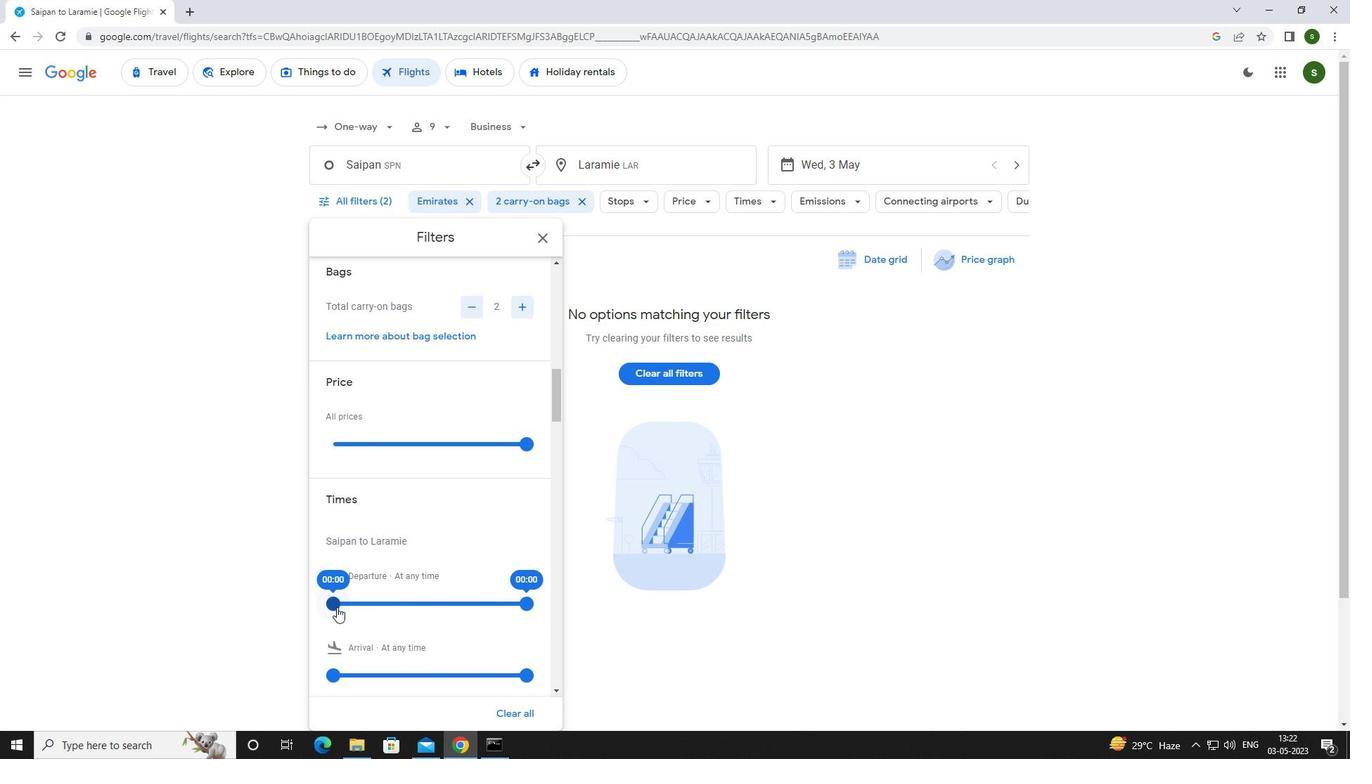 
Action: Mouse moved to (803, 482)
Screenshot: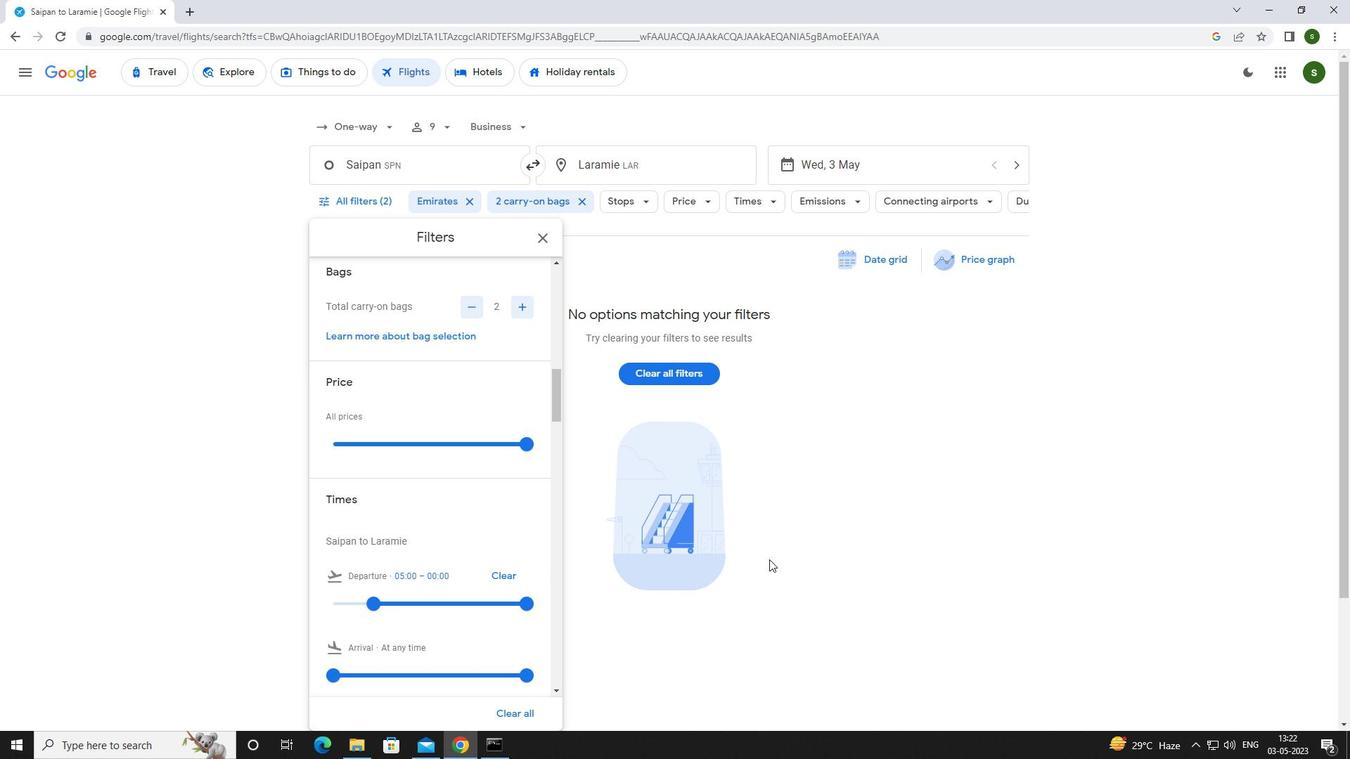 
Action: Mouse pressed left at (803, 482)
Screenshot: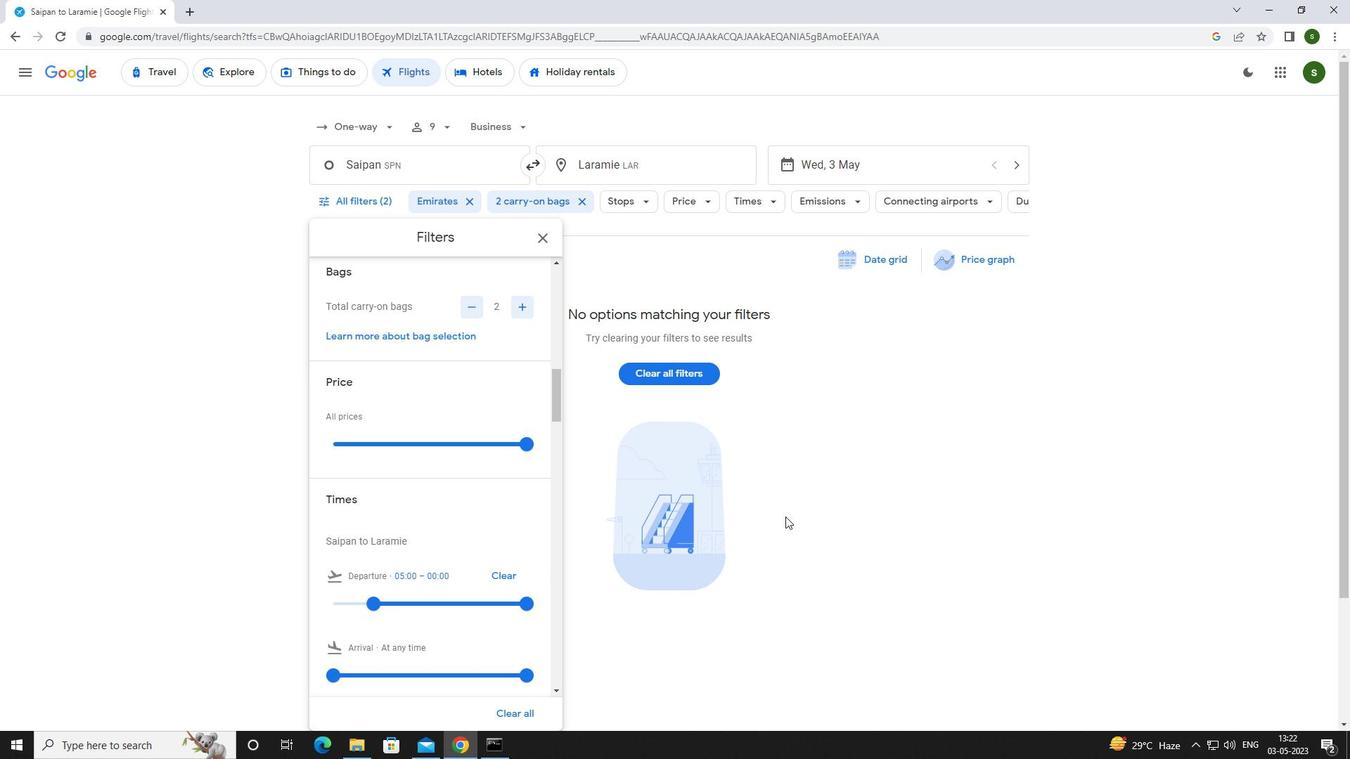 
Action: Mouse moved to (803, 478)
Screenshot: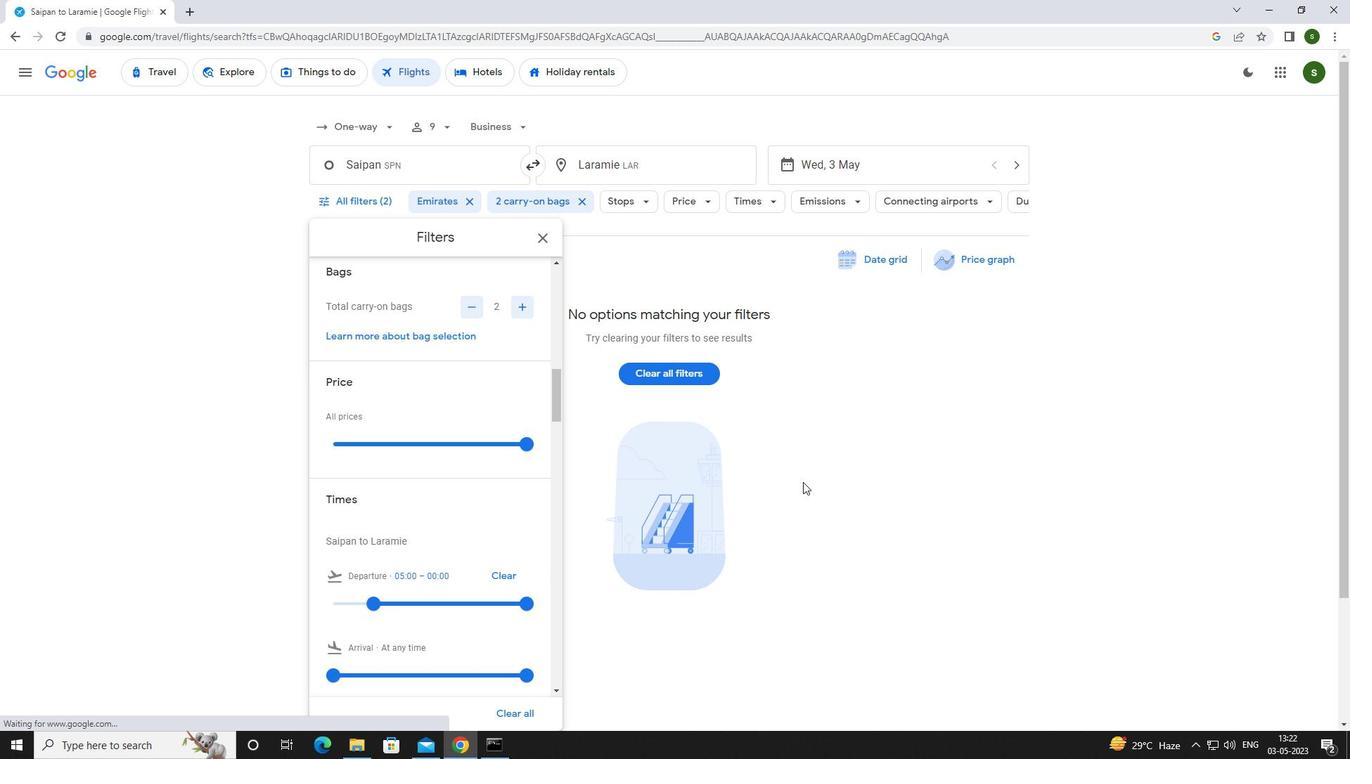 
